 Task: Find connections with filter location Tianjin with filter topic #nowhiringwith filter profile language French with filter current company CA/CS/CMA Hiring : Campus and Offcampus  with filter school Pondicherry University with filter industry Communications Equipment Manufacturing with filter service category AnimationArchitecture with filter keywords title Administrative Specialist
Action: Mouse moved to (181, 251)
Screenshot: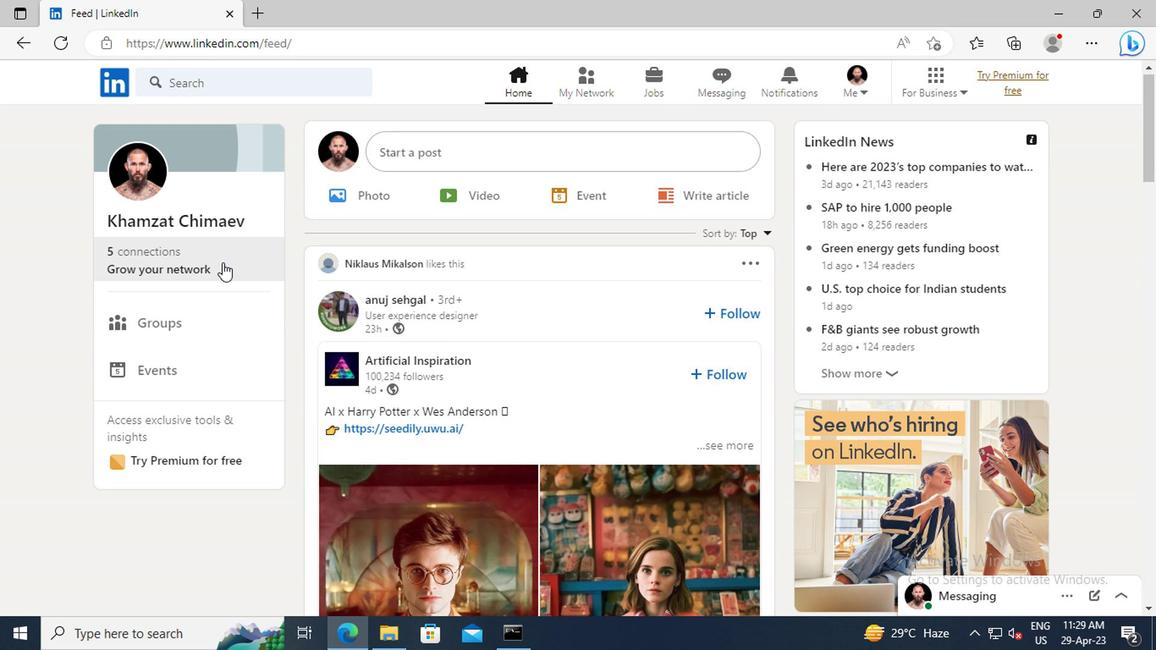 
Action: Mouse pressed left at (181, 251)
Screenshot: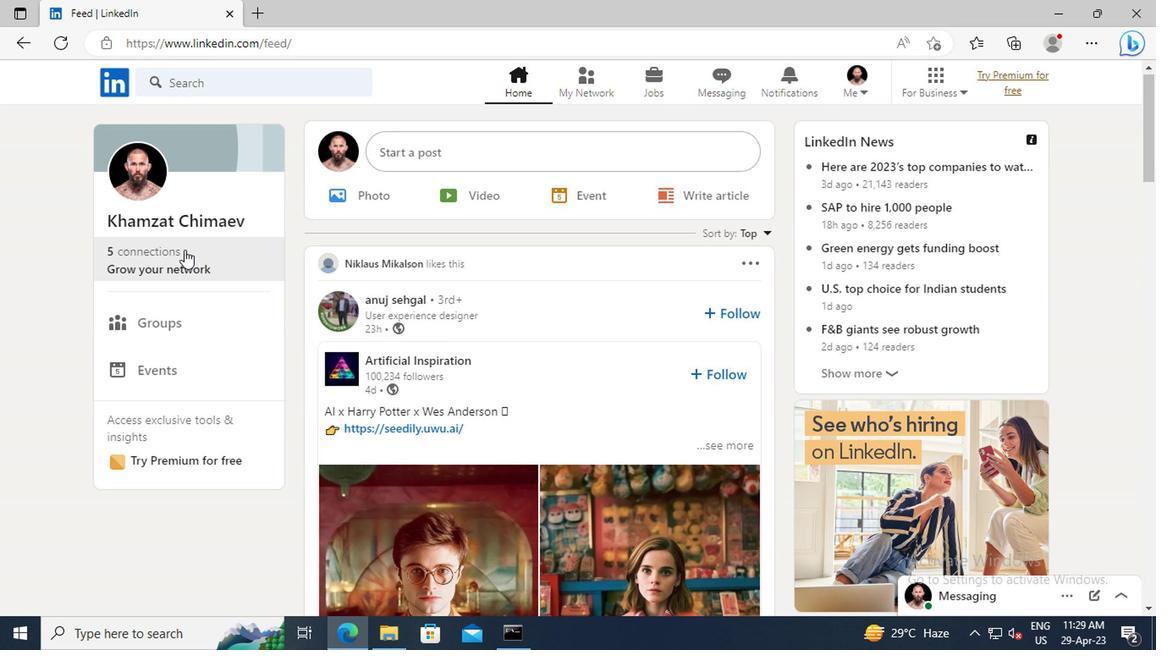 
Action: Mouse moved to (177, 180)
Screenshot: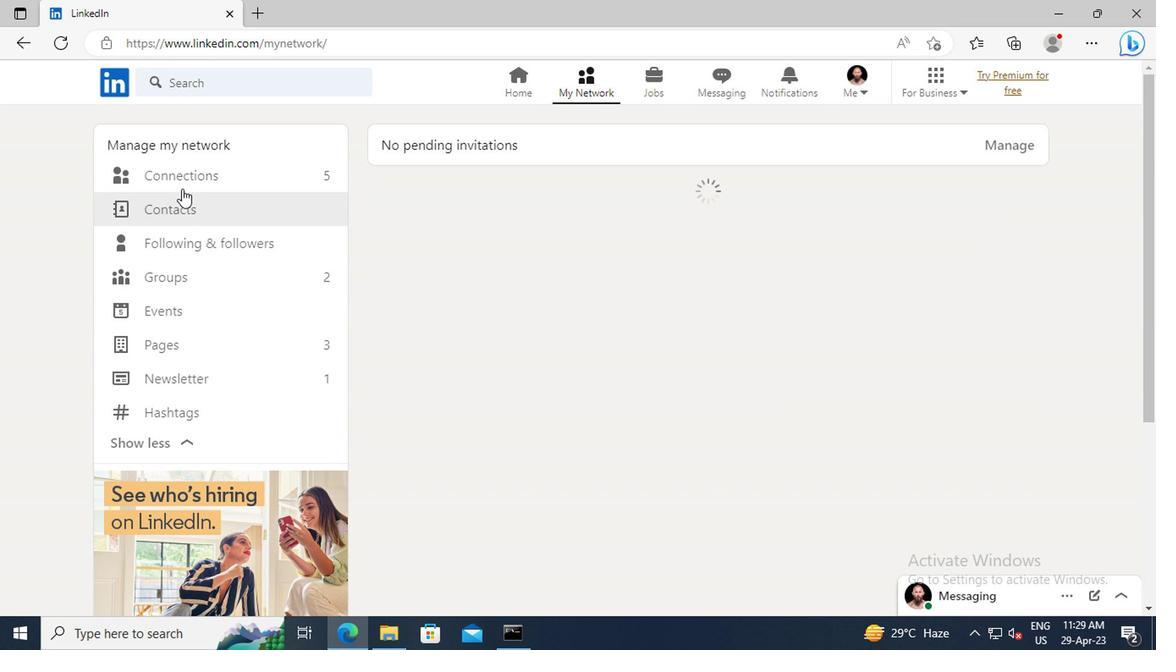 
Action: Mouse pressed left at (177, 180)
Screenshot: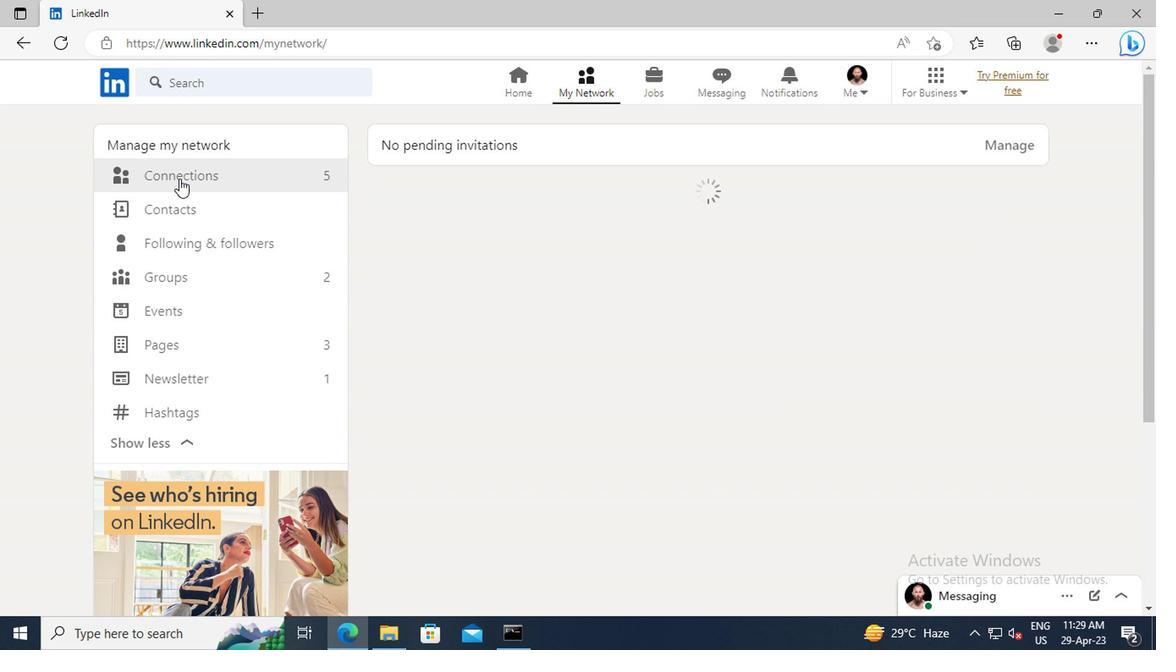 
Action: Mouse moved to (672, 183)
Screenshot: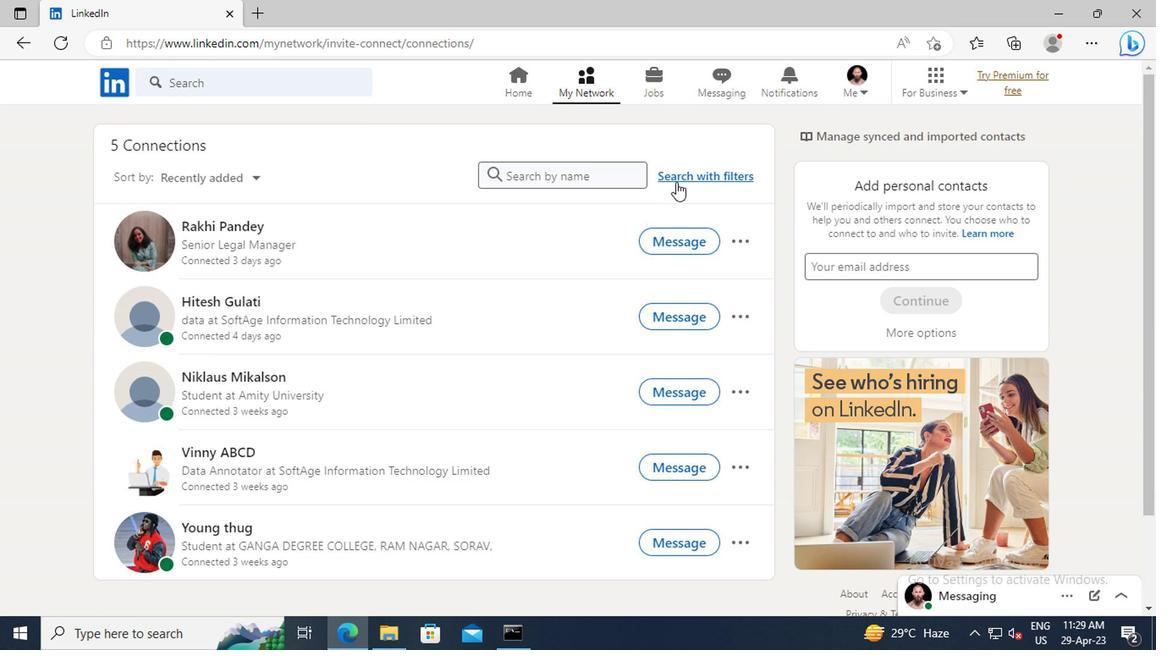 
Action: Mouse pressed left at (672, 183)
Screenshot: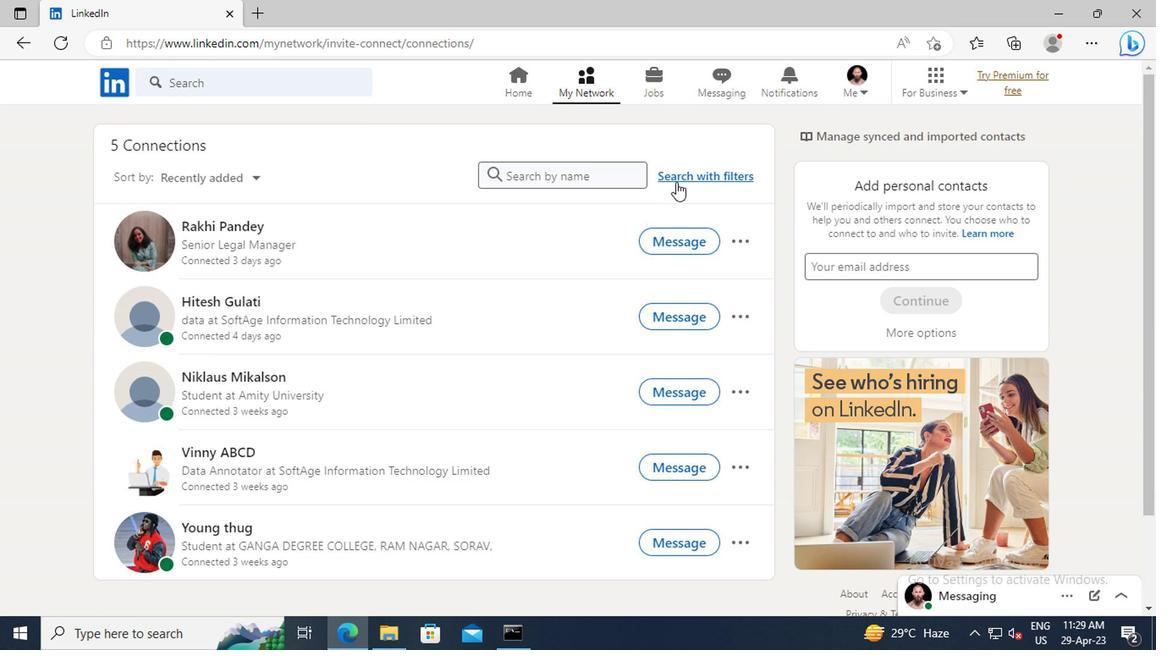 
Action: Mouse moved to (632, 131)
Screenshot: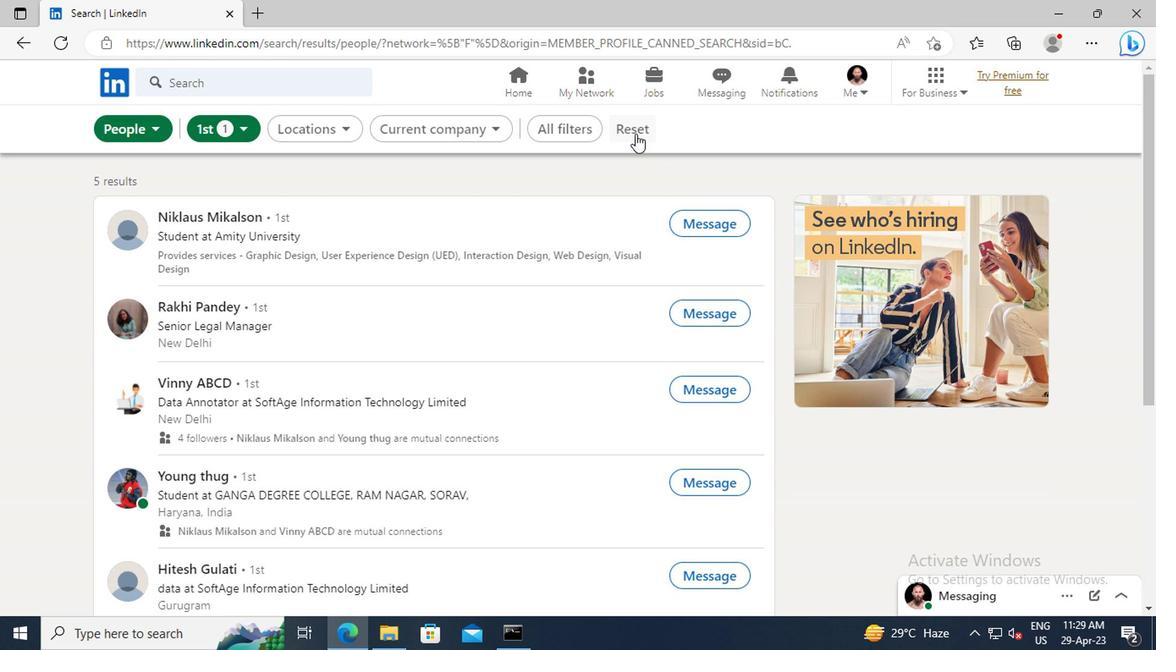 
Action: Mouse pressed left at (632, 131)
Screenshot: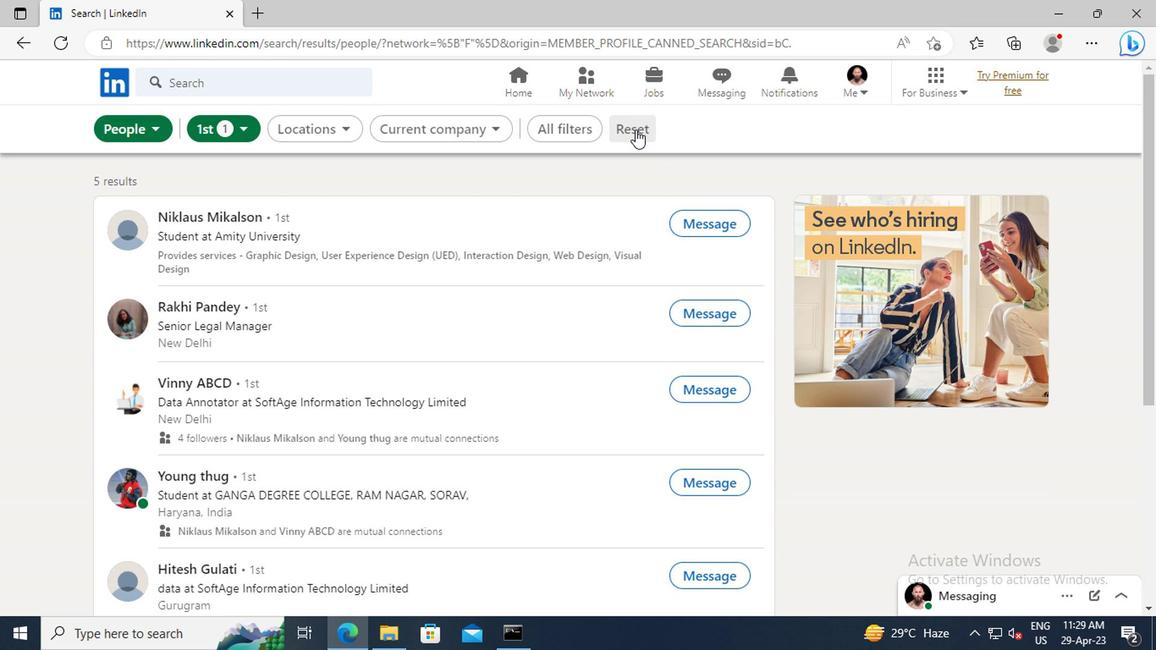 
Action: Mouse moved to (624, 134)
Screenshot: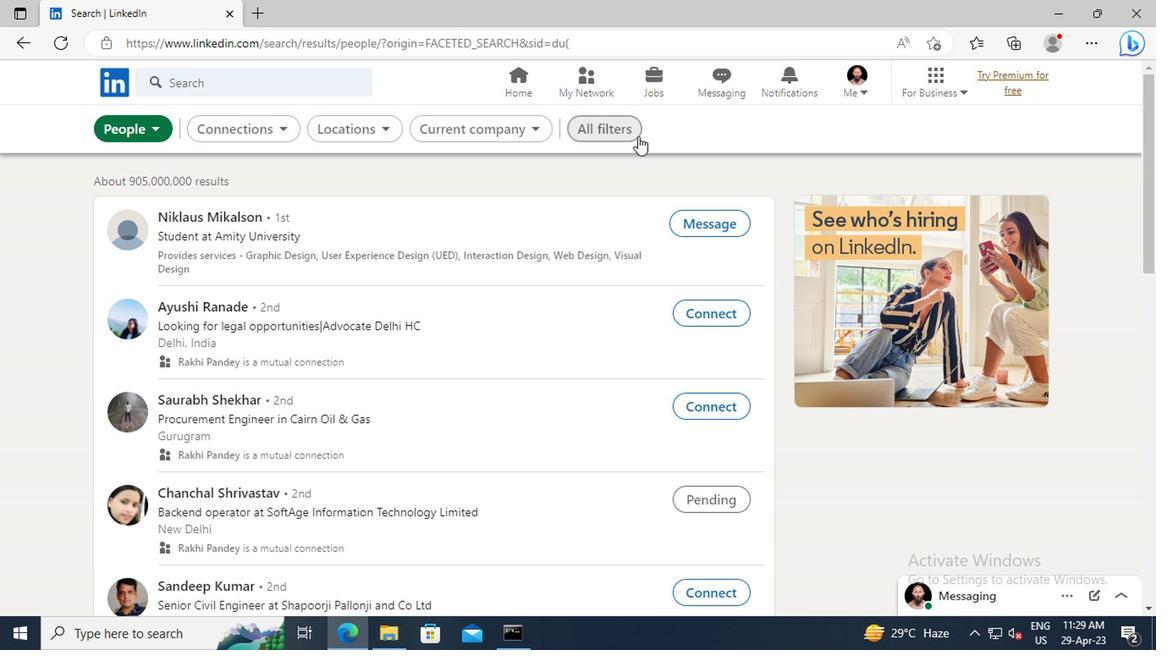 
Action: Mouse pressed left at (624, 134)
Screenshot: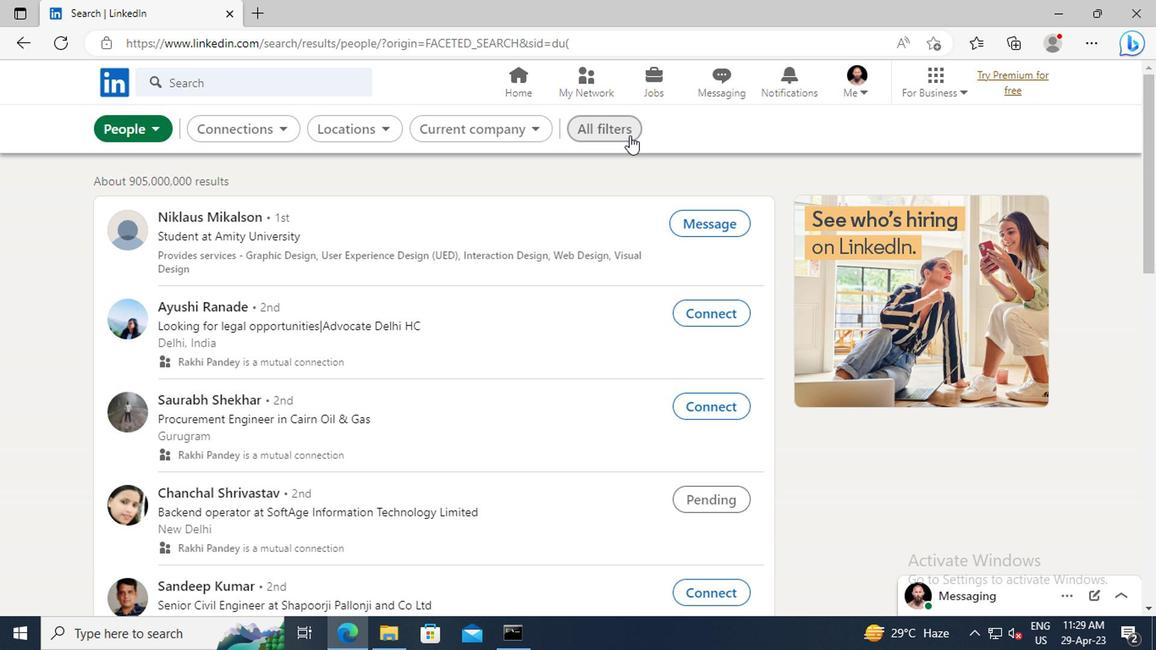 
Action: Mouse moved to (967, 291)
Screenshot: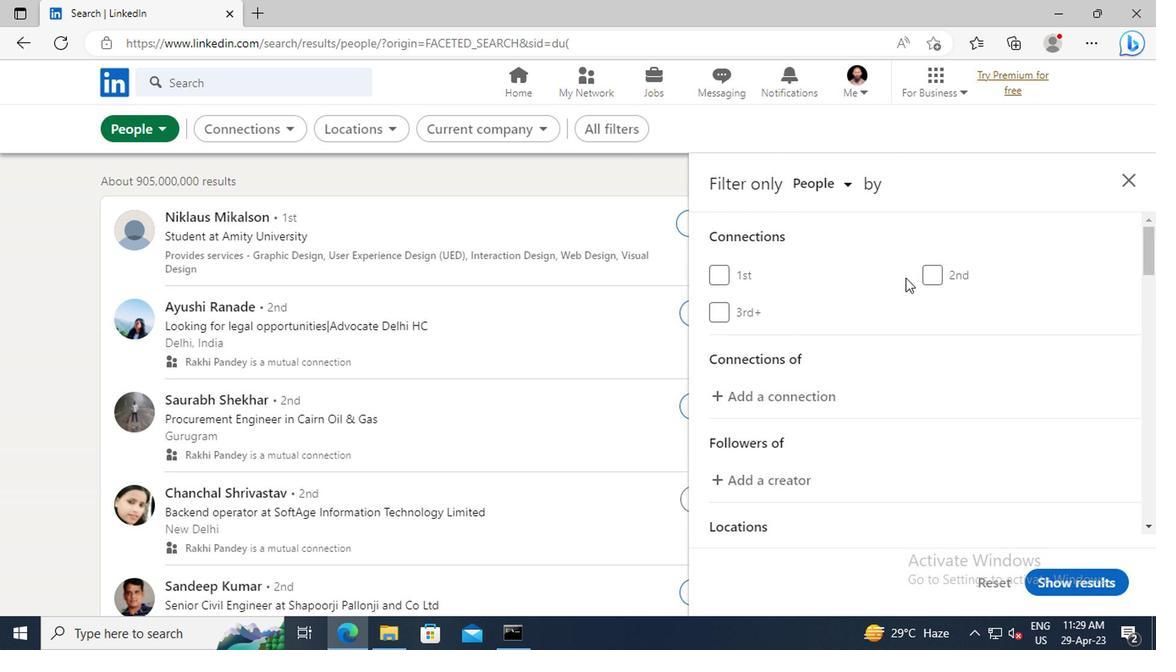 
Action: Mouse scrolled (967, 290) with delta (0, 0)
Screenshot: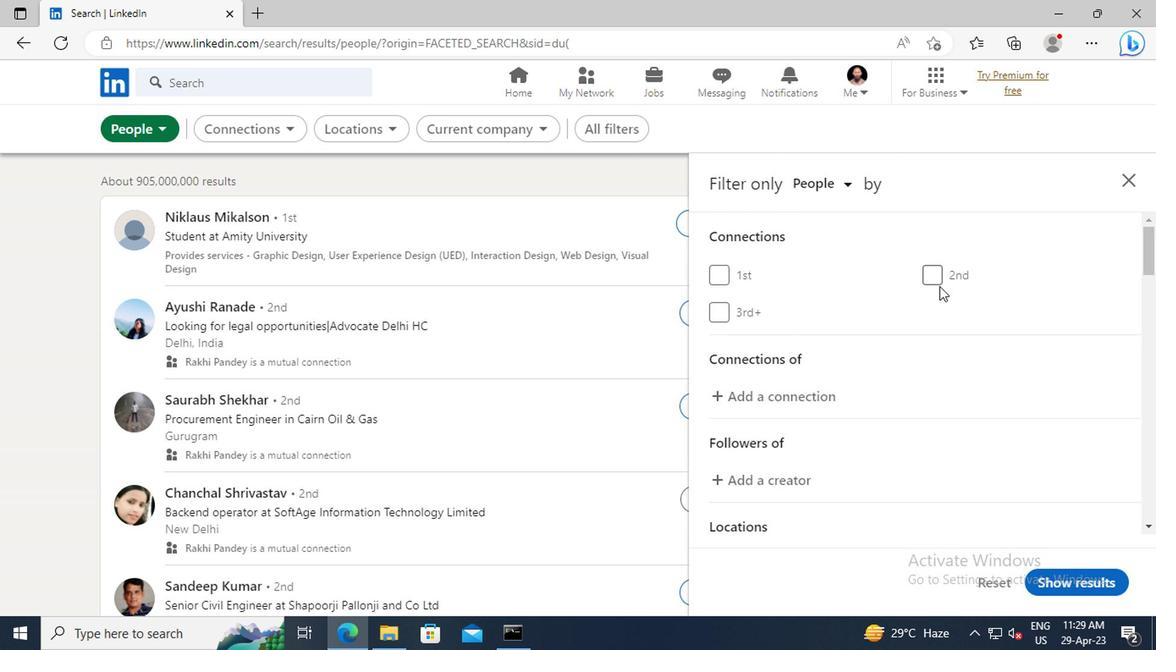 
Action: Mouse scrolled (967, 290) with delta (0, 0)
Screenshot: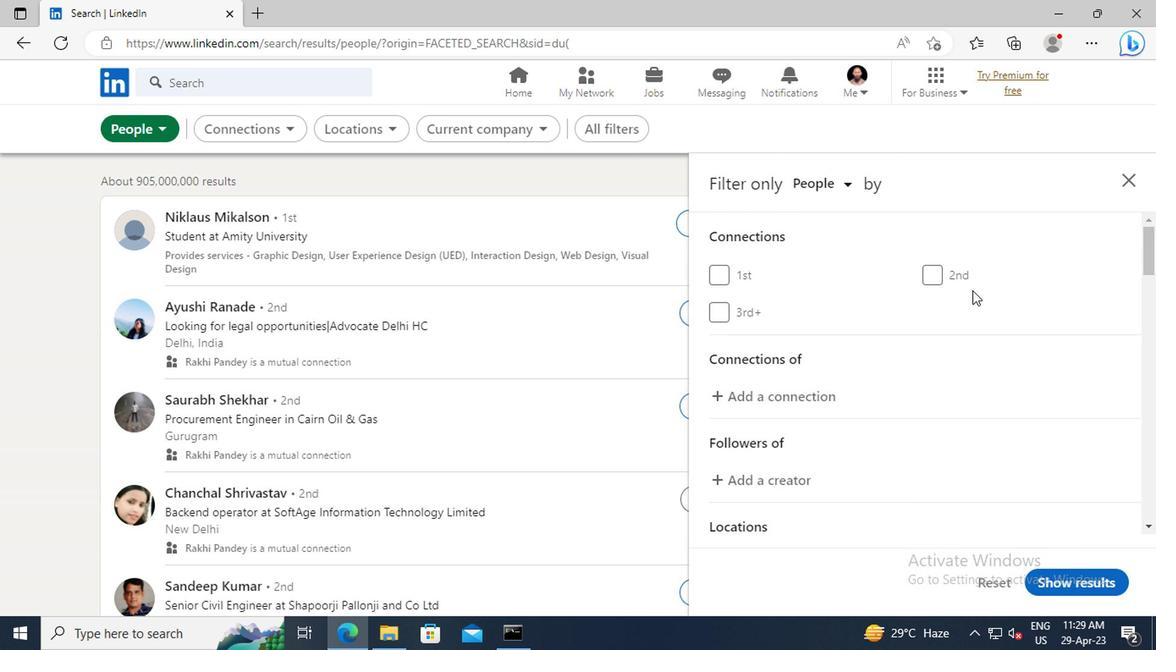 
Action: Mouse scrolled (967, 290) with delta (0, 0)
Screenshot: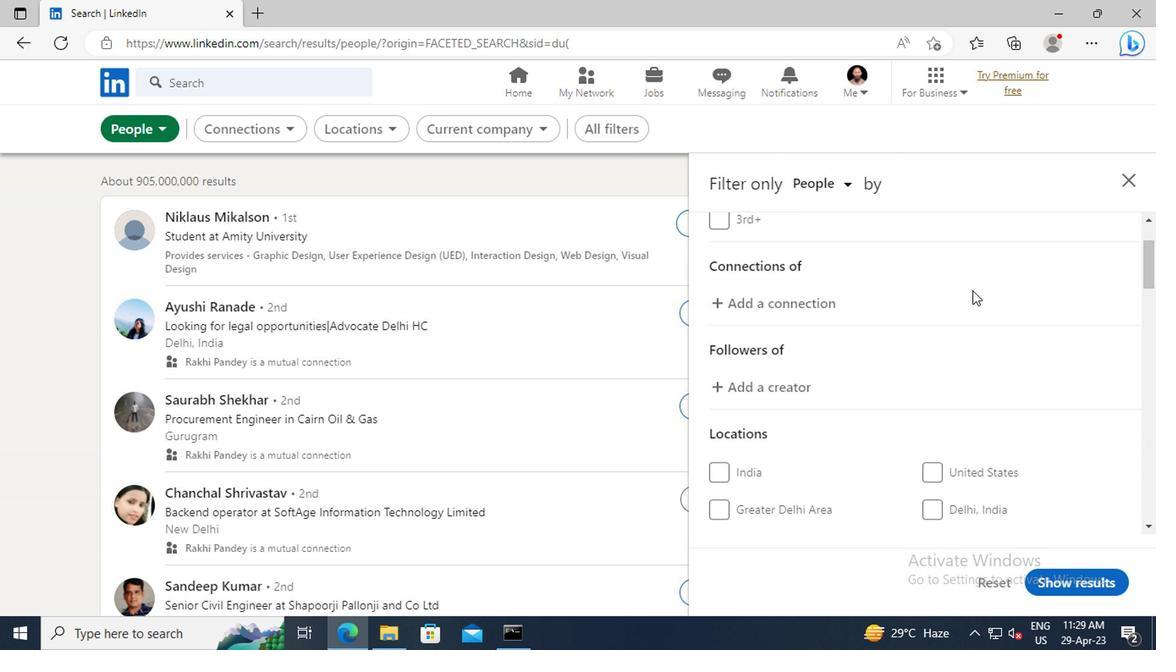
Action: Mouse scrolled (967, 290) with delta (0, 0)
Screenshot: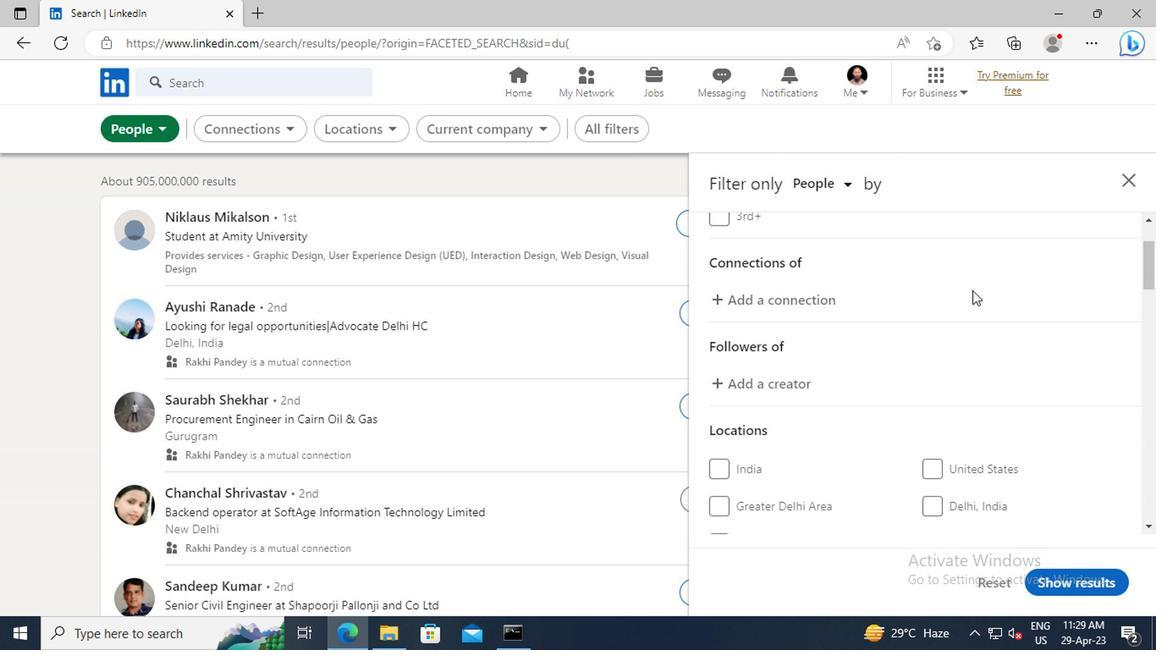 
Action: Mouse scrolled (967, 290) with delta (0, 0)
Screenshot: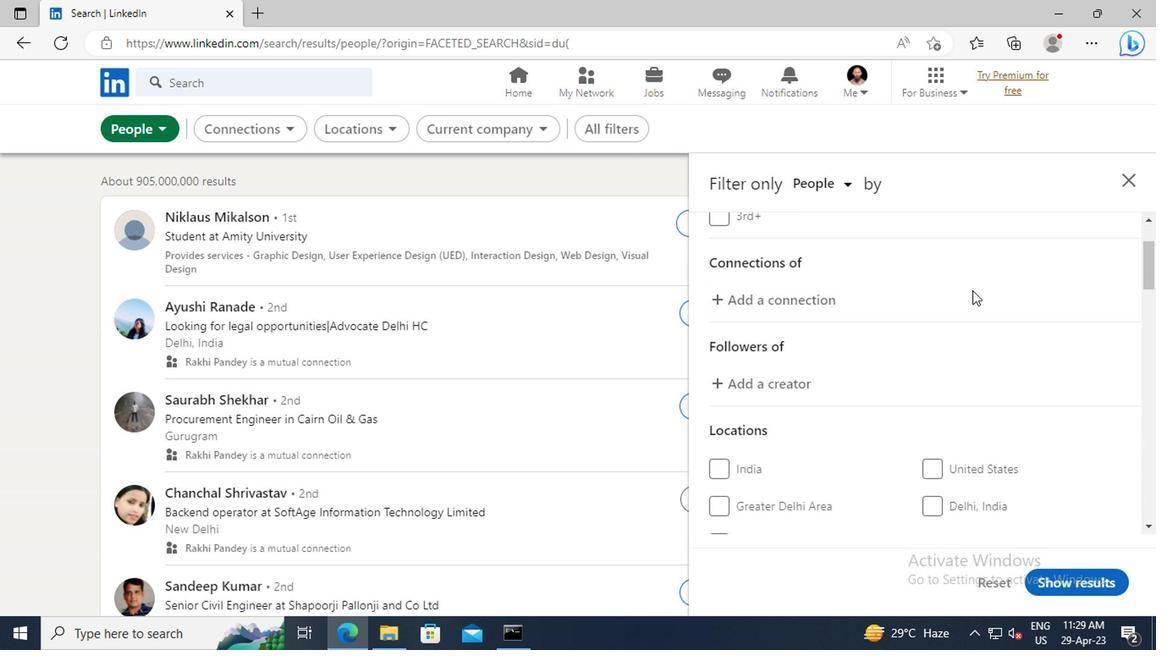 
Action: Mouse scrolled (967, 290) with delta (0, 0)
Screenshot: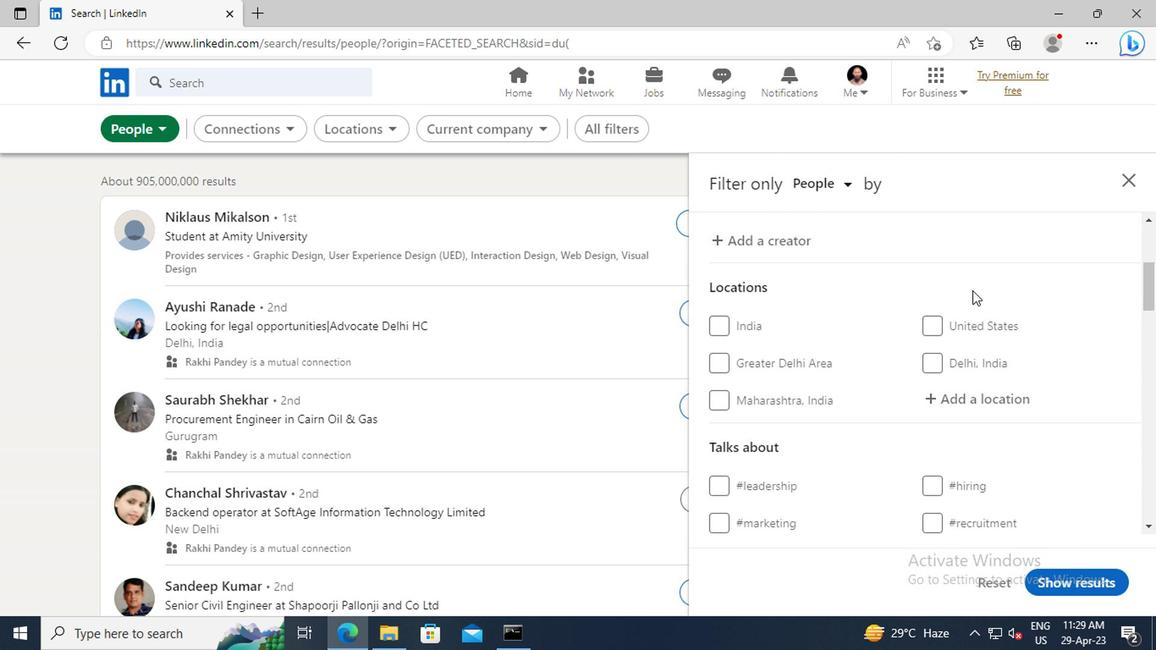 
Action: Mouse moved to (946, 343)
Screenshot: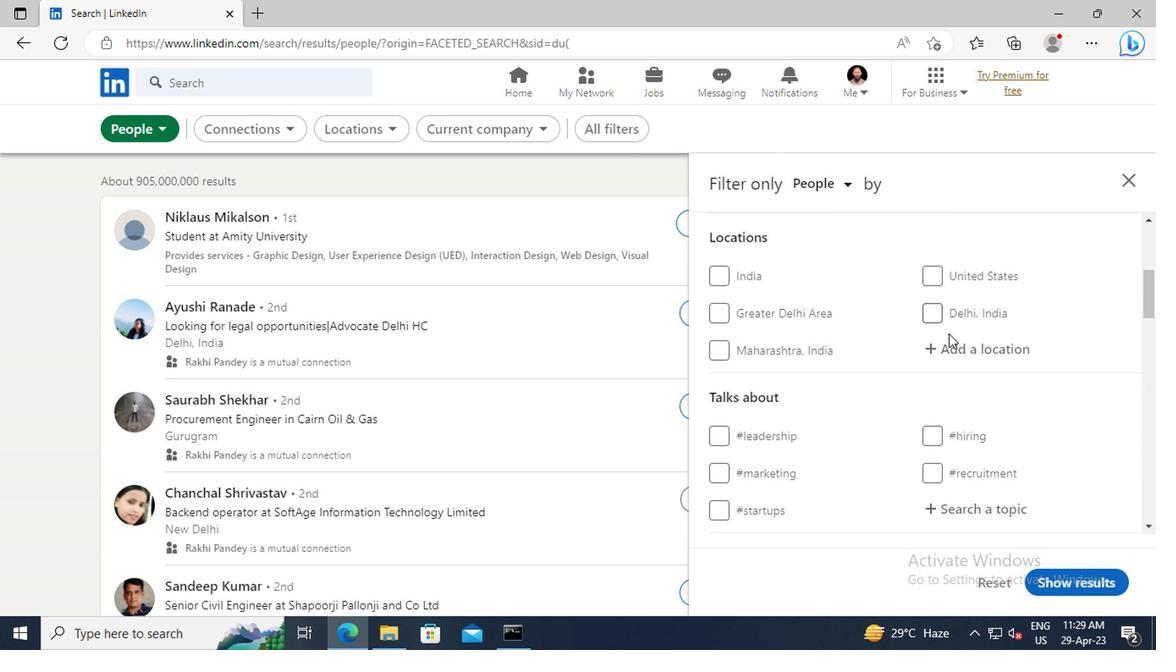 
Action: Mouse pressed left at (946, 343)
Screenshot: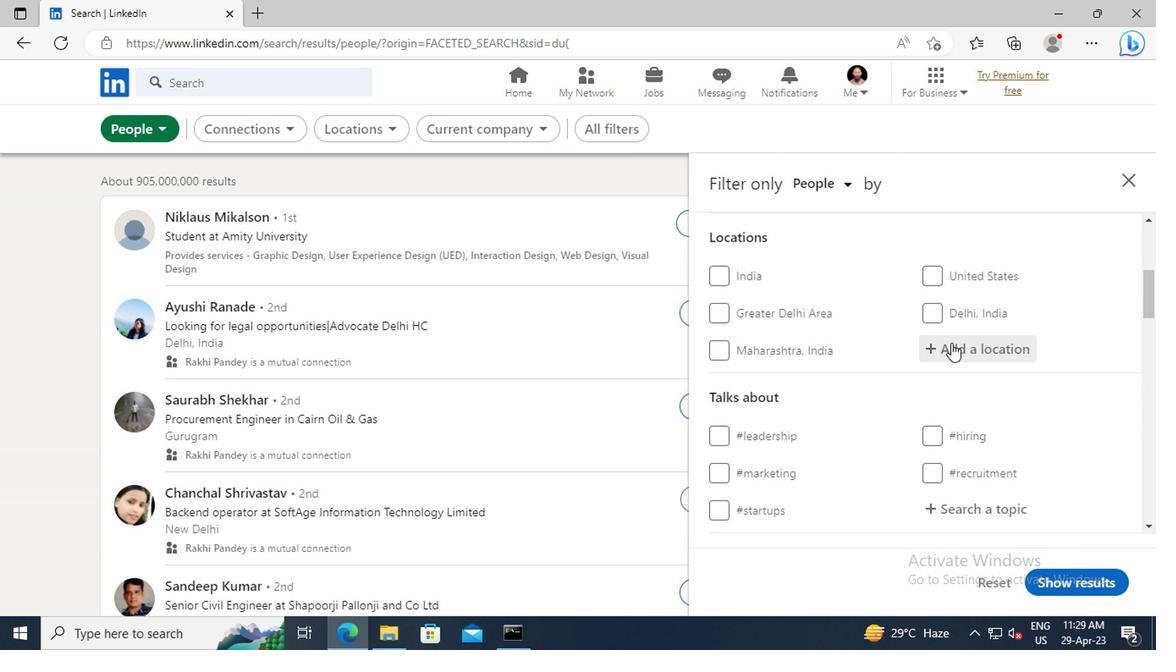 
Action: Key pressed <Key.shift>TIANJ
Screenshot: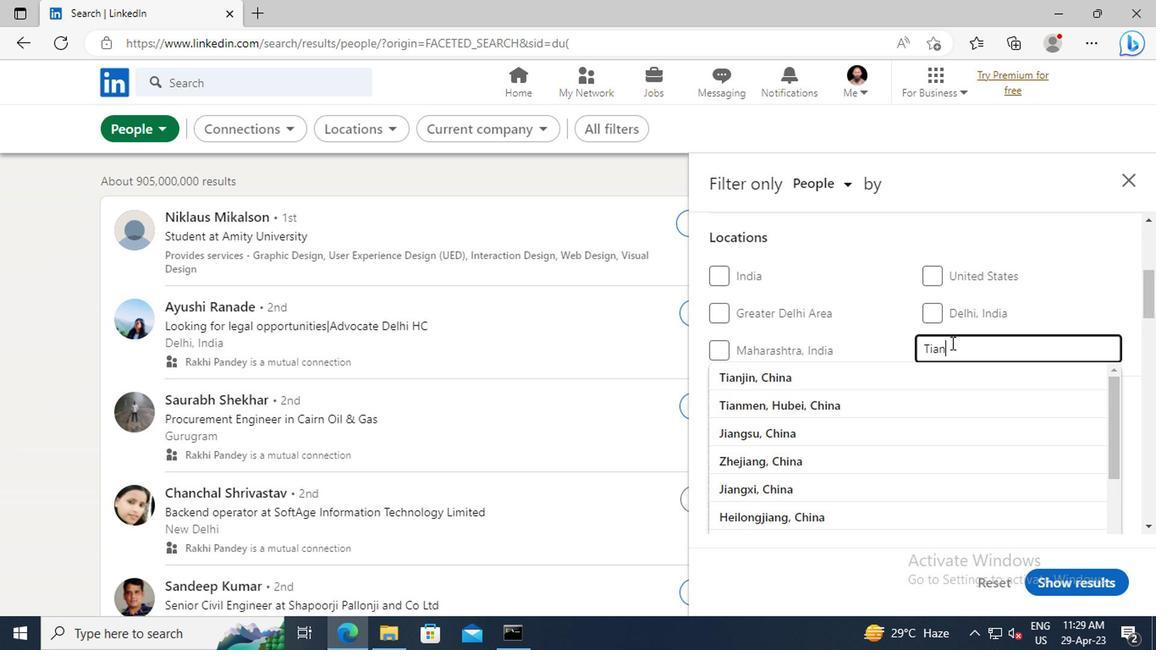 
Action: Mouse moved to (956, 369)
Screenshot: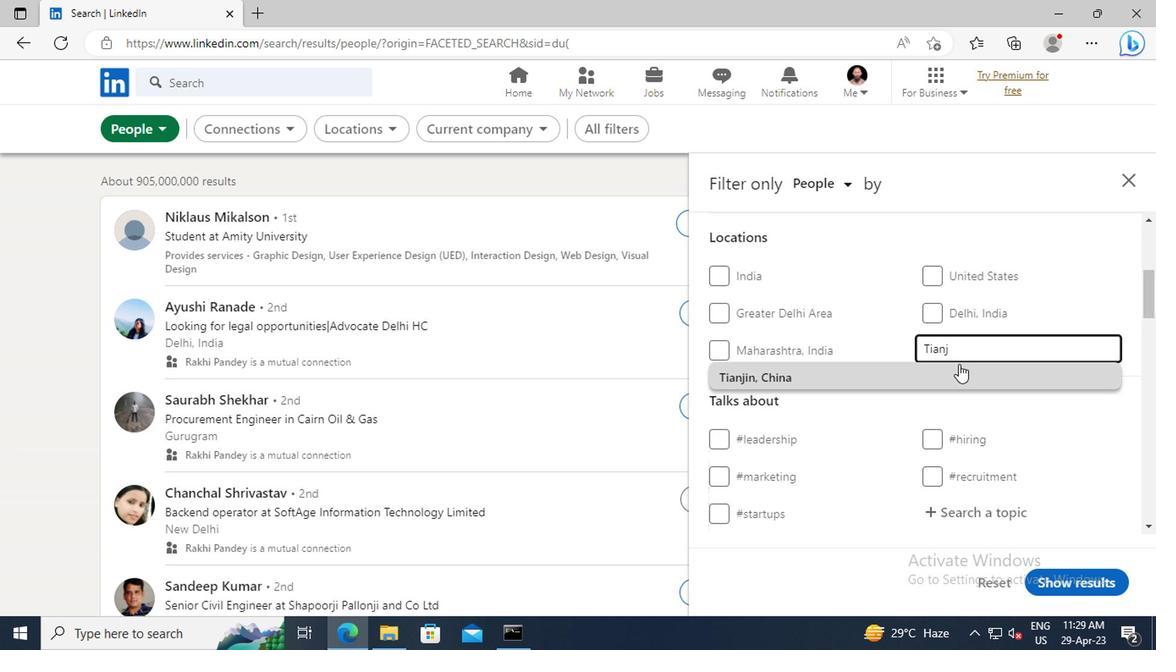 
Action: Mouse pressed left at (956, 369)
Screenshot: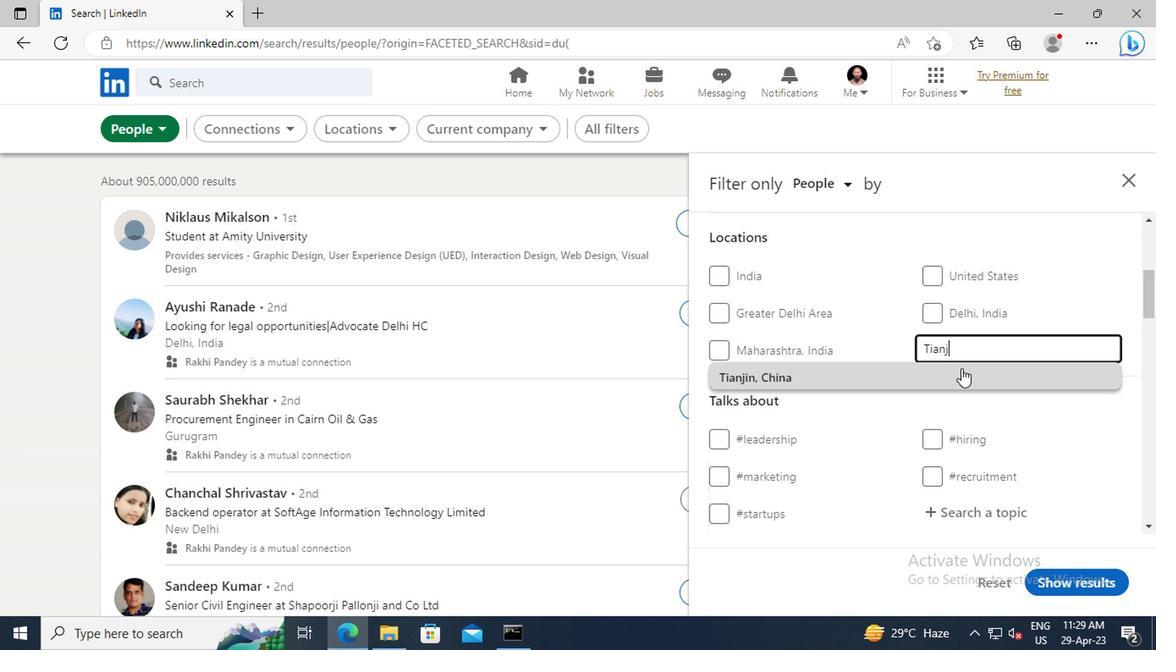 
Action: Mouse scrolled (956, 367) with delta (0, -1)
Screenshot: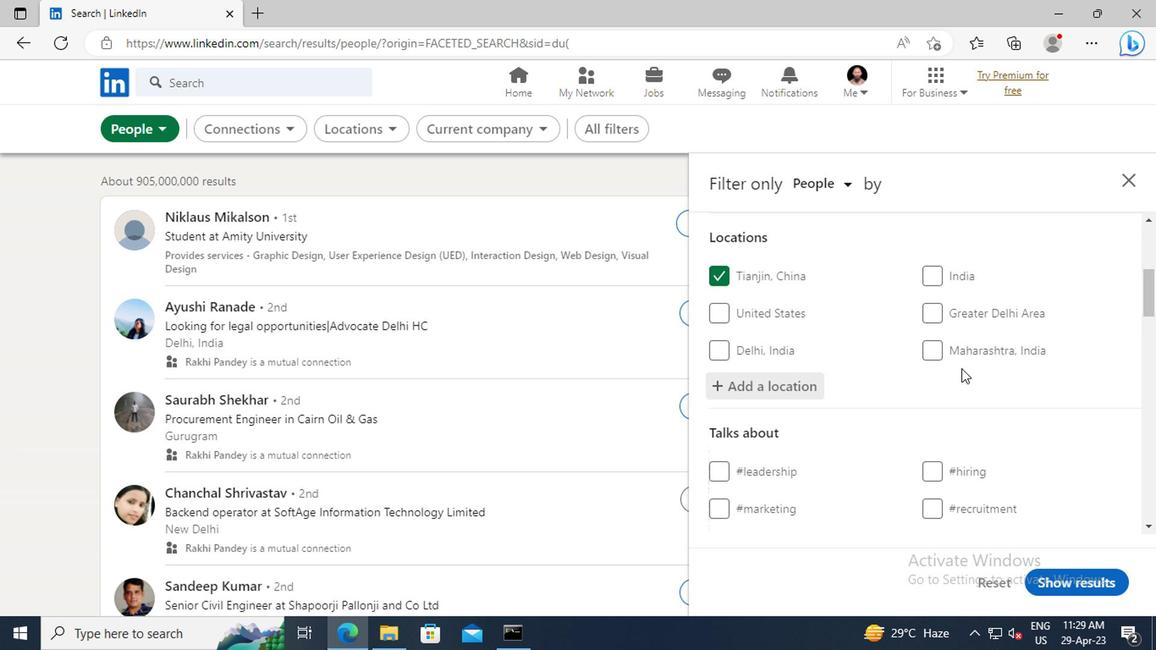 
Action: Mouse scrolled (956, 367) with delta (0, -1)
Screenshot: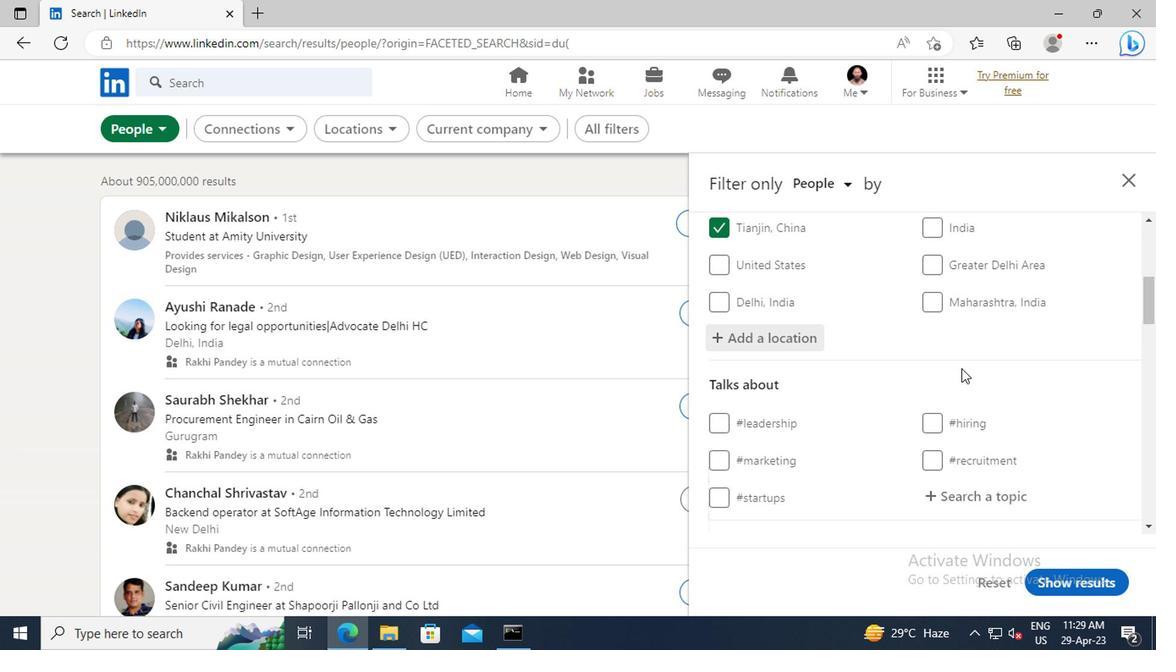 
Action: Mouse scrolled (956, 367) with delta (0, -1)
Screenshot: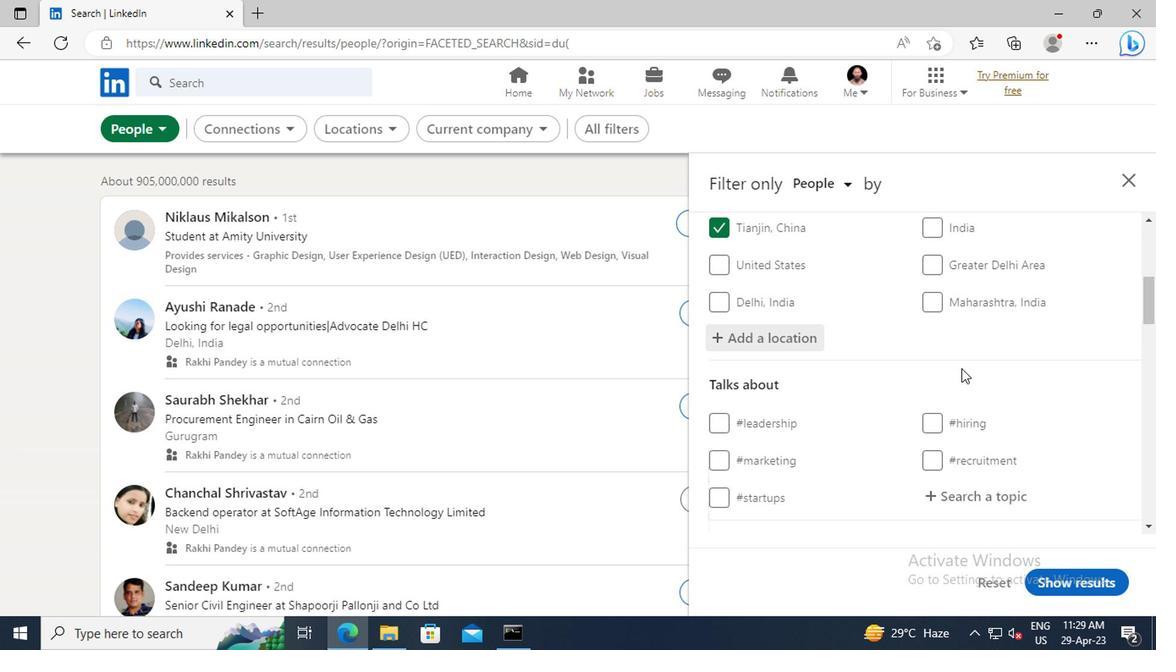 
Action: Mouse moved to (951, 394)
Screenshot: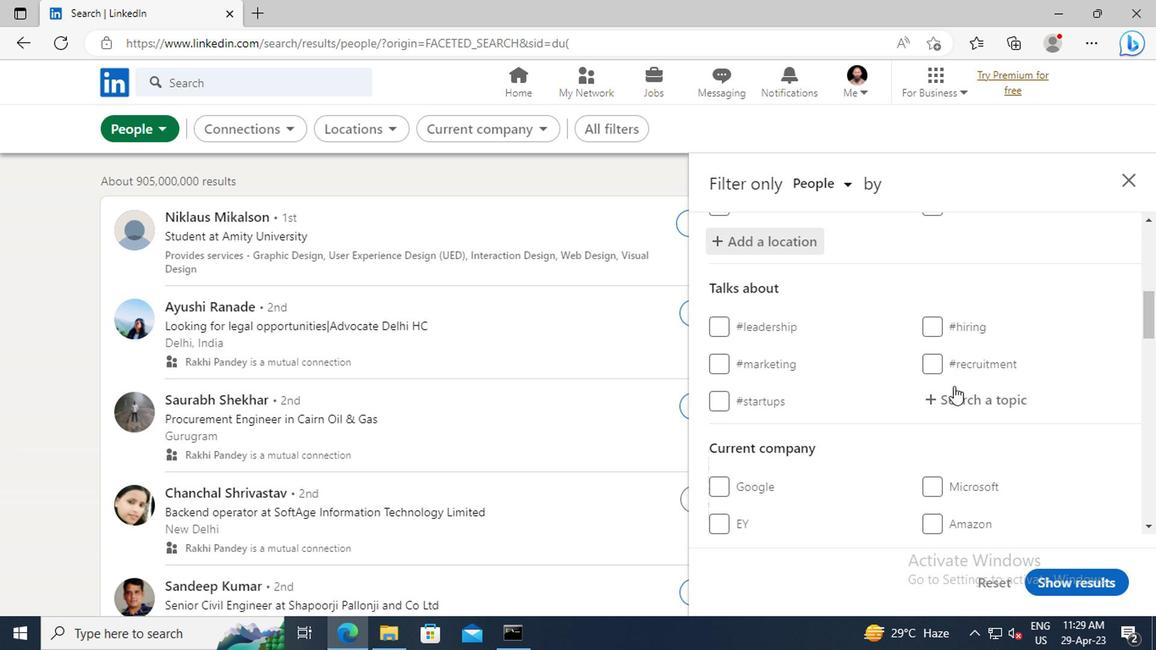 
Action: Mouse pressed left at (951, 394)
Screenshot: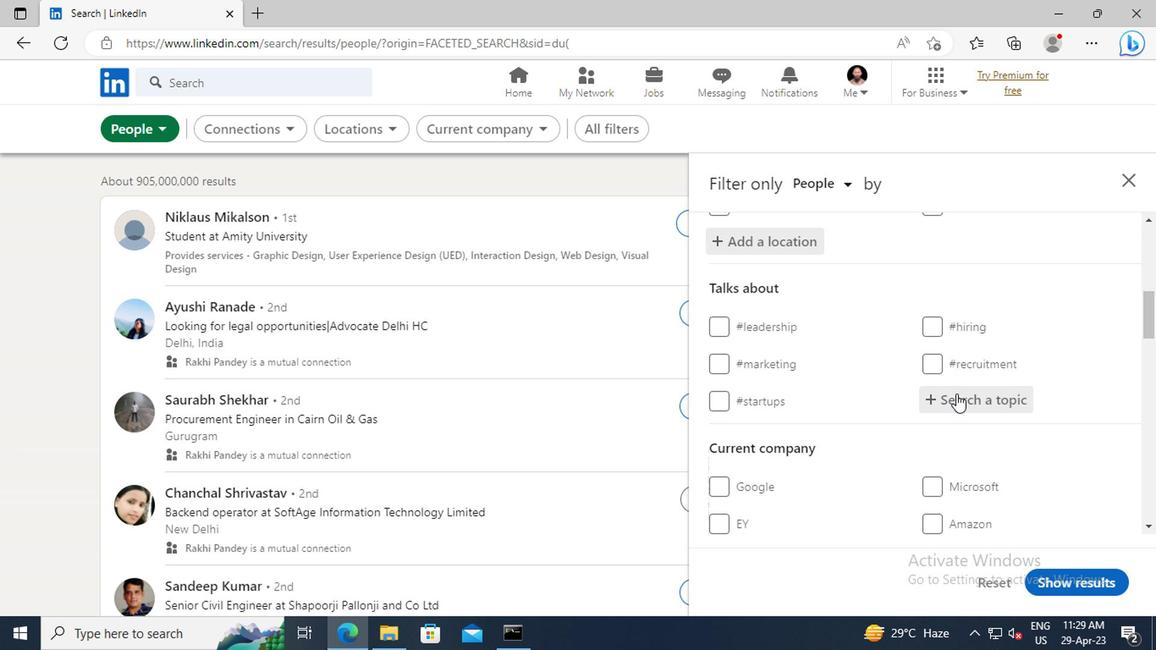 
Action: Key pressed NOWHIRING
Screenshot: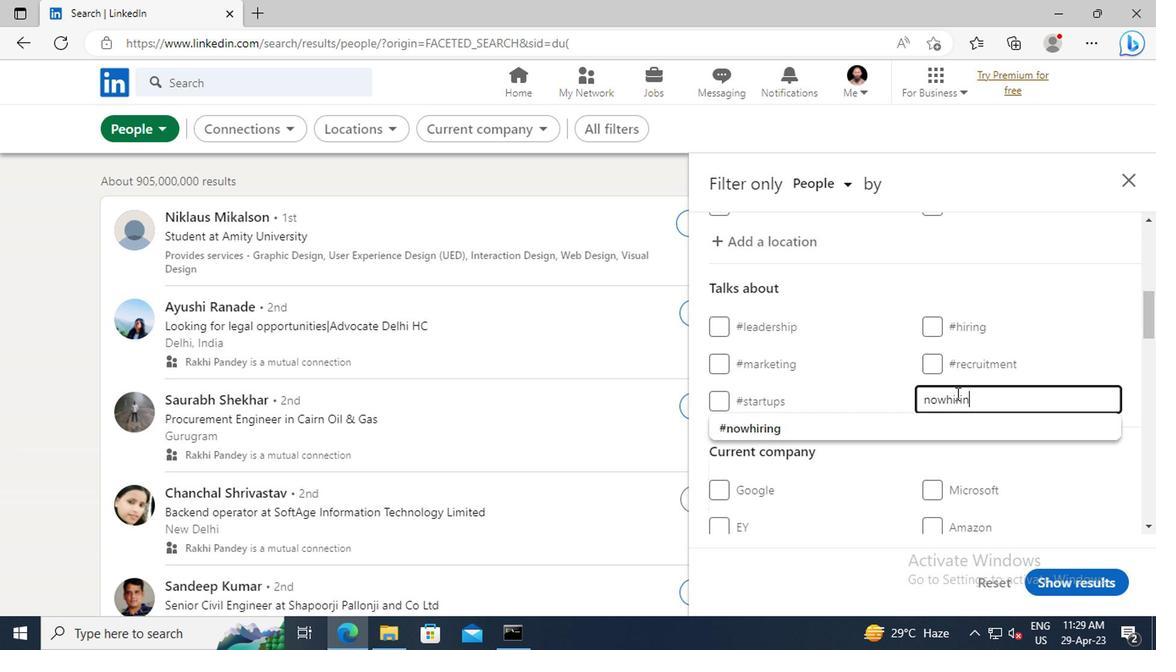 
Action: Mouse moved to (942, 426)
Screenshot: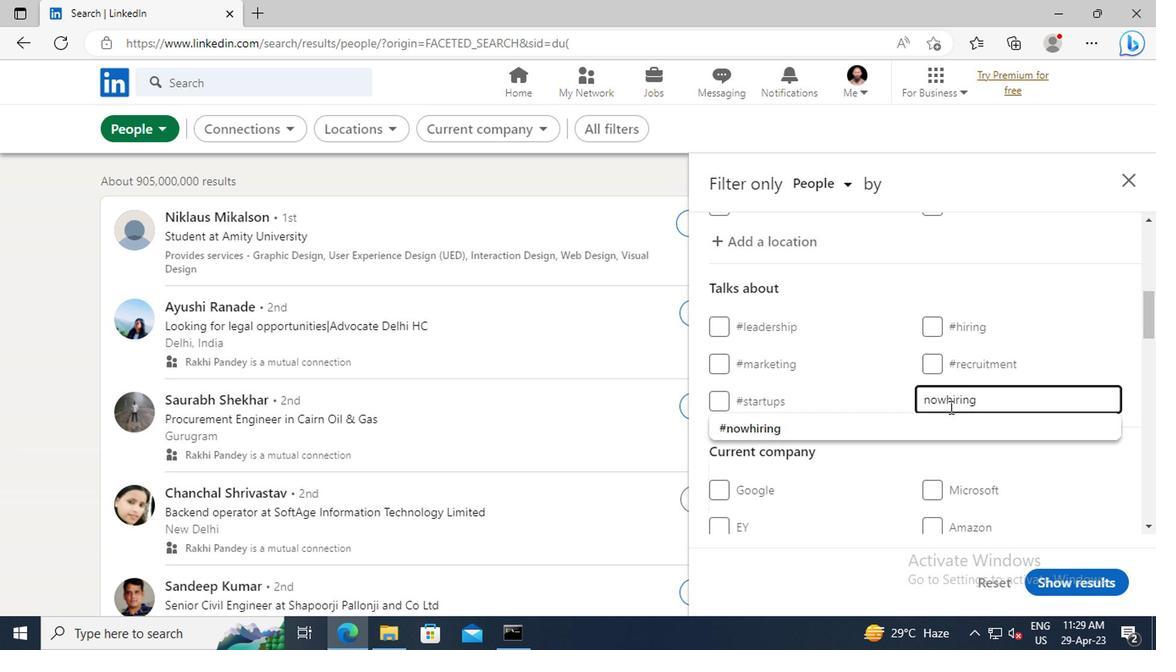 
Action: Mouse pressed left at (942, 426)
Screenshot: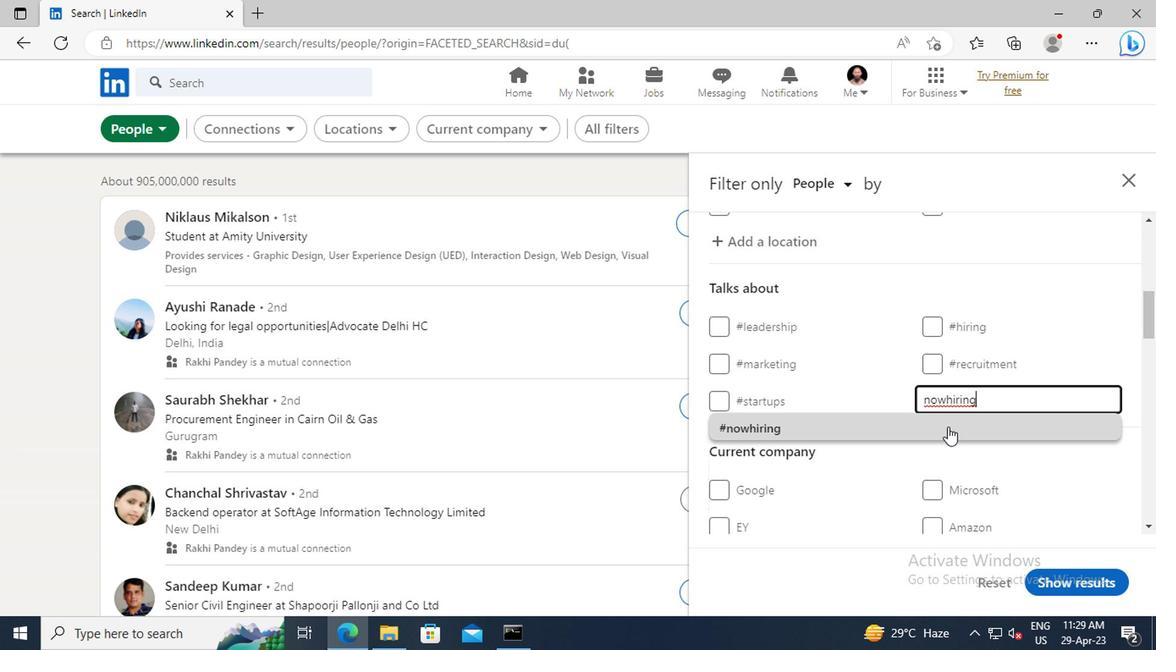 
Action: Mouse scrolled (942, 426) with delta (0, 0)
Screenshot: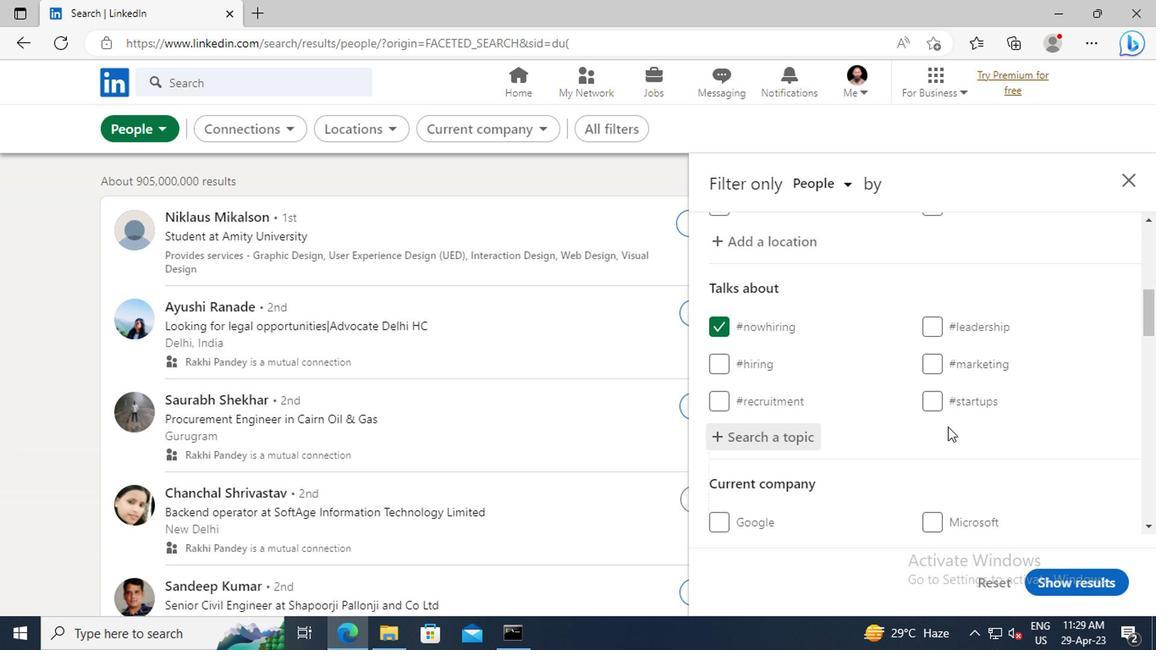 
Action: Mouse scrolled (942, 426) with delta (0, 0)
Screenshot: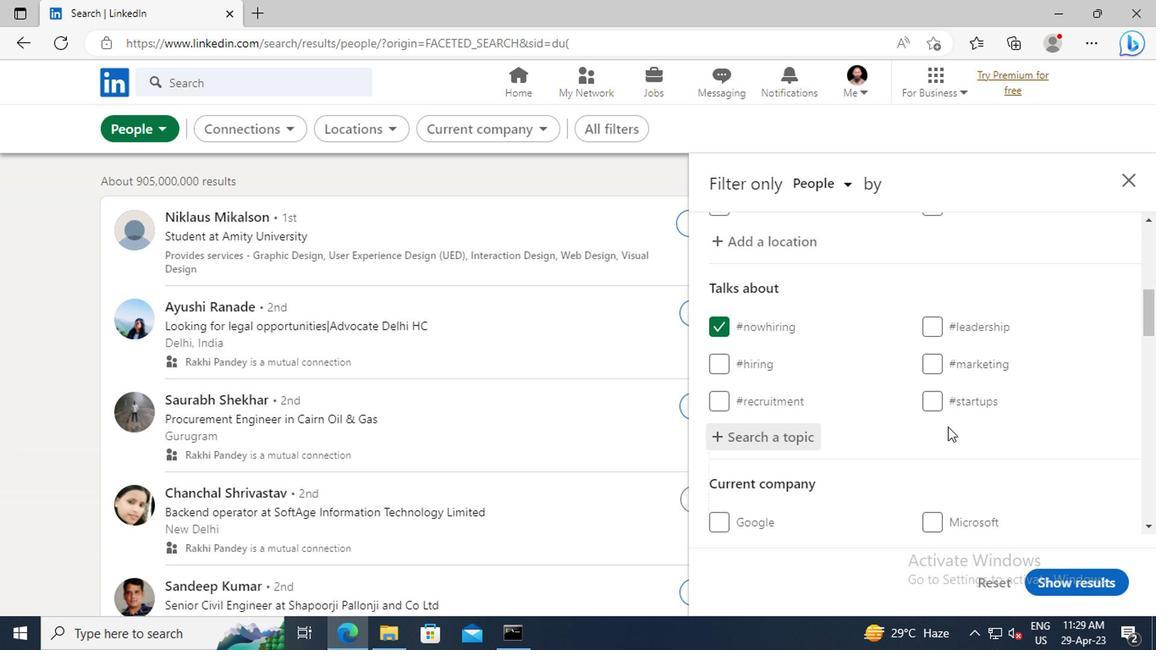 
Action: Mouse scrolled (942, 426) with delta (0, 0)
Screenshot: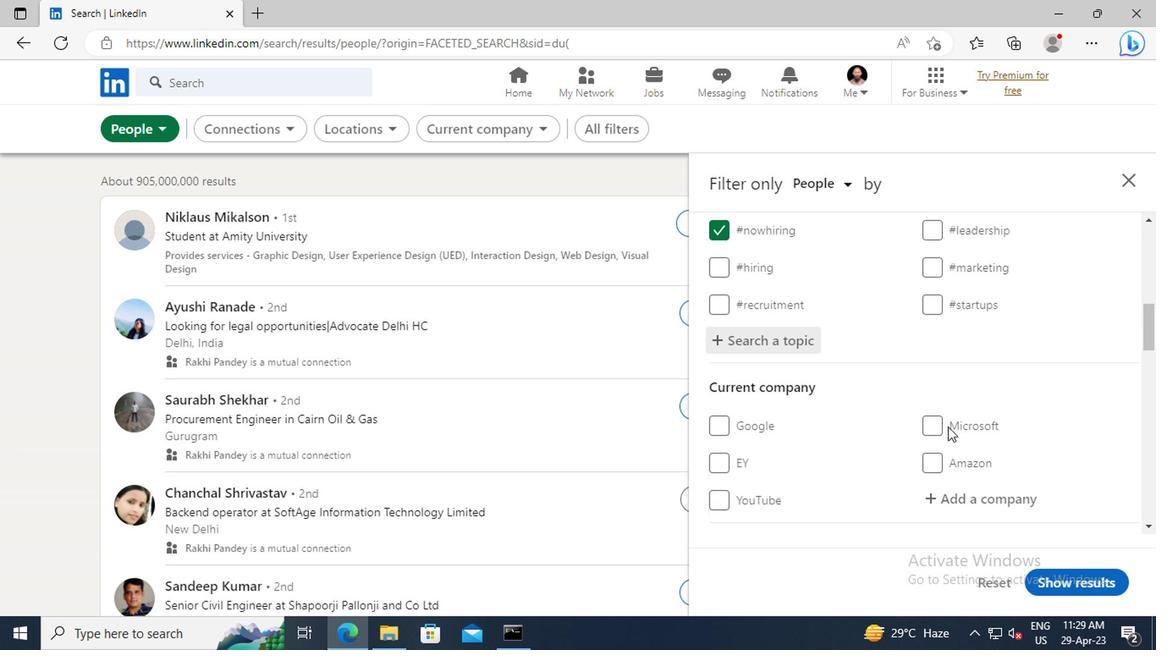 
Action: Mouse scrolled (942, 426) with delta (0, 0)
Screenshot: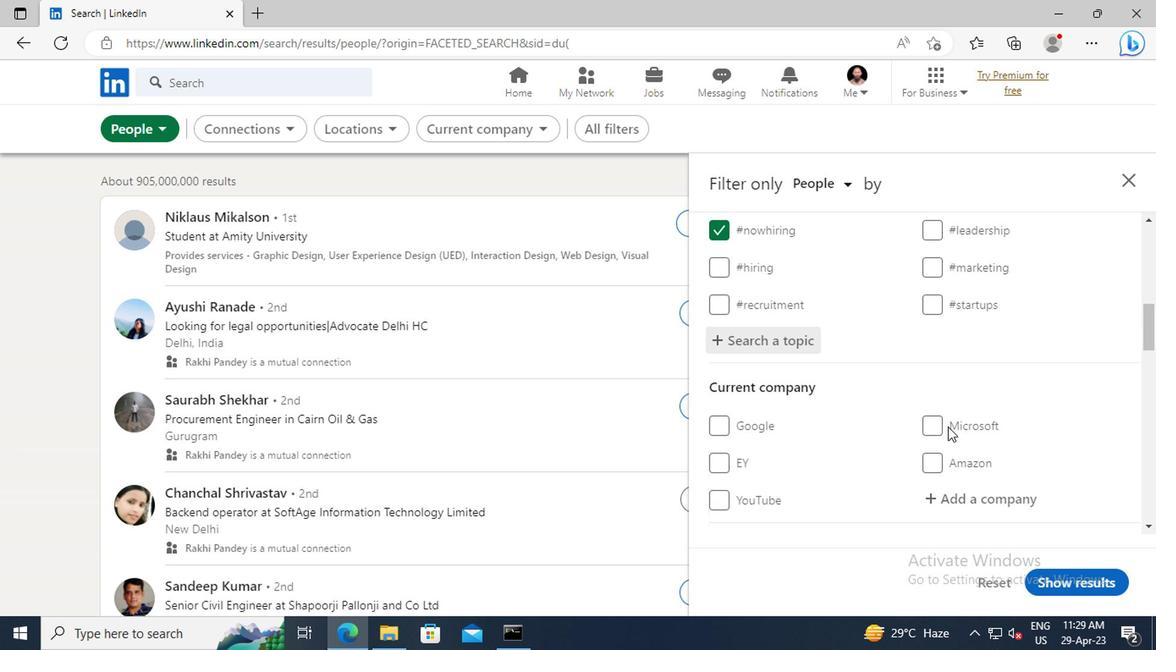 
Action: Mouse scrolled (942, 426) with delta (0, 0)
Screenshot: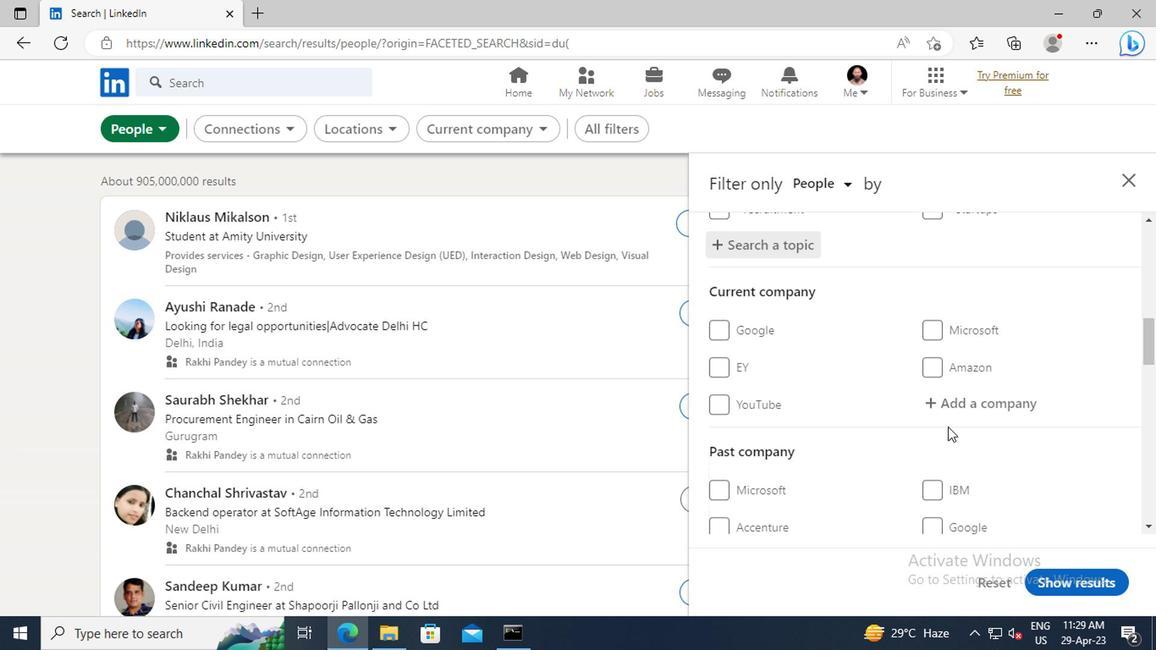 
Action: Mouse scrolled (942, 426) with delta (0, 0)
Screenshot: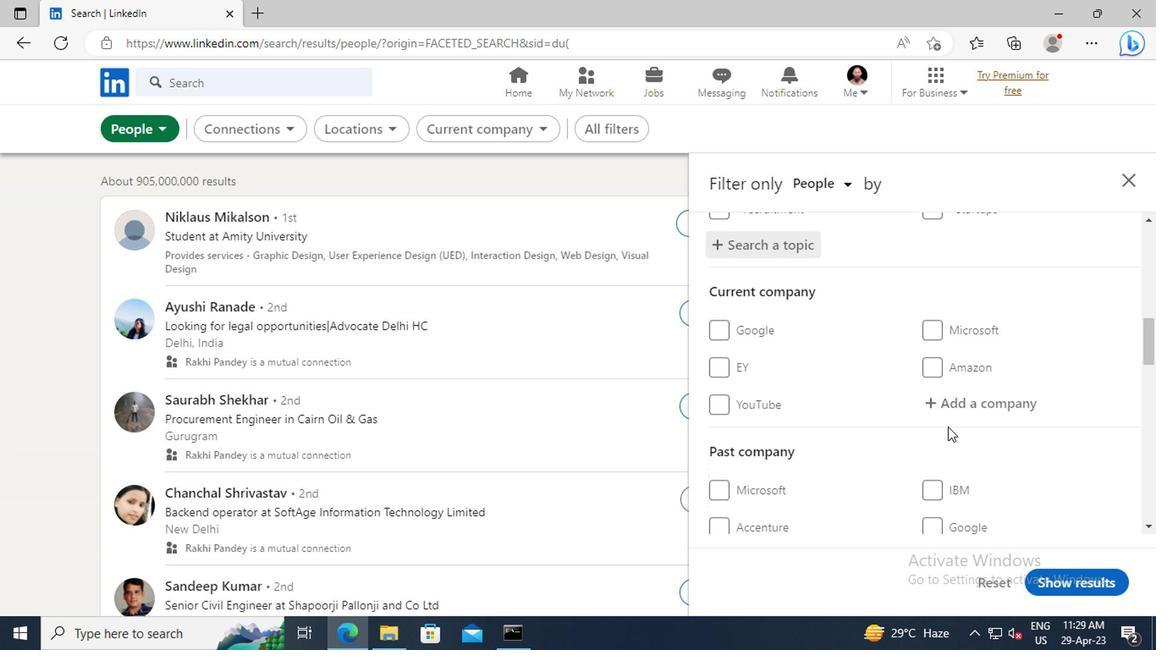 
Action: Mouse moved to (934, 415)
Screenshot: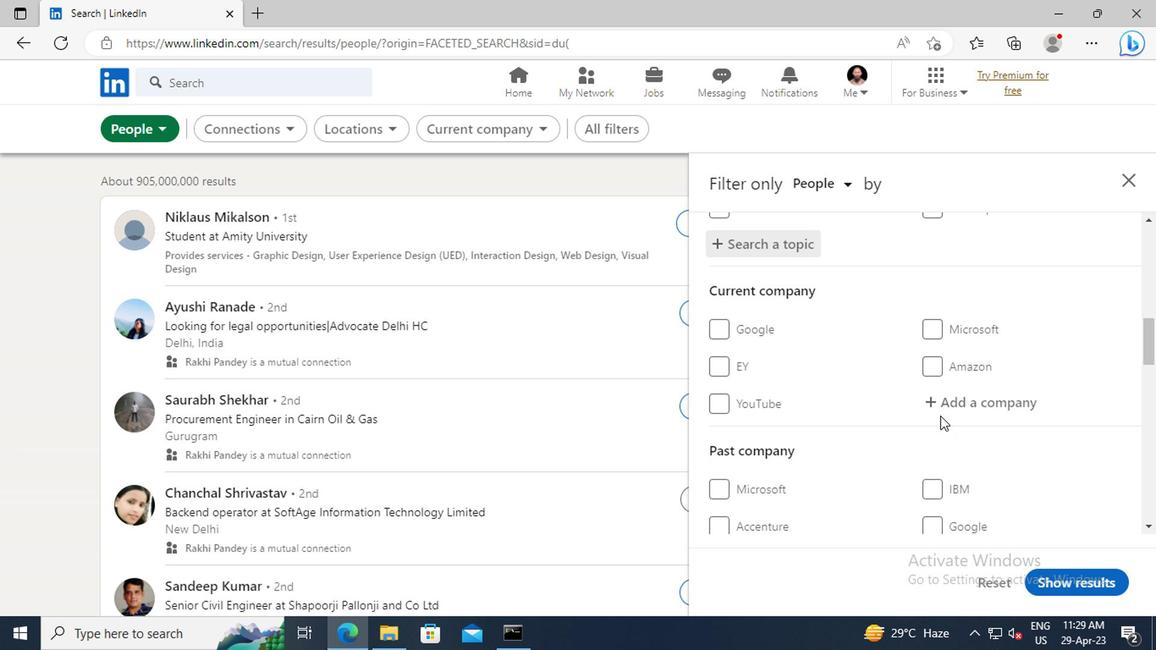
Action: Mouse scrolled (934, 414) with delta (0, -1)
Screenshot: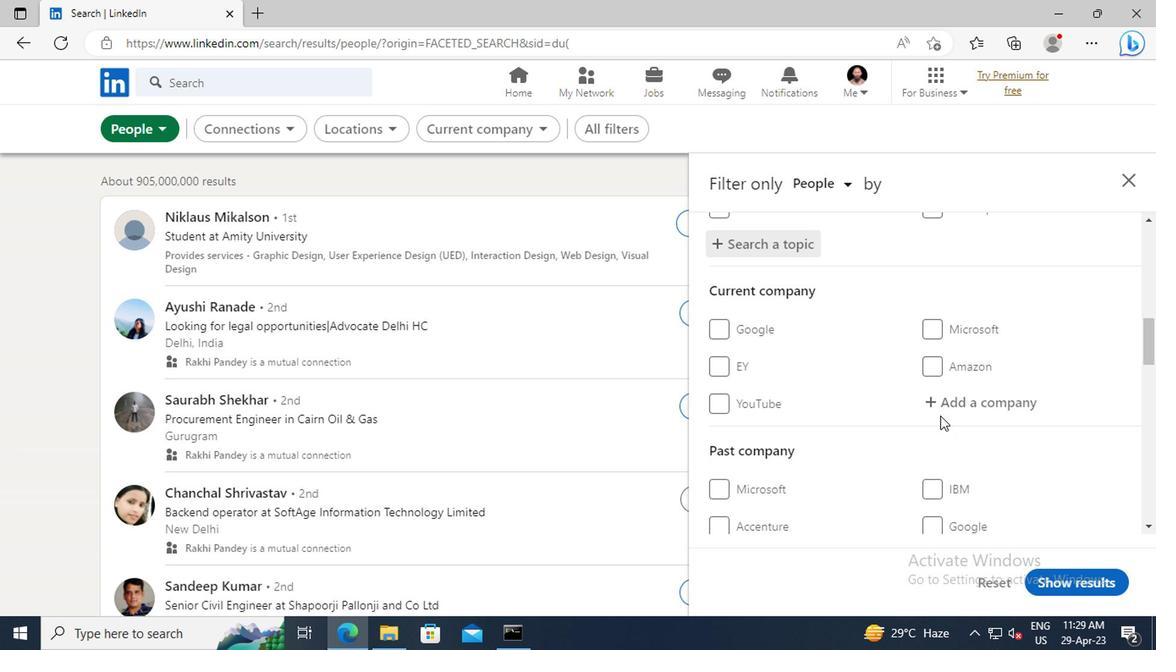 
Action: Mouse scrolled (934, 414) with delta (0, -1)
Screenshot: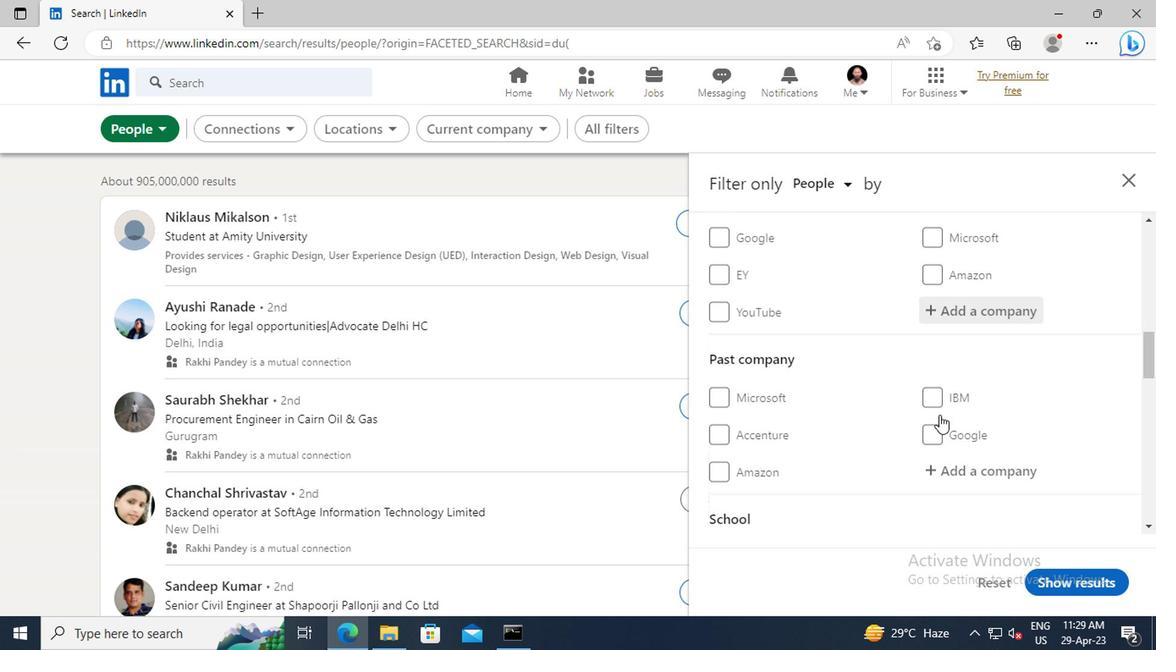 
Action: Mouse scrolled (934, 414) with delta (0, -1)
Screenshot: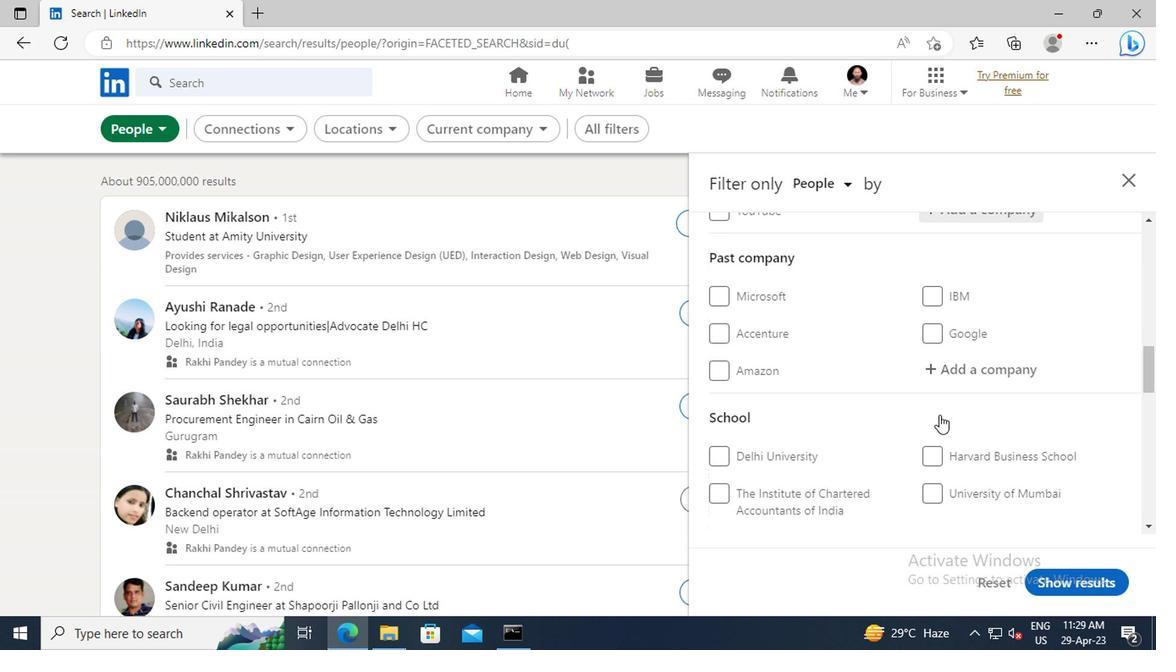 
Action: Mouse scrolled (934, 414) with delta (0, -1)
Screenshot: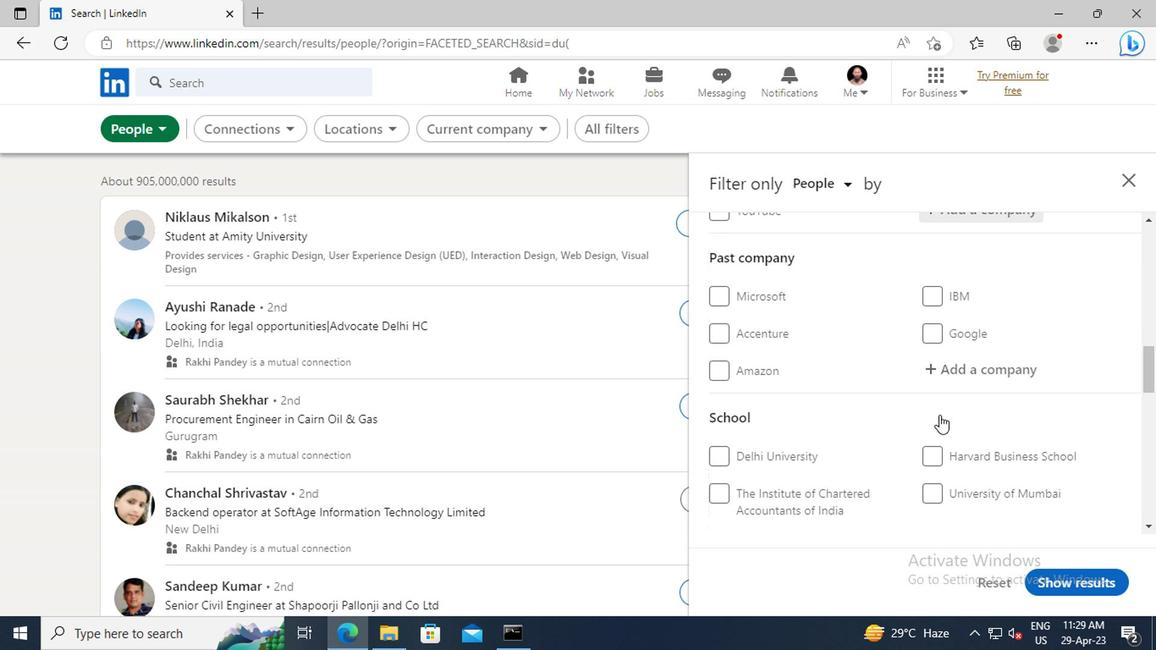 
Action: Mouse scrolled (934, 414) with delta (0, -1)
Screenshot: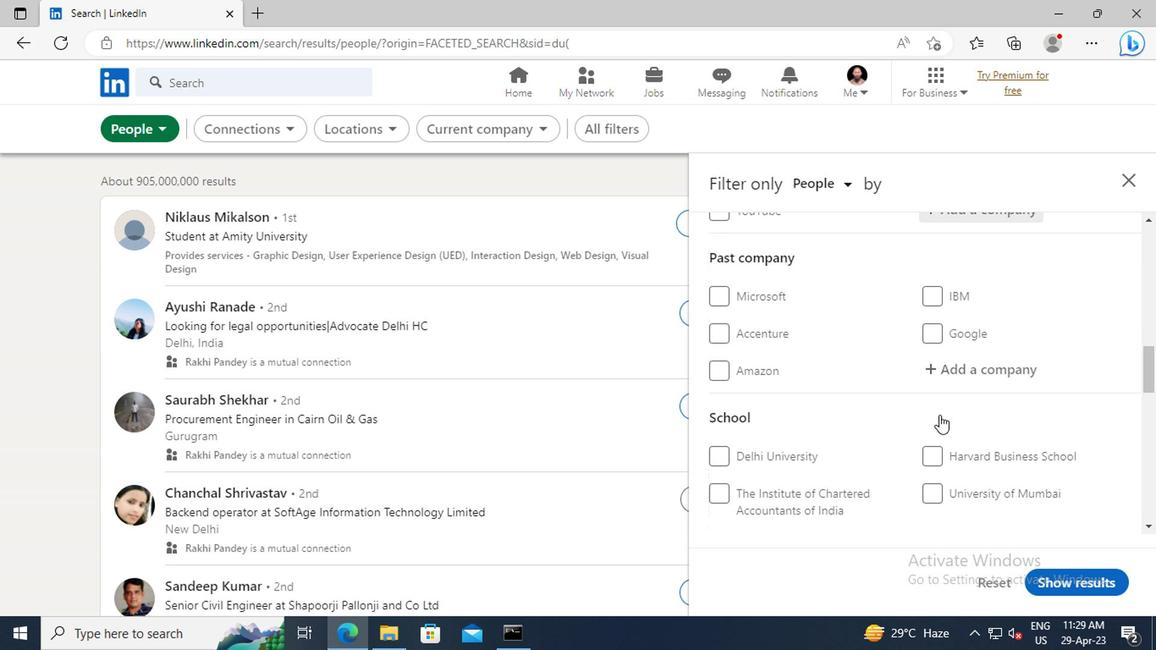 
Action: Mouse moved to (936, 413)
Screenshot: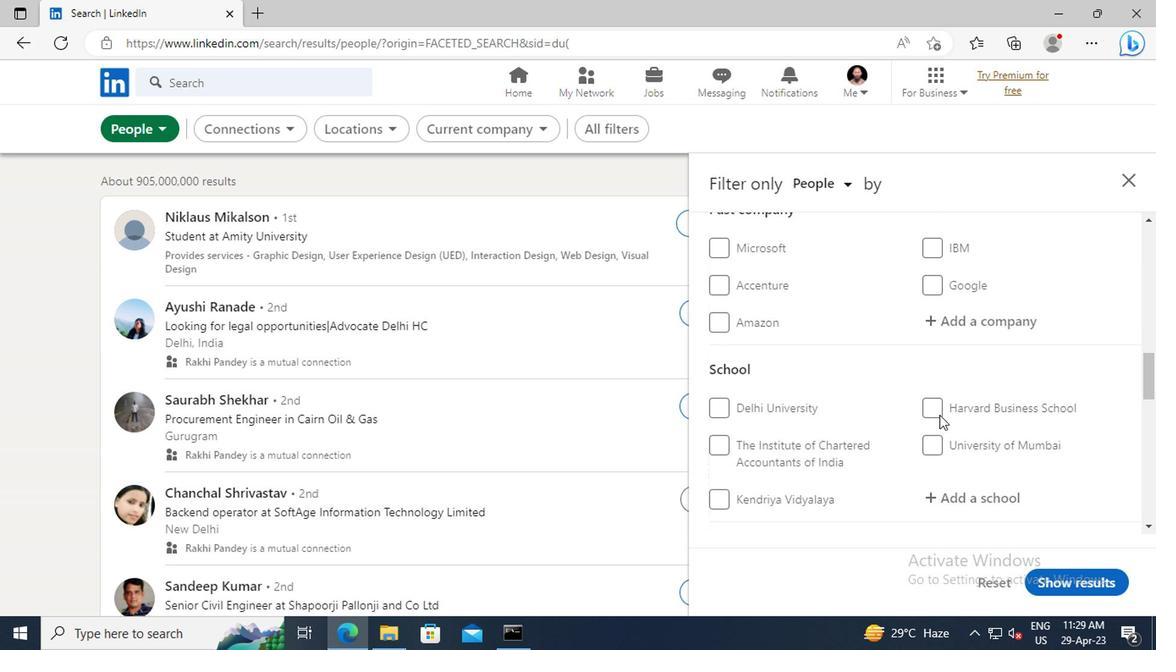 
Action: Mouse scrolled (936, 413) with delta (0, 0)
Screenshot: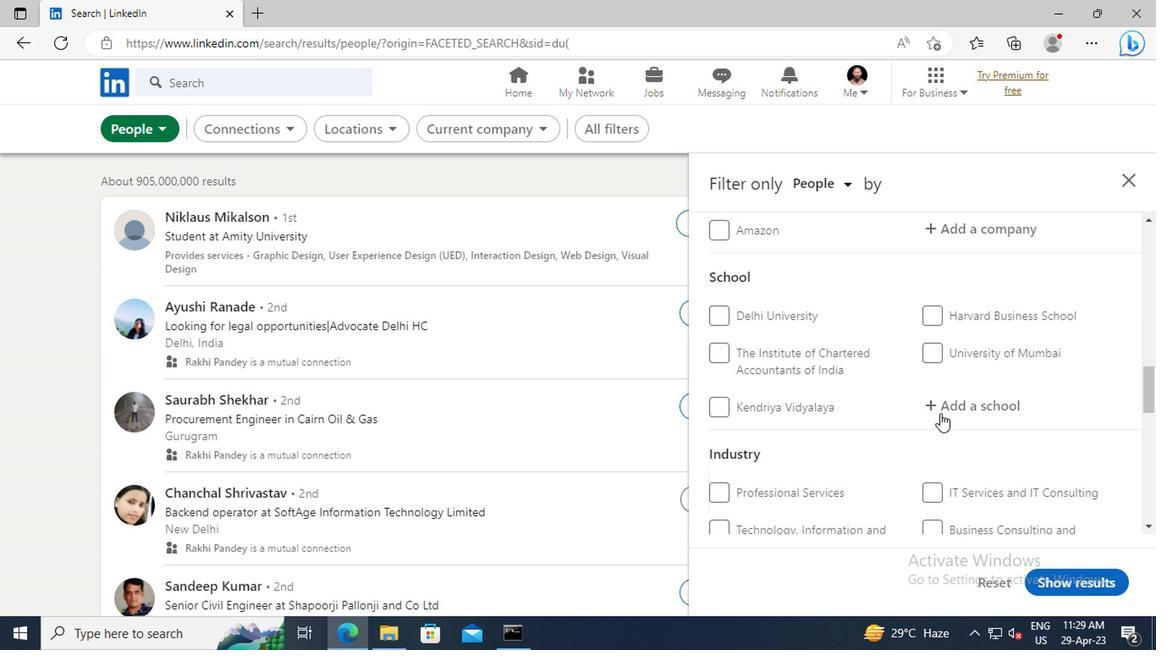 
Action: Mouse scrolled (936, 413) with delta (0, 0)
Screenshot: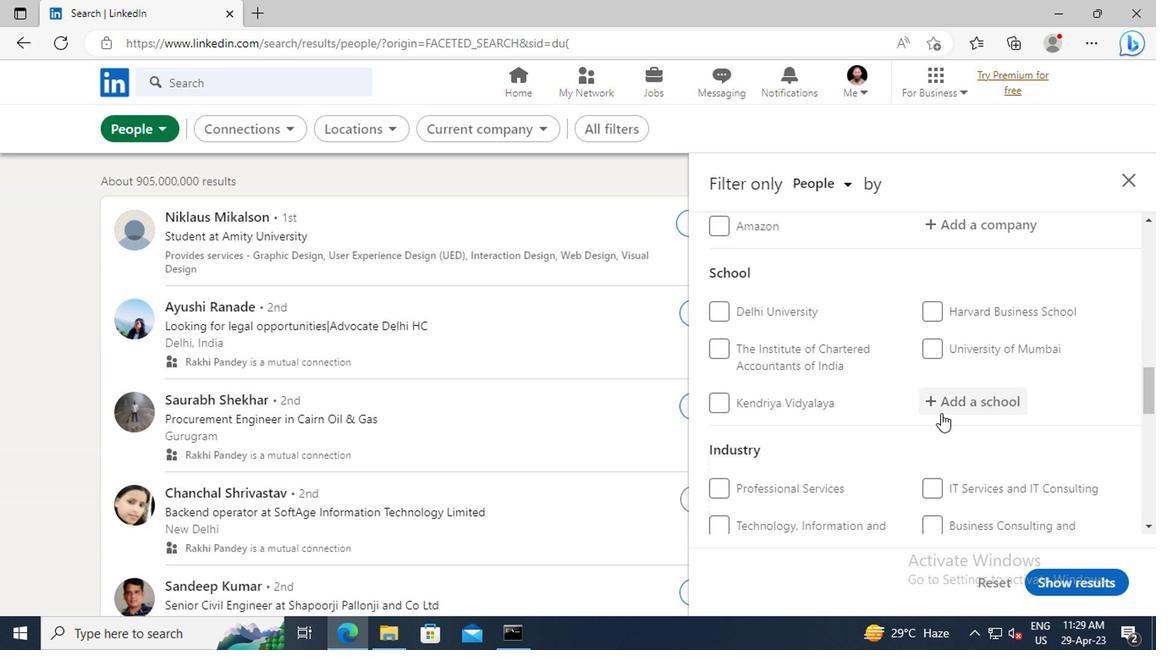 
Action: Mouse scrolled (936, 413) with delta (0, 0)
Screenshot: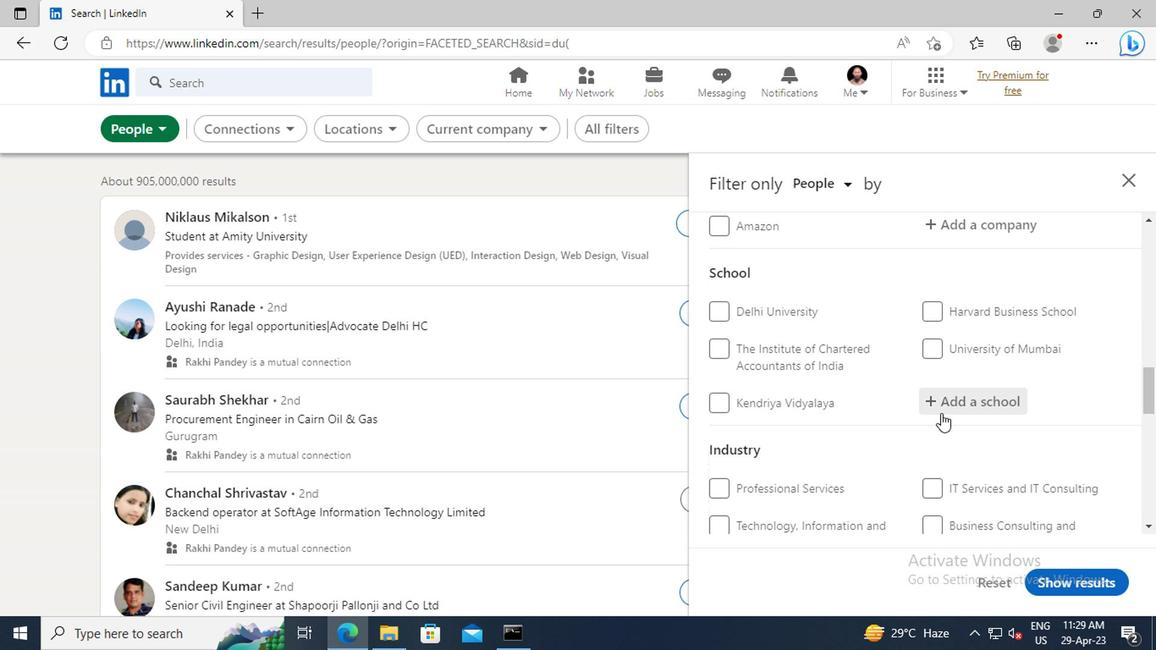 
Action: Mouse scrolled (936, 413) with delta (0, 0)
Screenshot: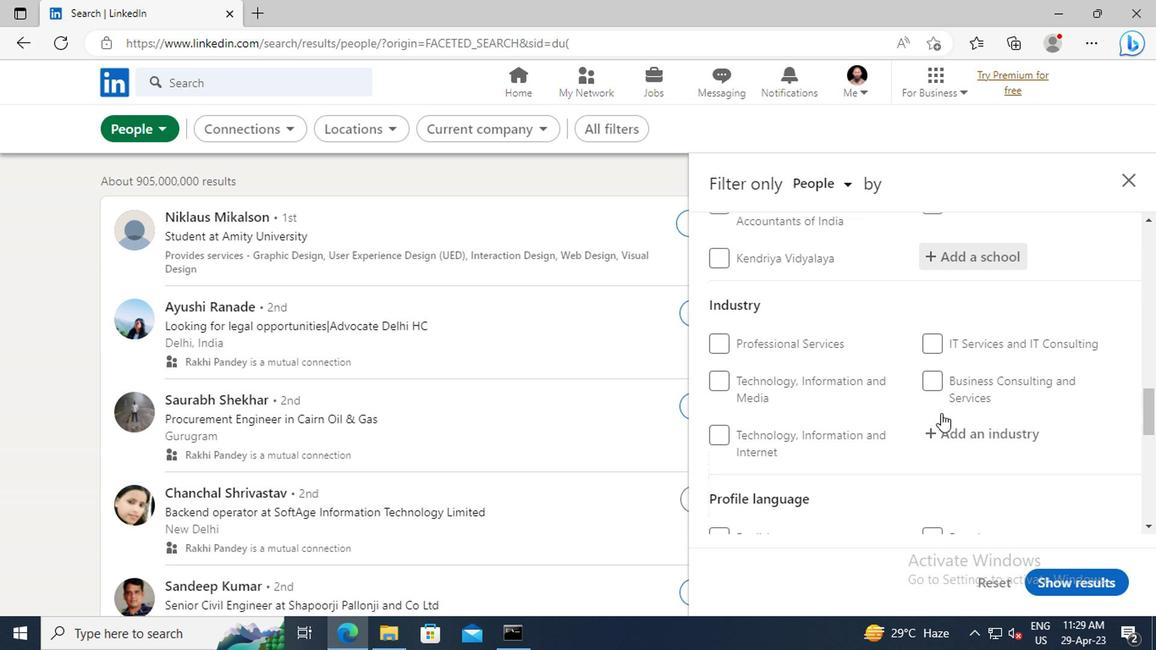 
Action: Mouse scrolled (936, 413) with delta (0, 0)
Screenshot: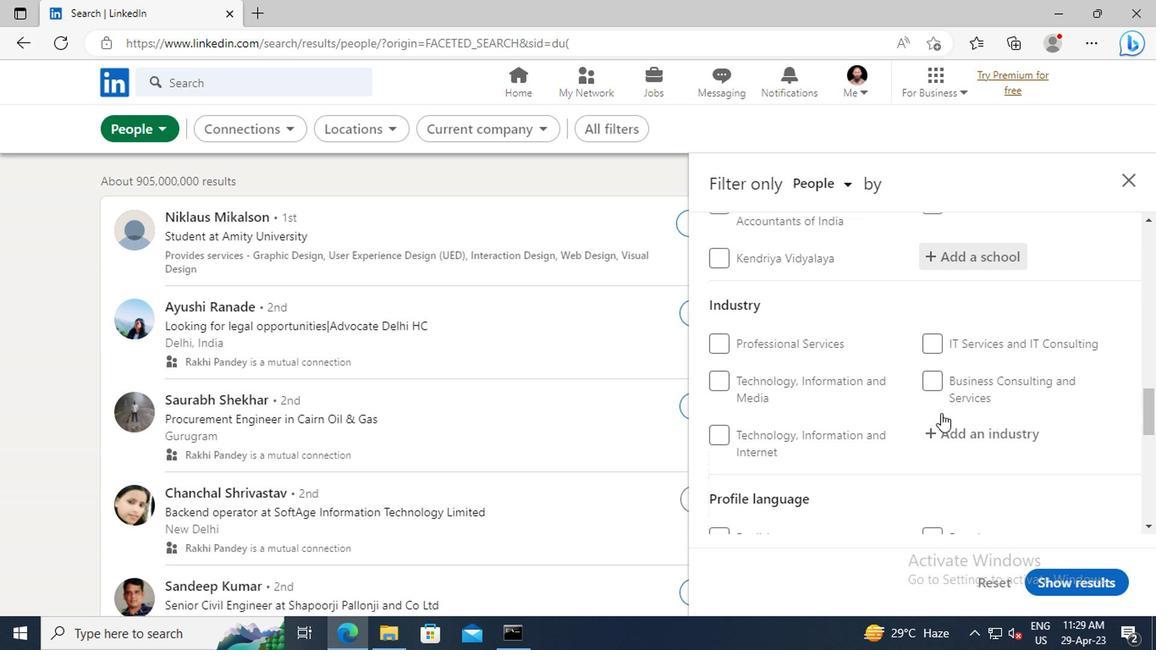 
Action: Mouse moved to (929, 444)
Screenshot: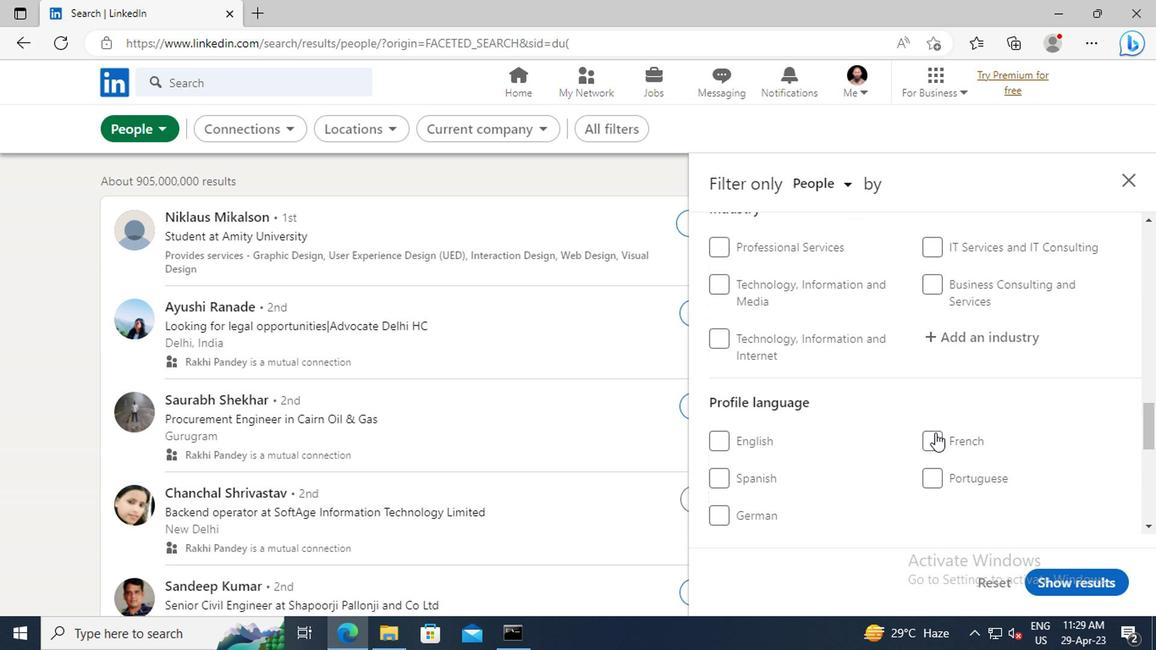 
Action: Mouse pressed left at (929, 444)
Screenshot: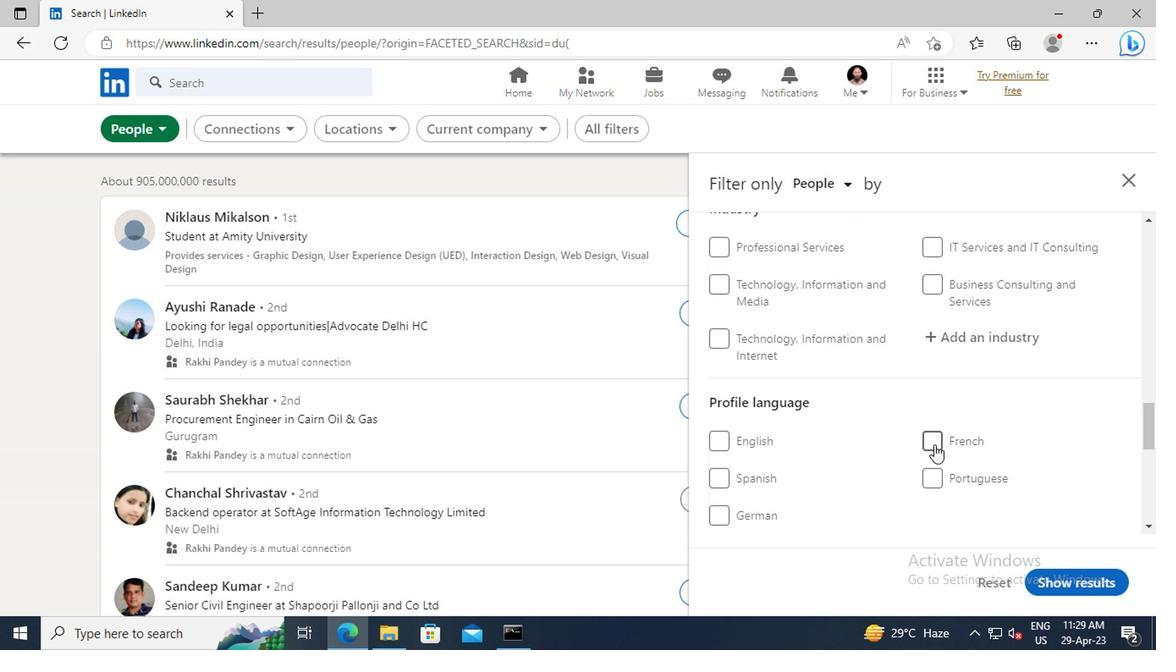 
Action: Mouse moved to (942, 382)
Screenshot: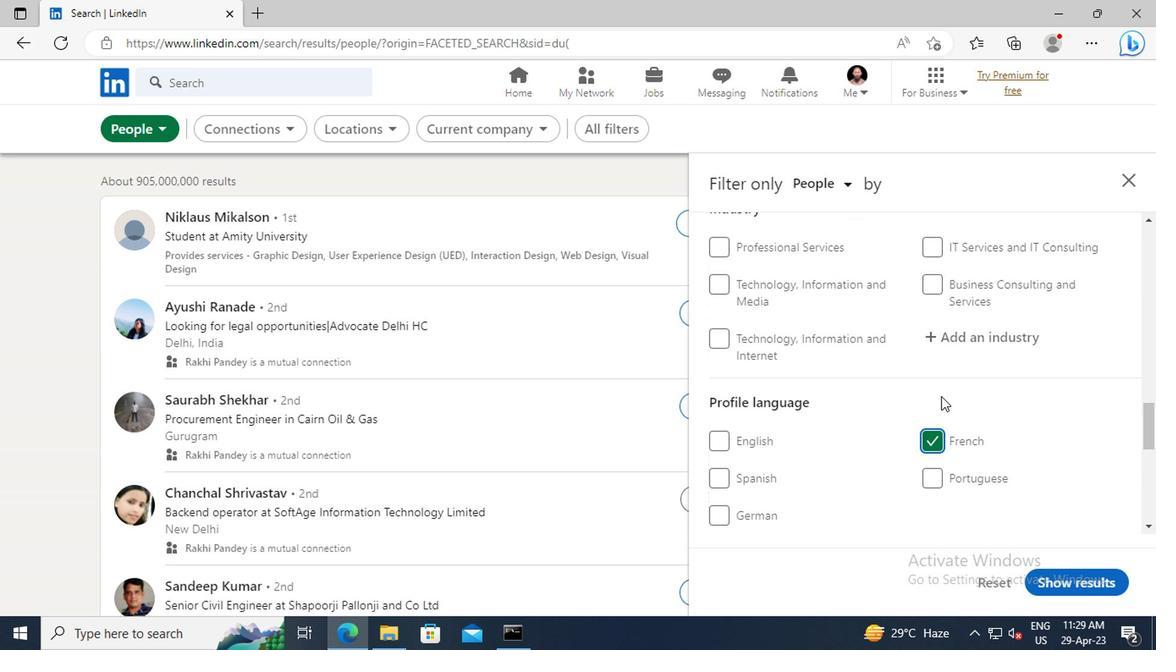 
Action: Mouse scrolled (942, 383) with delta (0, 1)
Screenshot: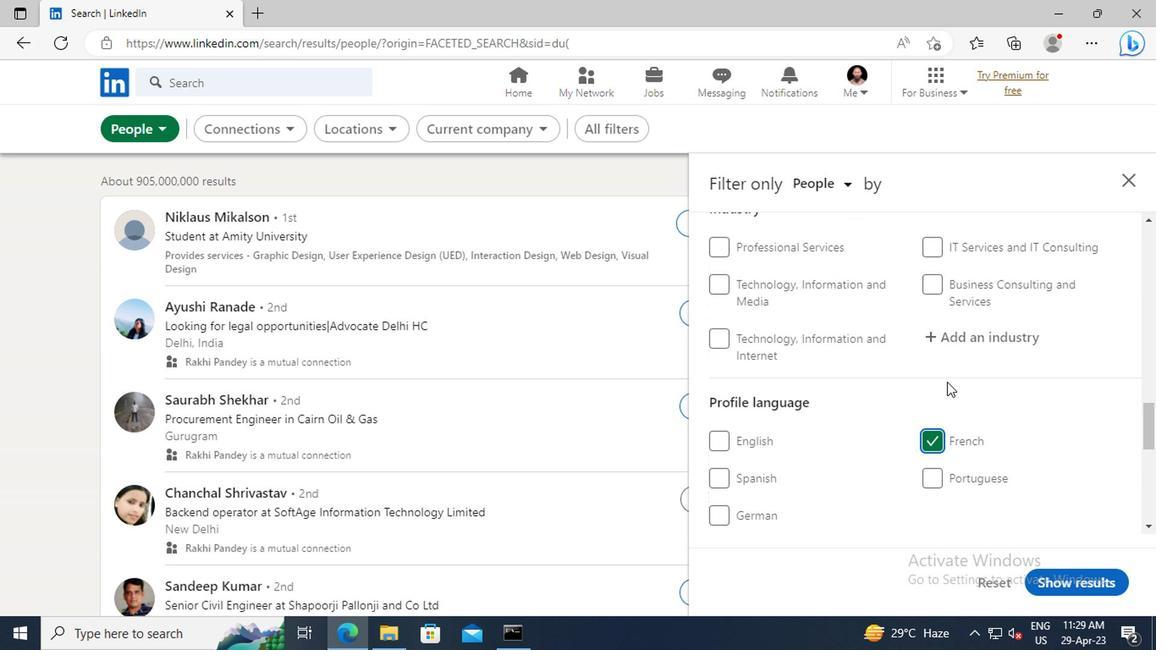 
Action: Mouse scrolled (942, 383) with delta (0, 1)
Screenshot: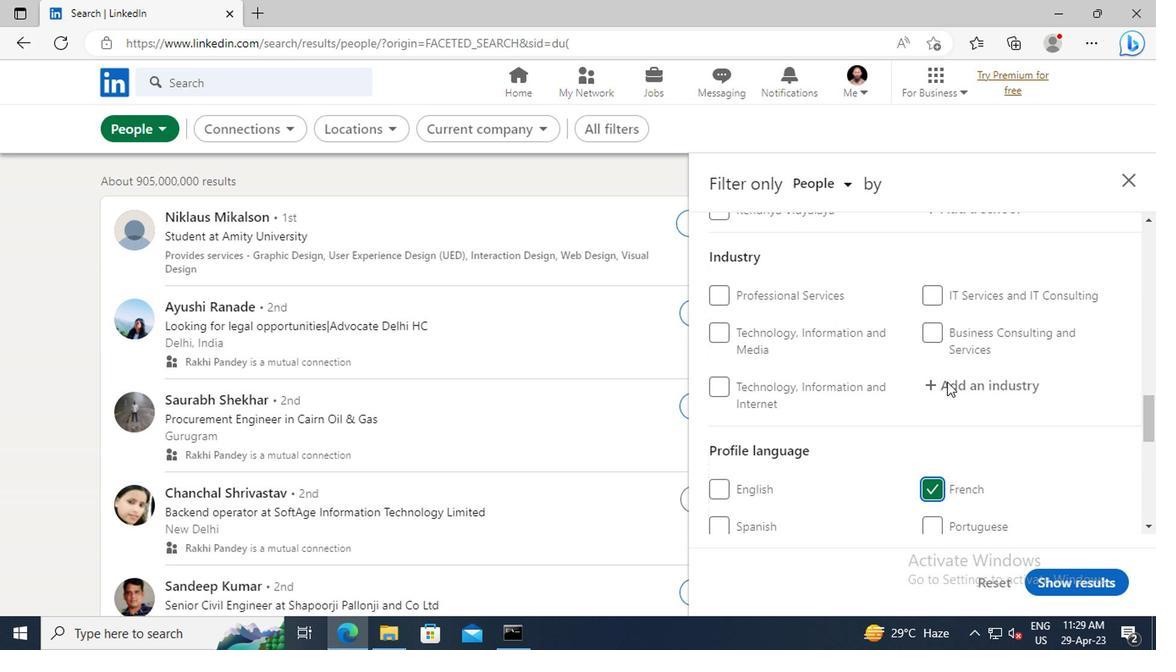 
Action: Mouse scrolled (942, 383) with delta (0, 1)
Screenshot: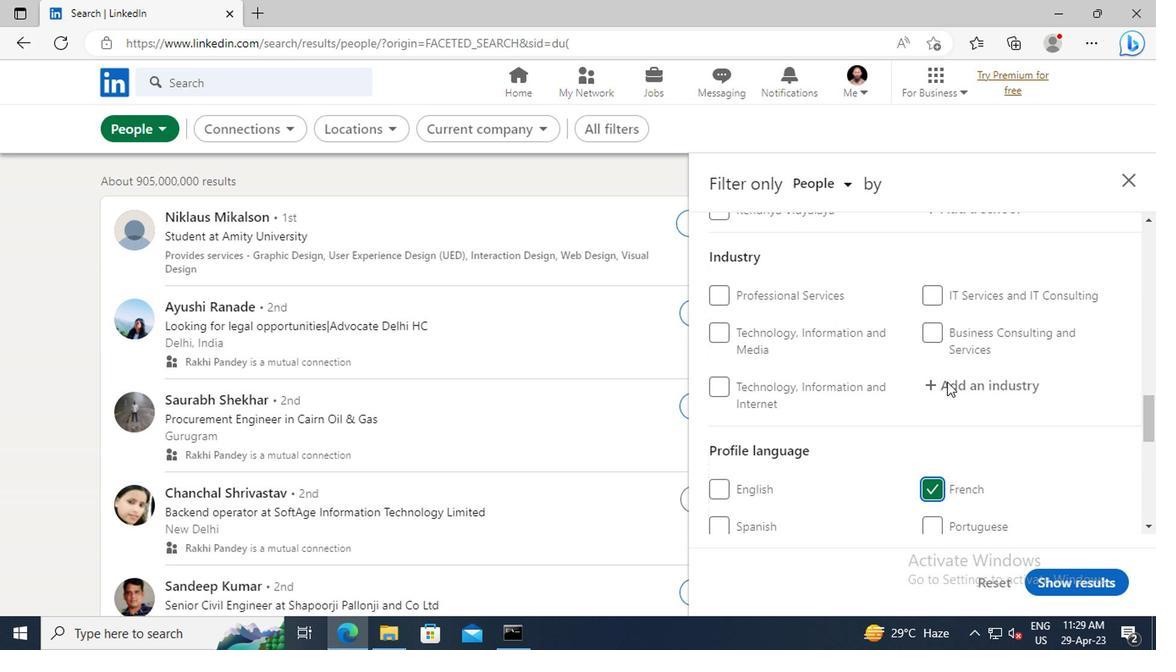 
Action: Mouse scrolled (942, 383) with delta (0, 1)
Screenshot: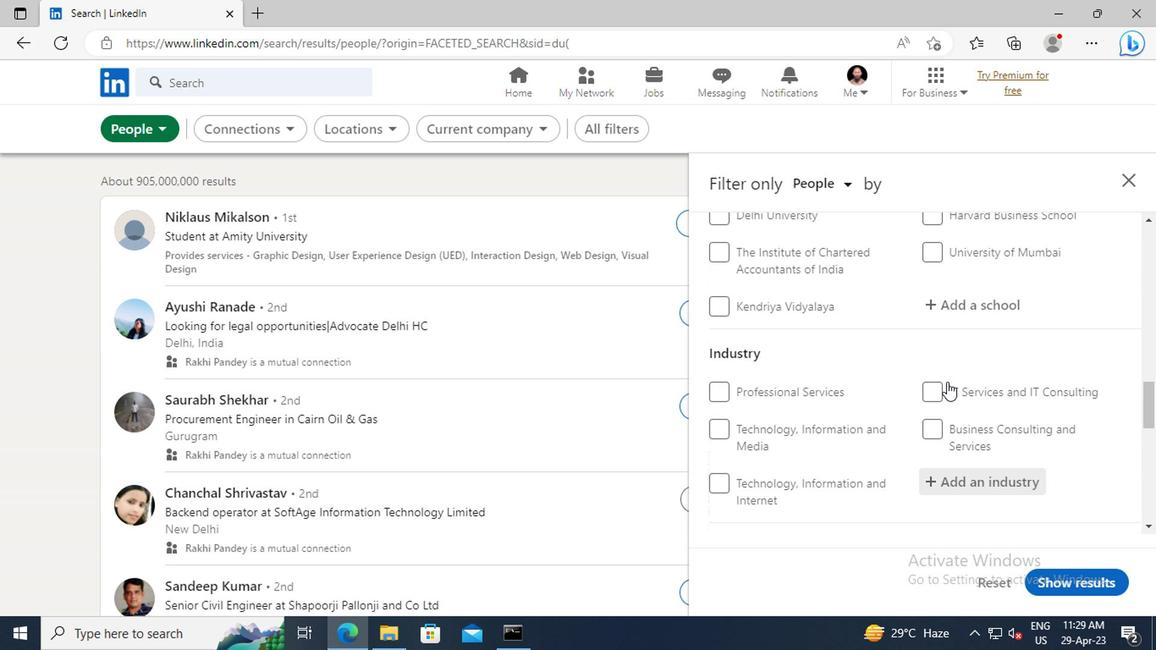 
Action: Mouse scrolled (942, 383) with delta (0, 1)
Screenshot: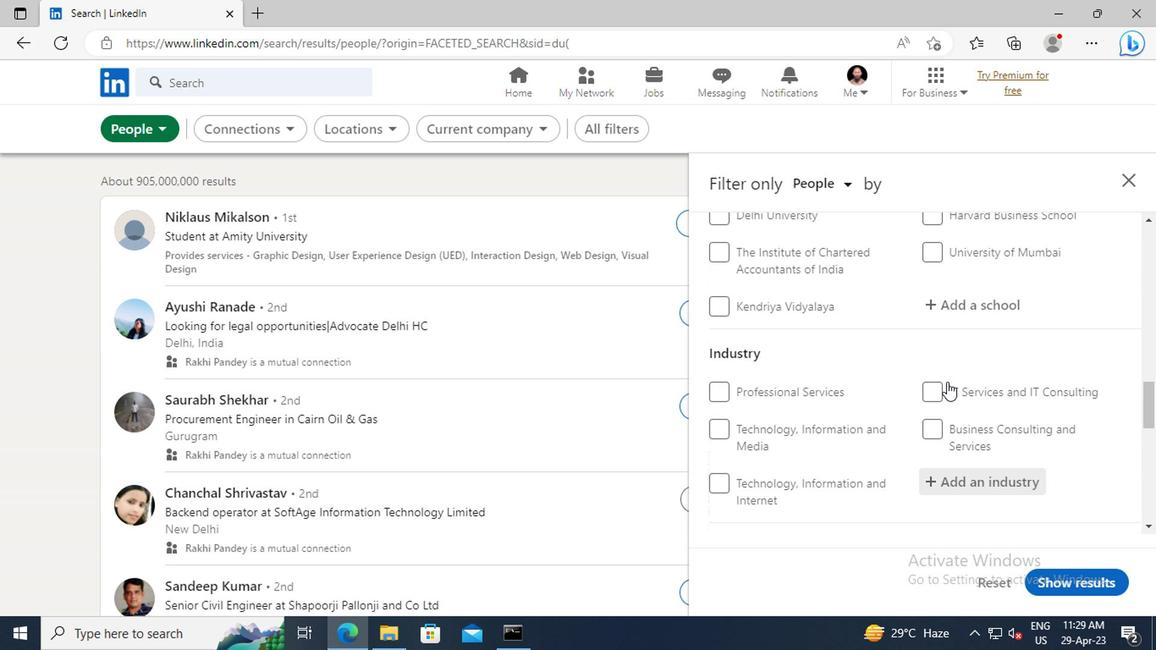 
Action: Mouse scrolled (942, 383) with delta (0, 1)
Screenshot: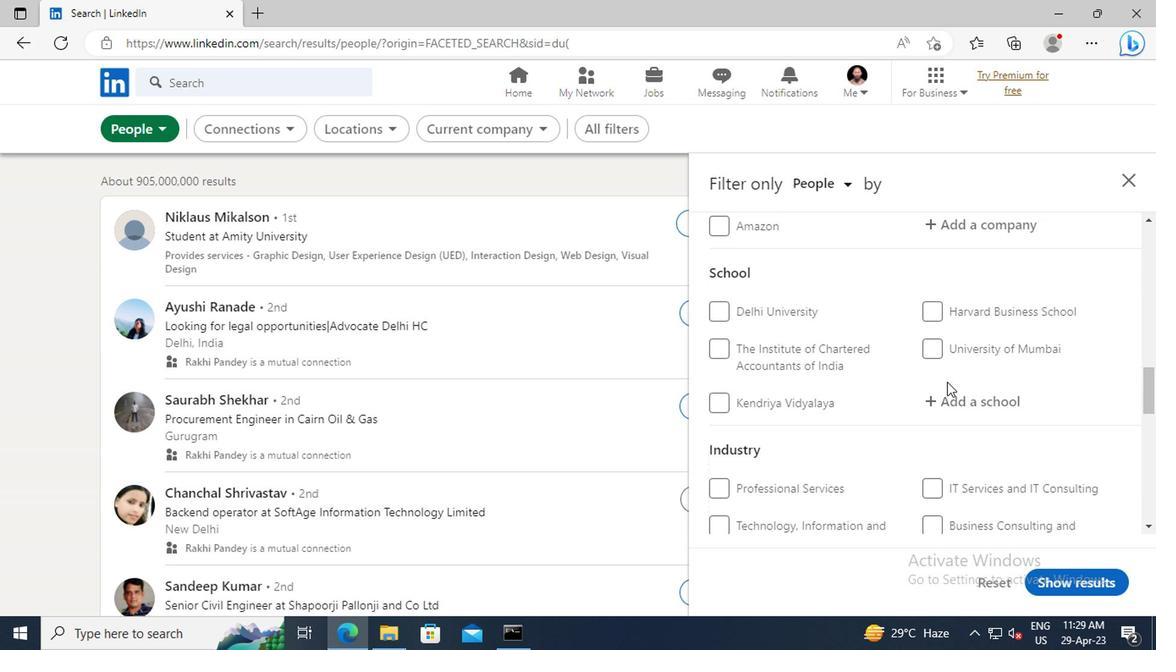 
Action: Mouse scrolled (942, 383) with delta (0, 1)
Screenshot: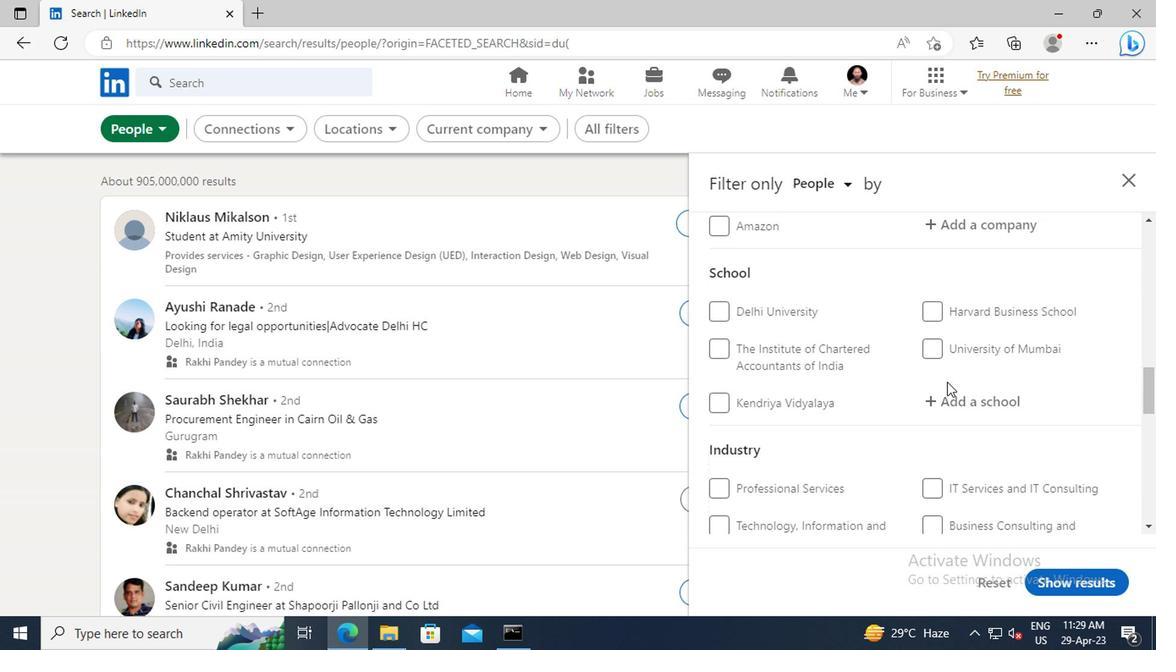 
Action: Mouse moved to (942, 382)
Screenshot: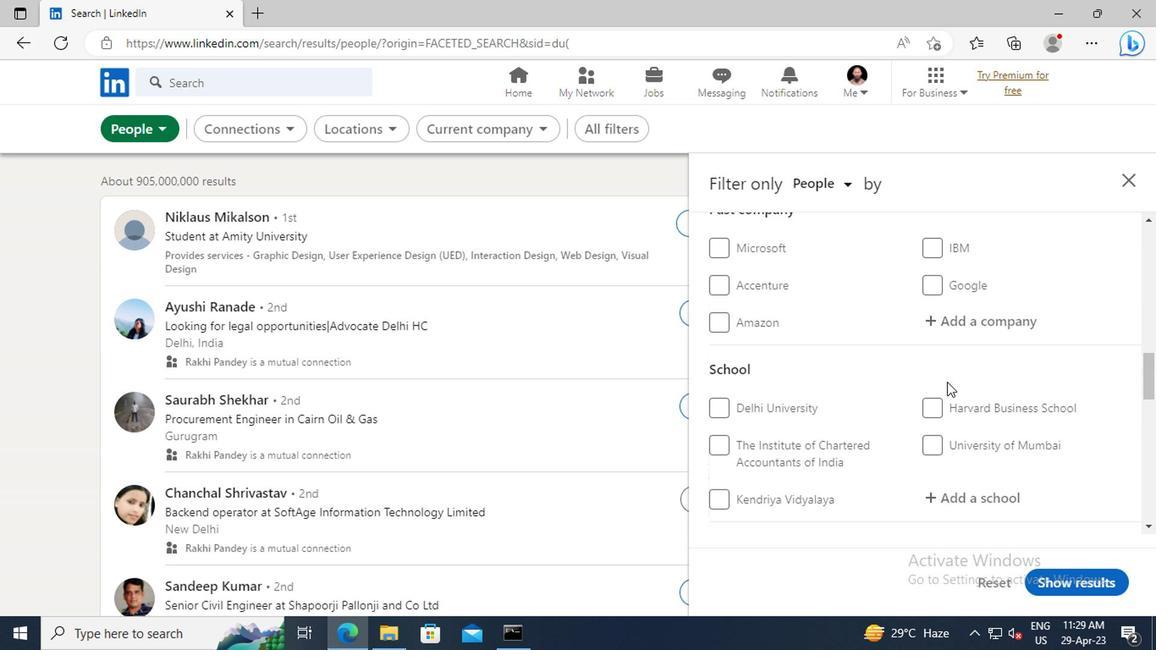 
Action: Mouse scrolled (942, 383) with delta (0, 1)
Screenshot: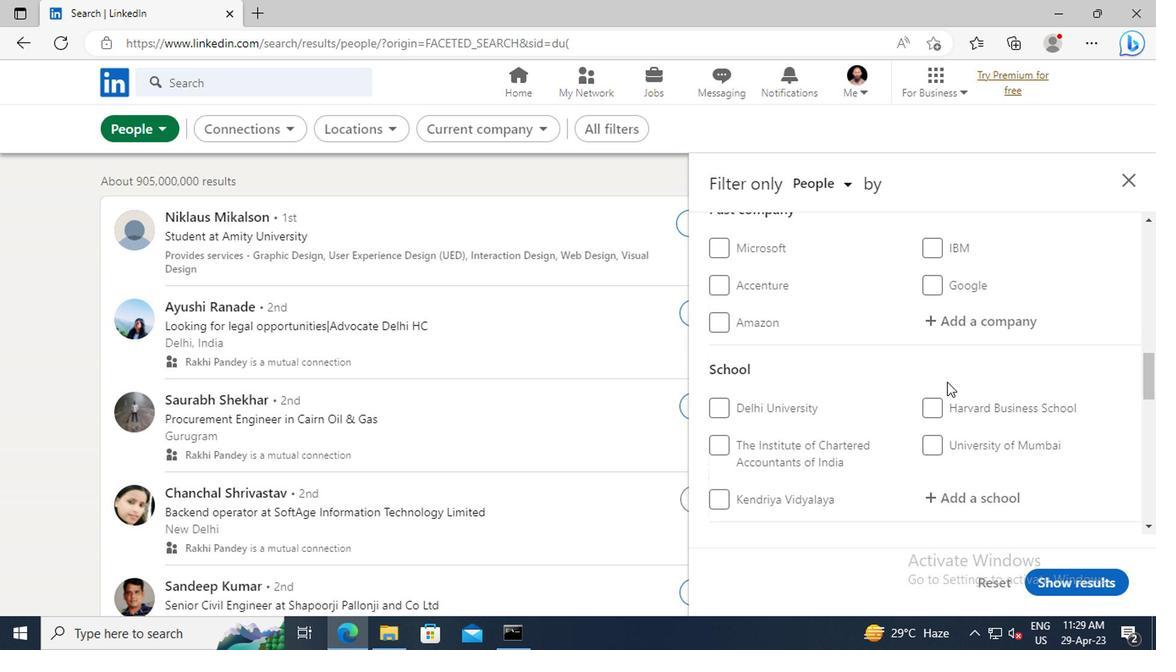 
Action: Mouse scrolled (942, 383) with delta (0, 1)
Screenshot: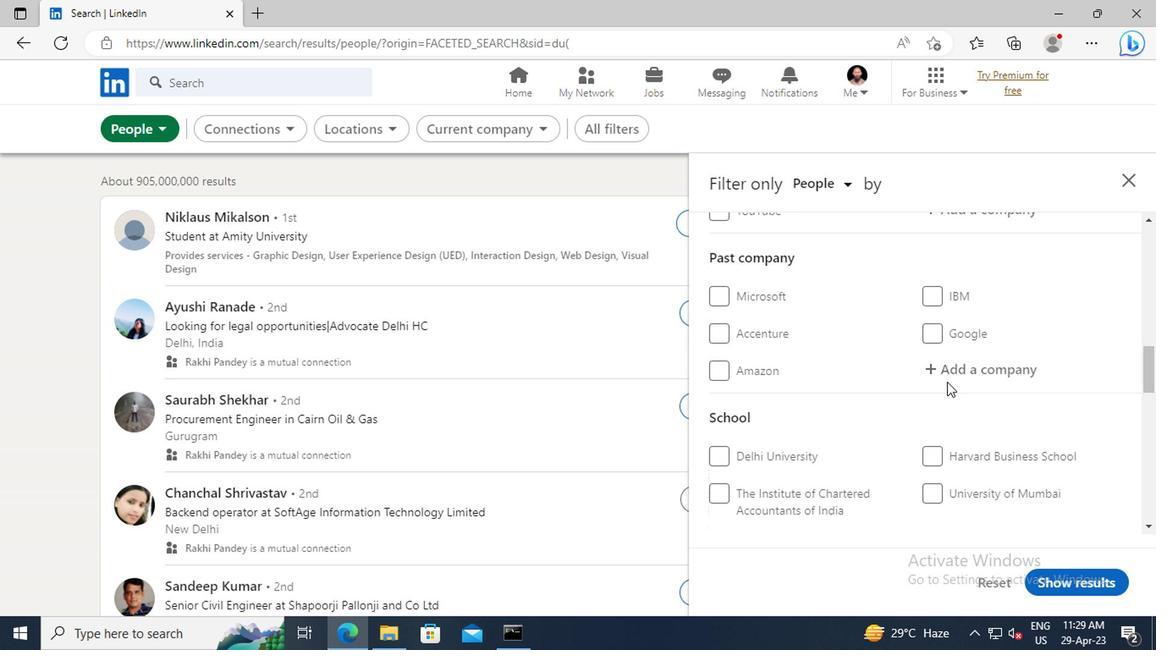 
Action: Mouse scrolled (942, 383) with delta (0, 1)
Screenshot: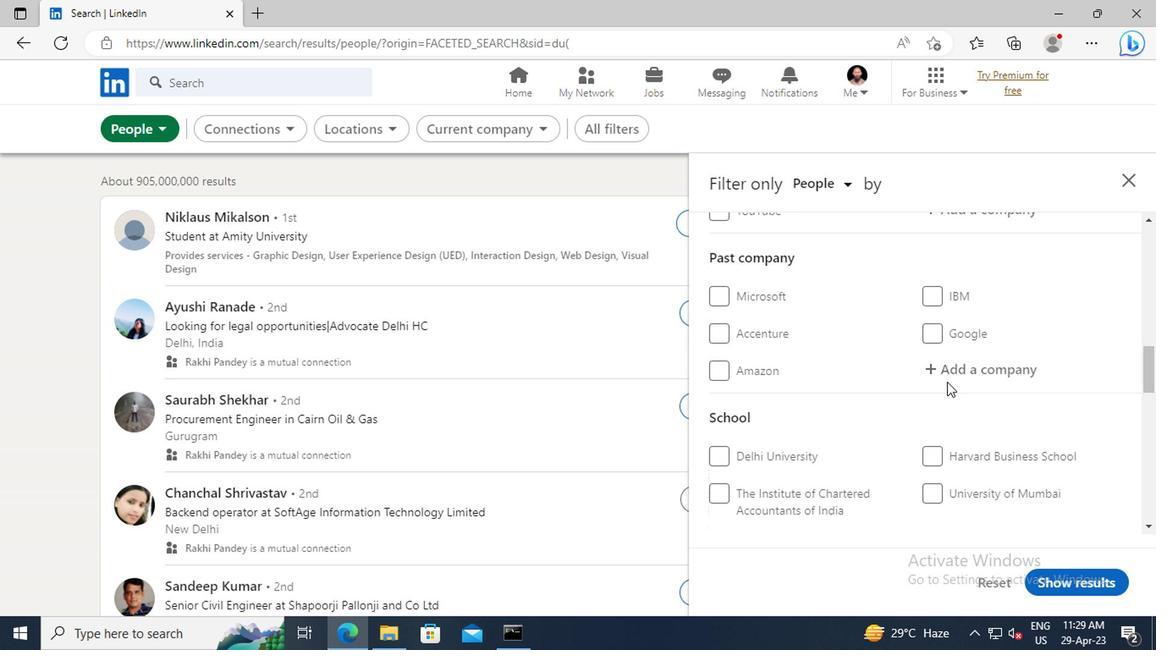 
Action: Mouse scrolled (942, 383) with delta (0, 1)
Screenshot: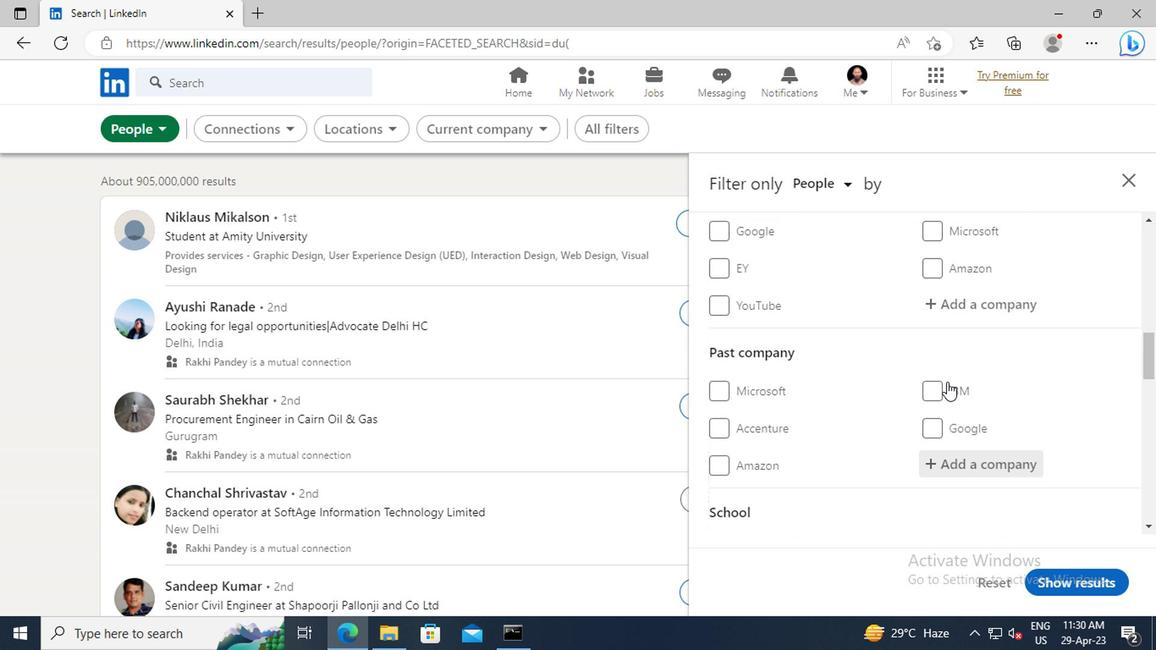 
Action: Mouse scrolled (942, 383) with delta (0, 1)
Screenshot: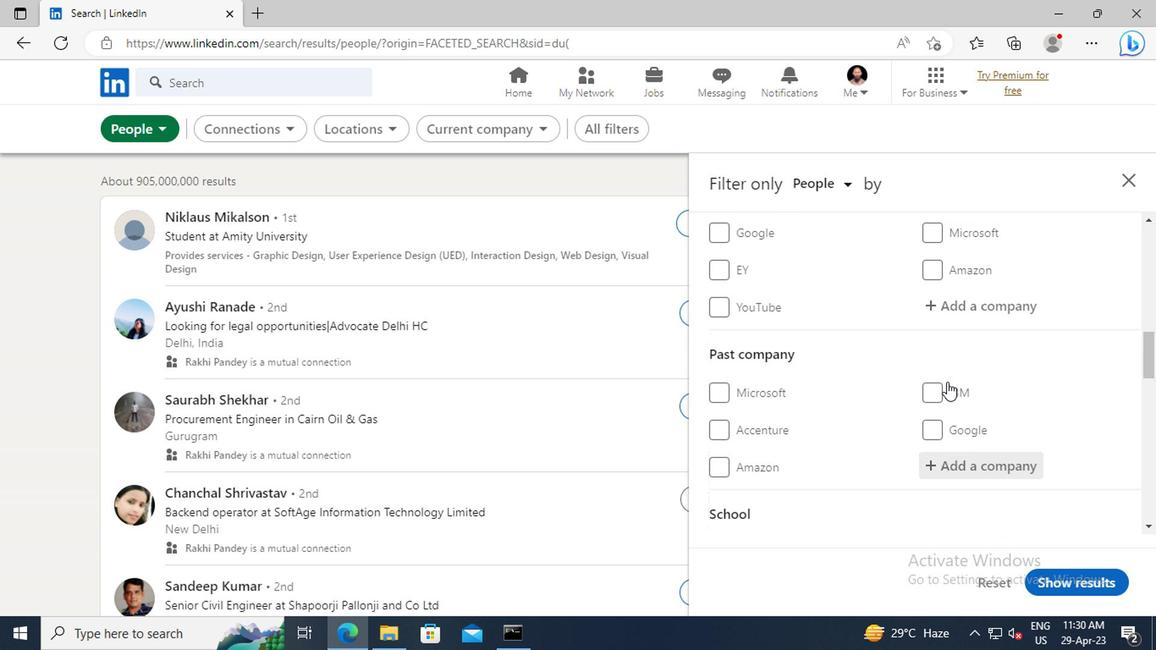 
Action: Mouse moved to (942, 396)
Screenshot: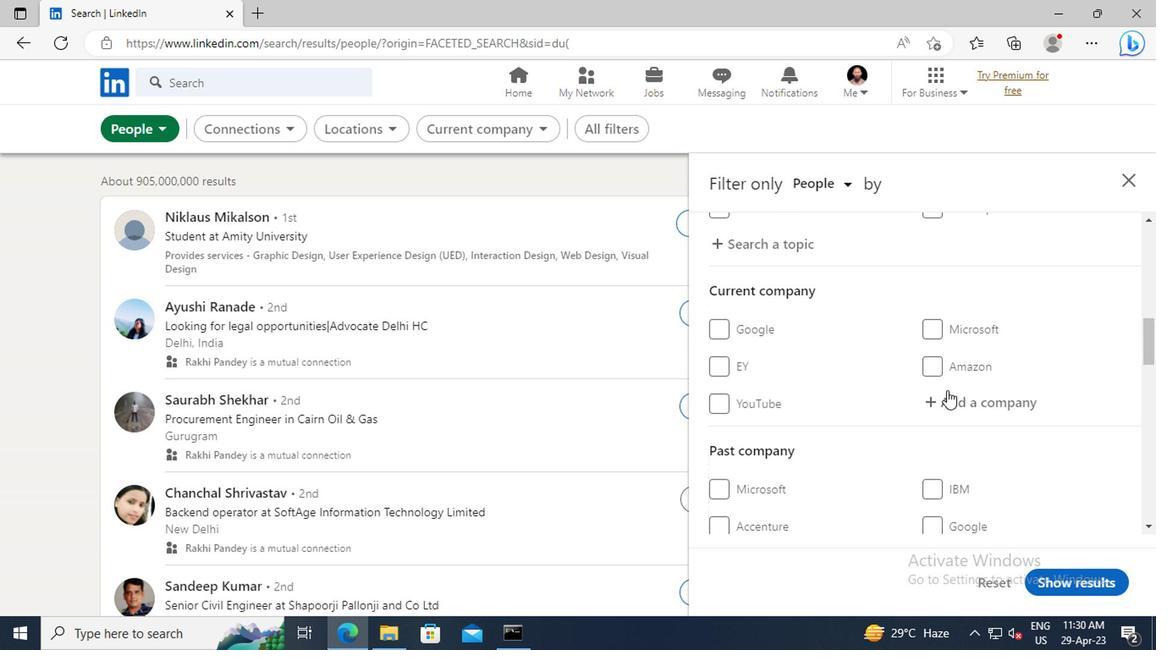 
Action: Mouse pressed left at (942, 396)
Screenshot: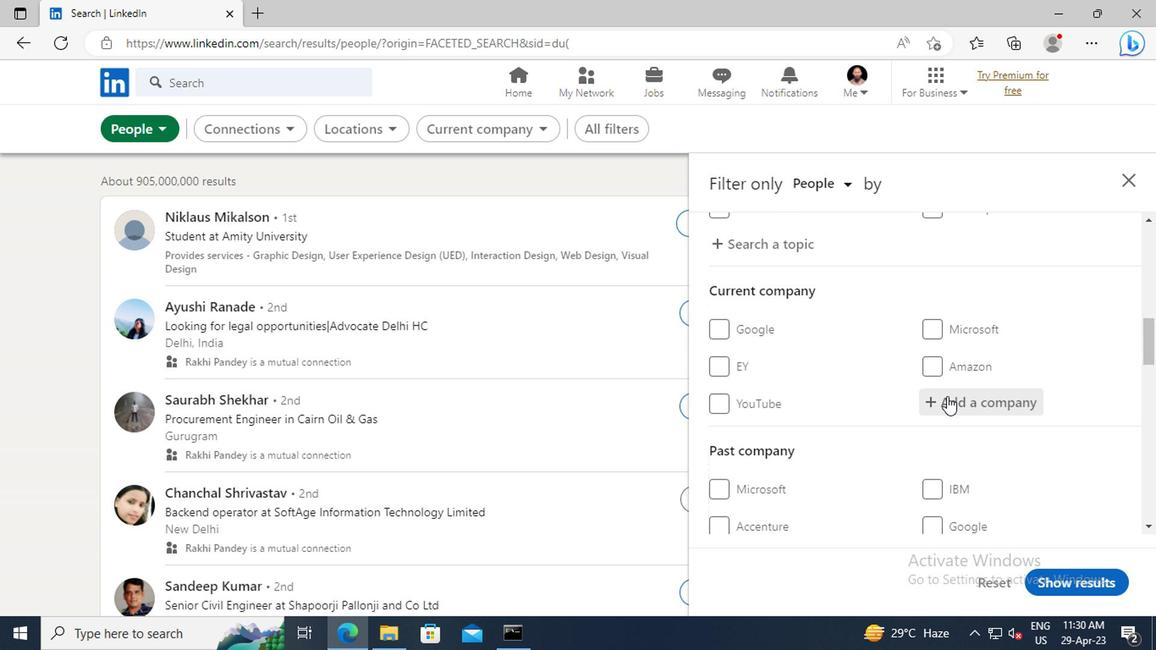 
Action: Key pressed <Key.shift>C<Key.shift>A/<Key.shift>CS/<Key.shift>CMA<Key.space><Key.shift>H
Screenshot: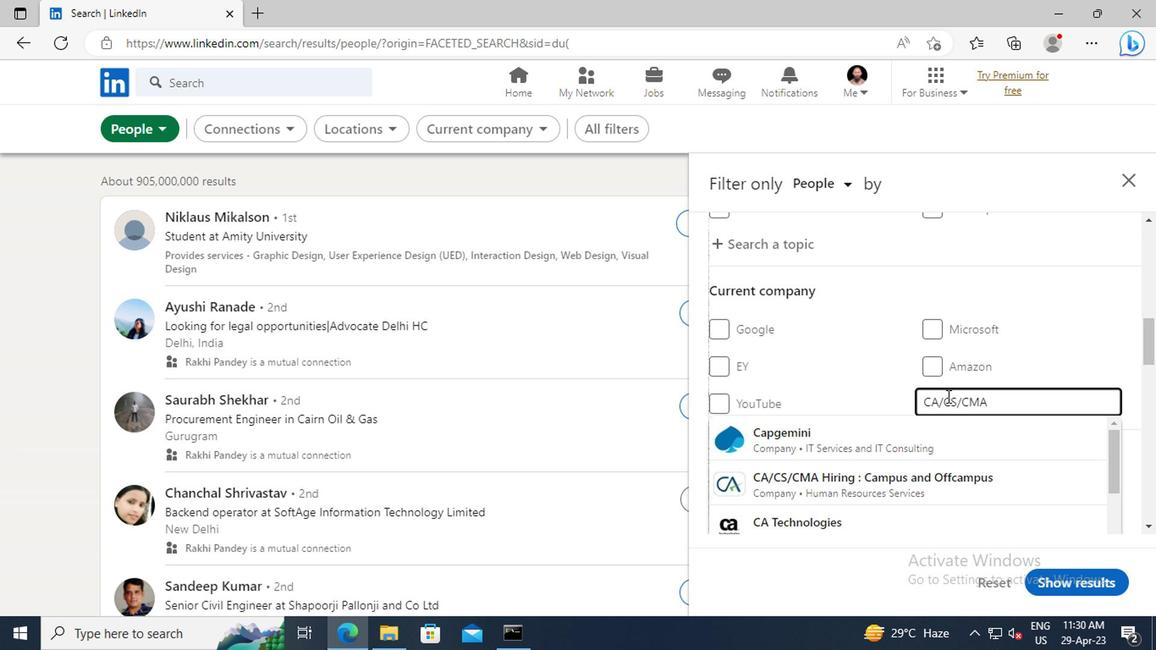 
Action: Mouse moved to (927, 432)
Screenshot: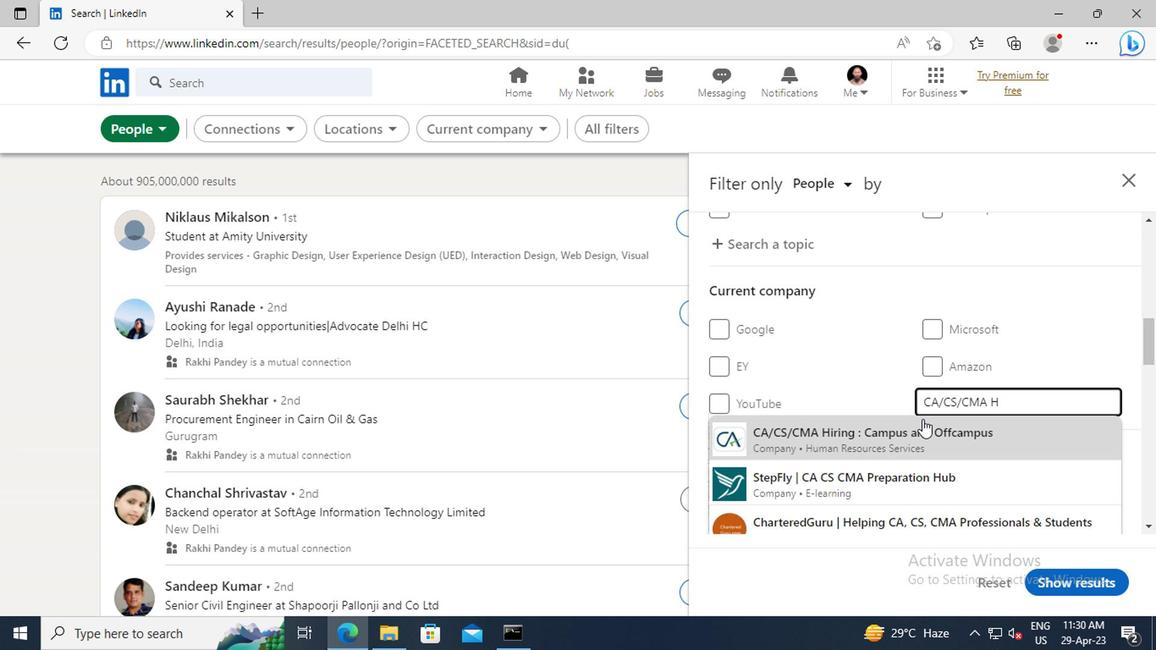 
Action: Mouse pressed left at (927, 432)
Screenshot: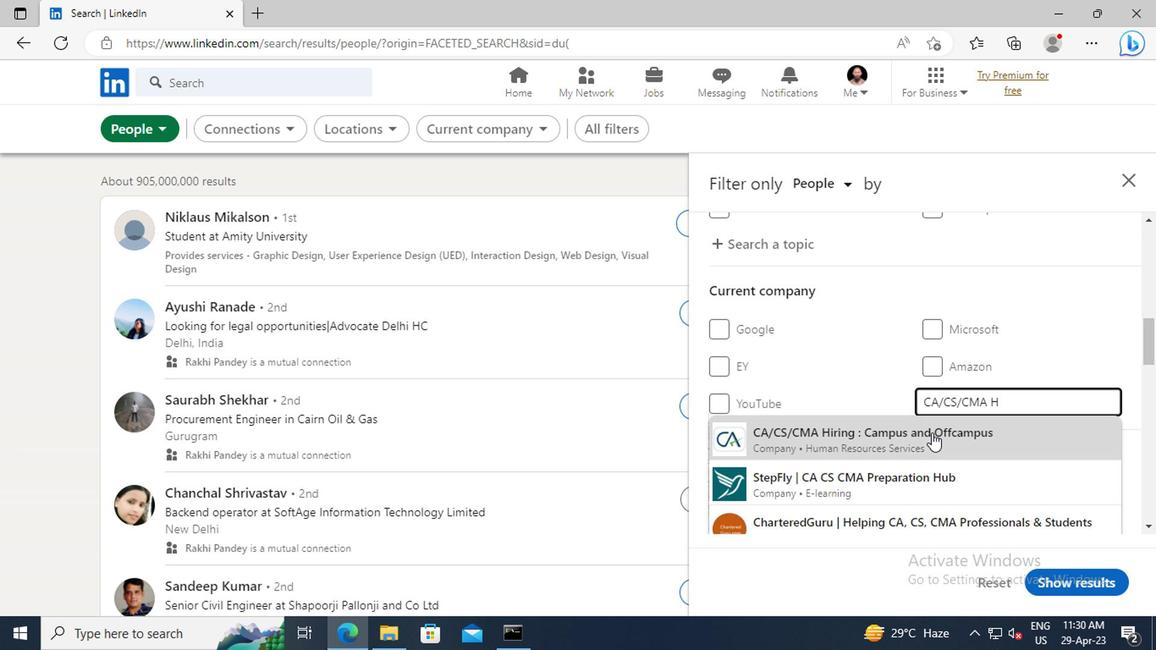 
Action: Mouse moved to (932, 402)
Screenshot: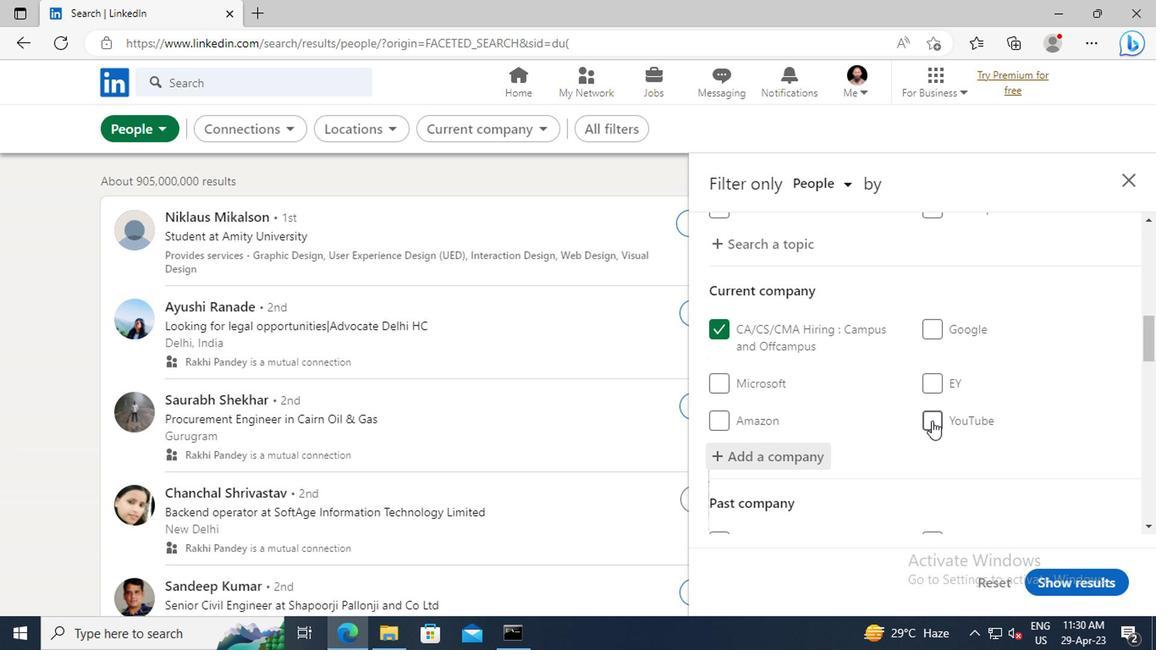 
Action: Mouse scrolled (932, 401) with delta (0, -1)
Screenshot: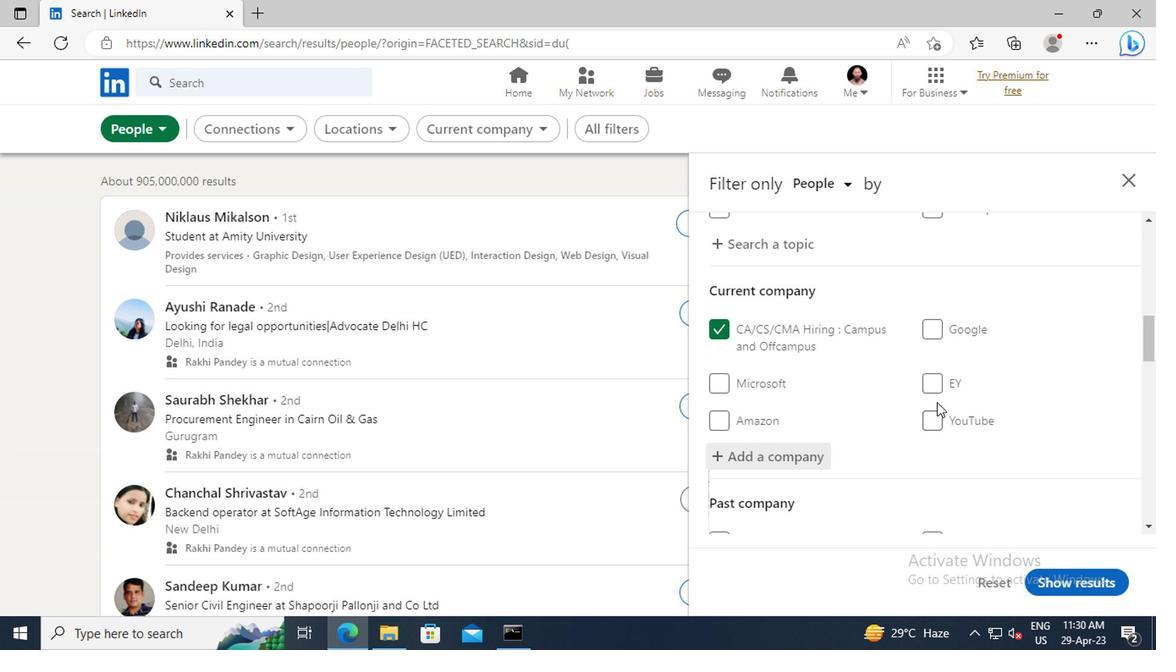 
Action: Mouse scrolled (932, 401) with delta (0, -1)
Screenshot: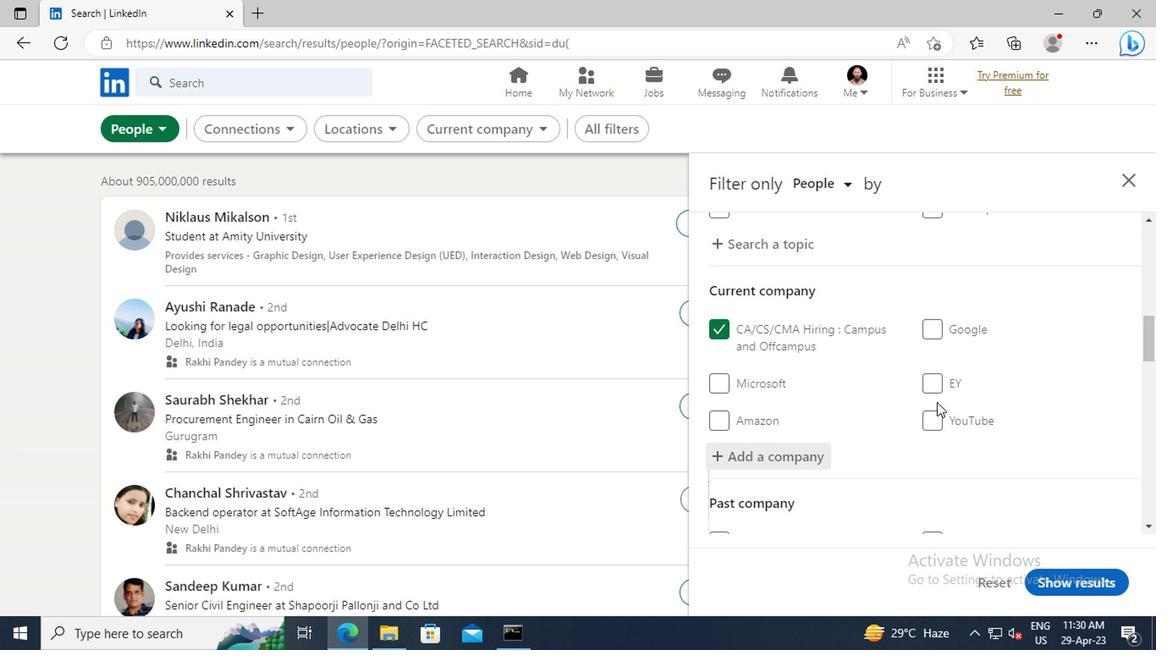 
Action: Mouse scrolled (932, 401) with delta (0, -1)
Screenshot: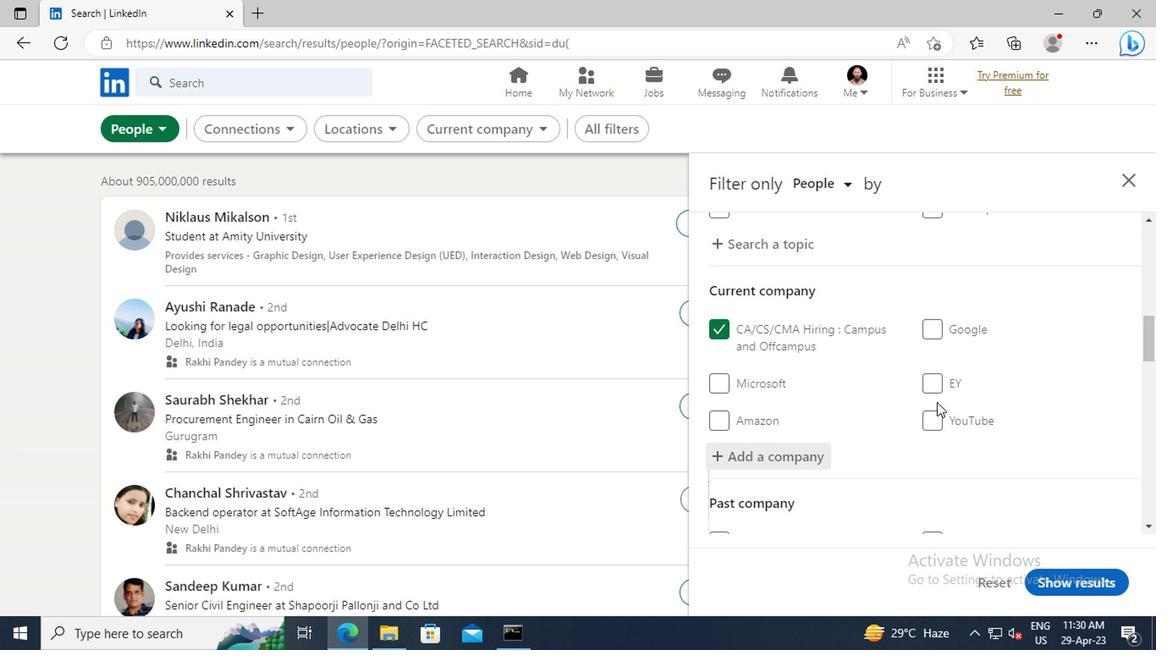 
Action: Mouse moved to (930, 386)
Screenshot: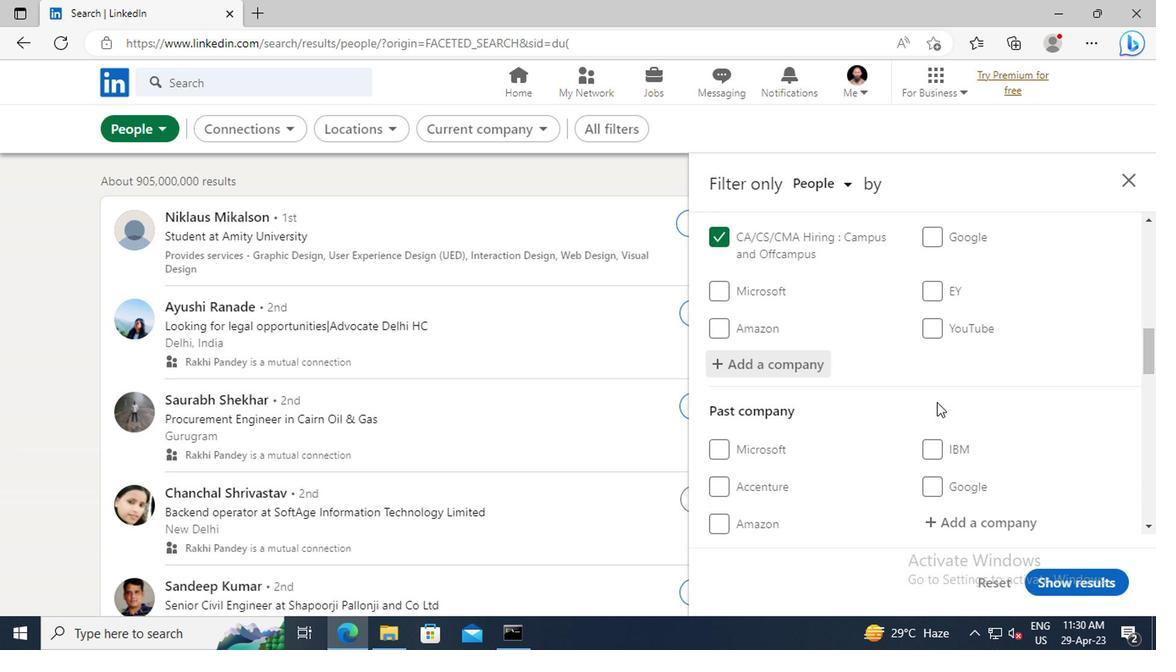 
Action: Mouse scrolled (930, 385) with delta (0, 0)
Screenshot: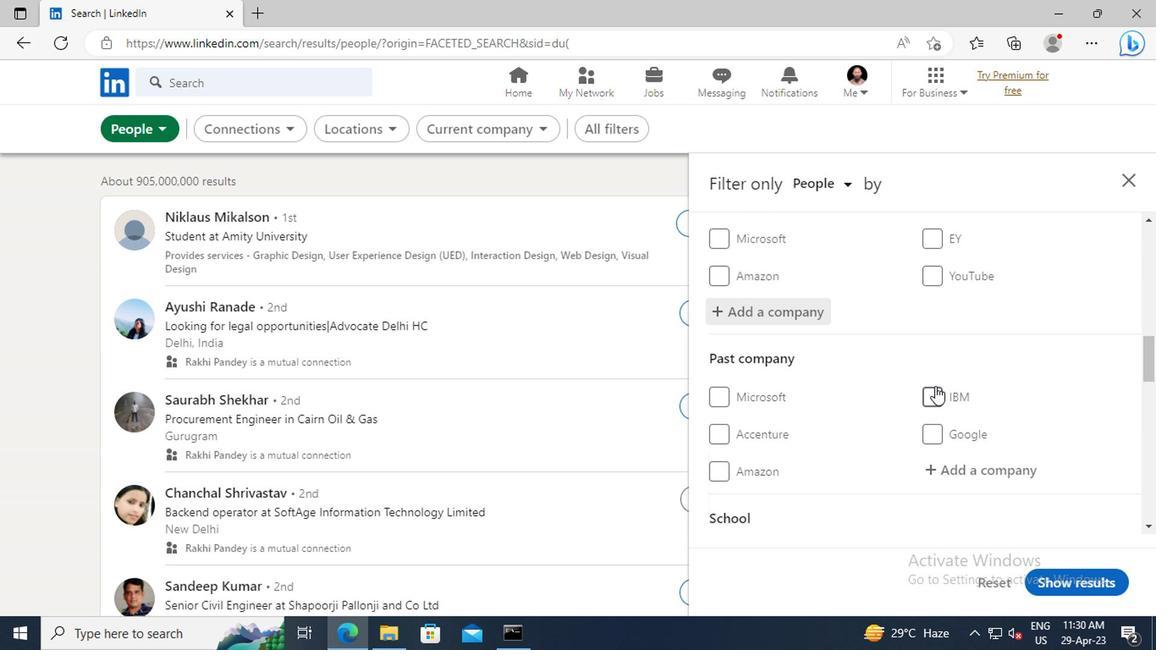 
Action: Mouse scrolled (930, 385) with delta (0, 0)
Screenshot: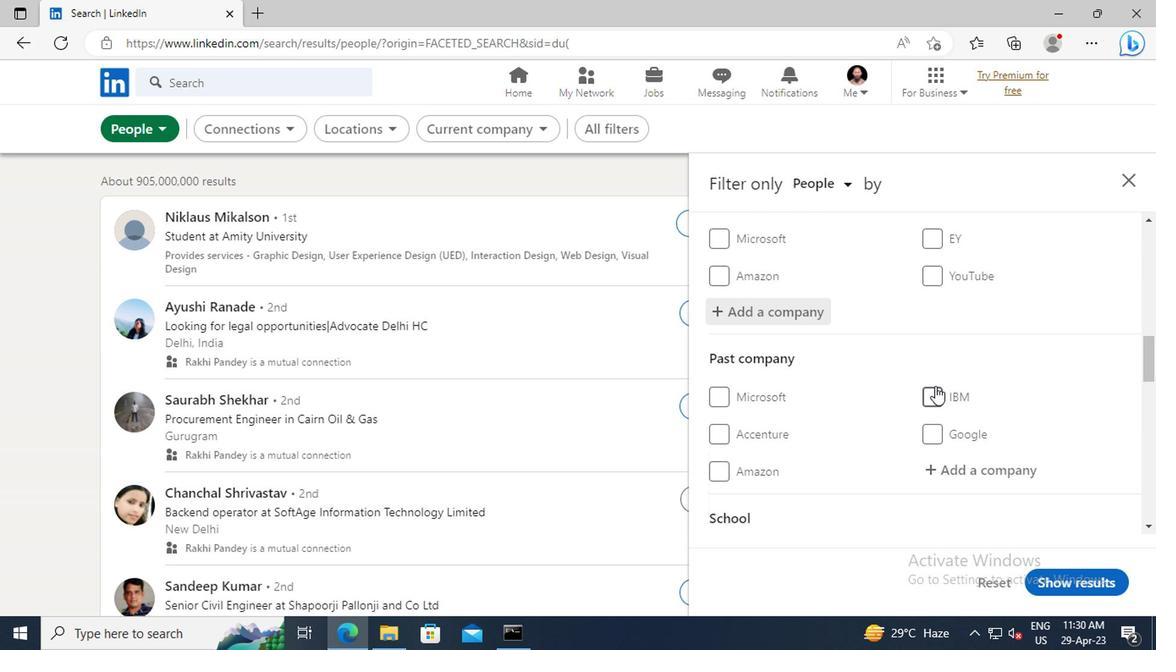 
Action: Mouse moved to (935, 375)
Screenshot: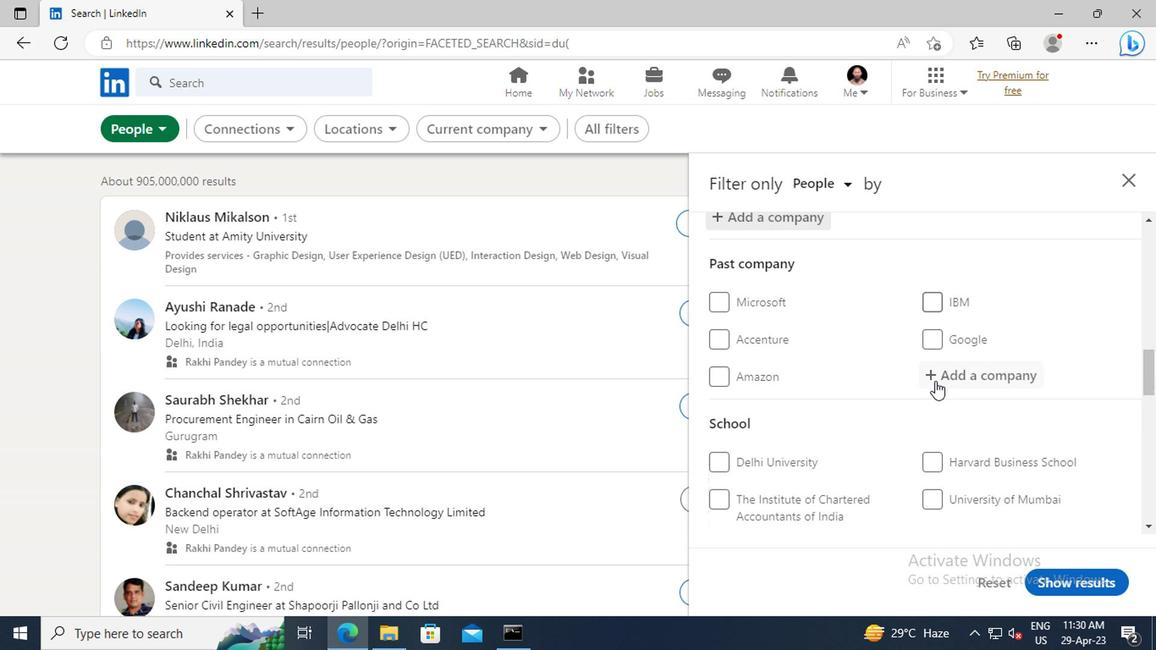 
Action: Mouse scrolled (935, 373) with delta (0, -1)
Screenshot: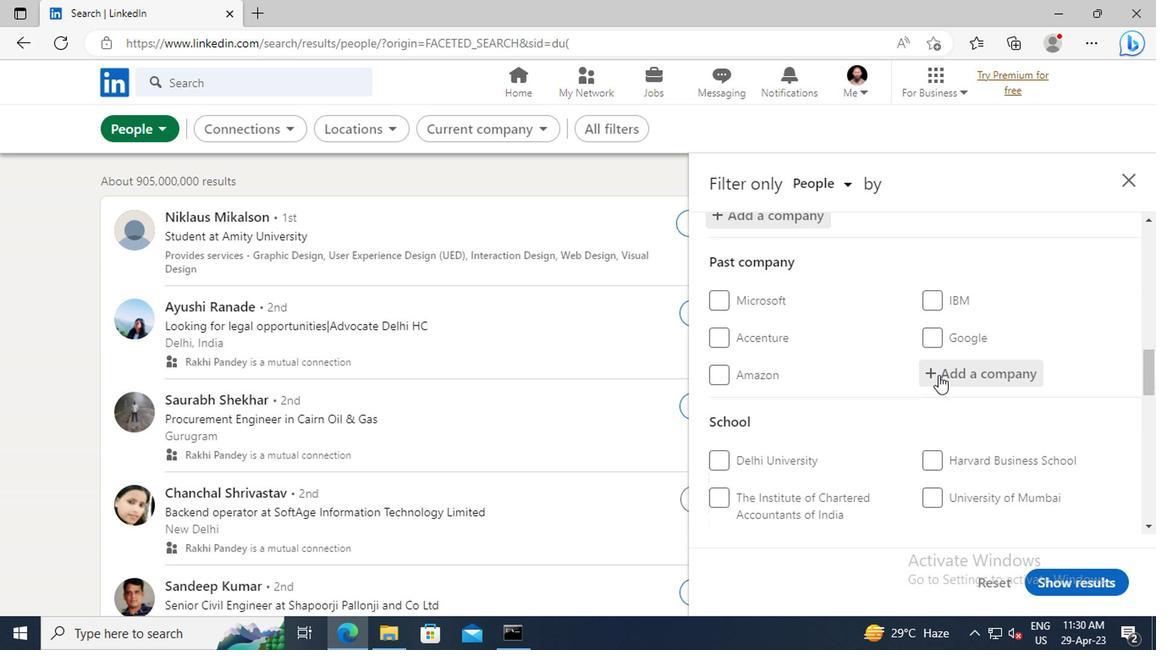 
Action: Mouse scrolled (935, 373) with delta (0, -1)
Screenshot: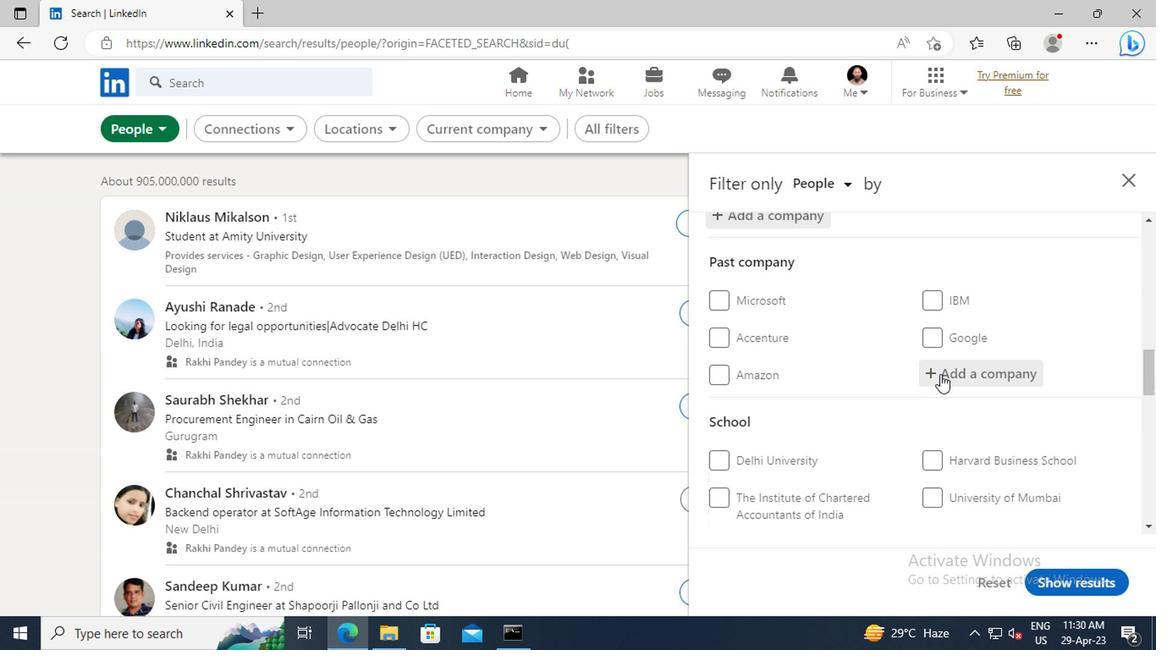 
Action: Mouse scrolled (935, 373) with delta (0, -1)
Screenshot: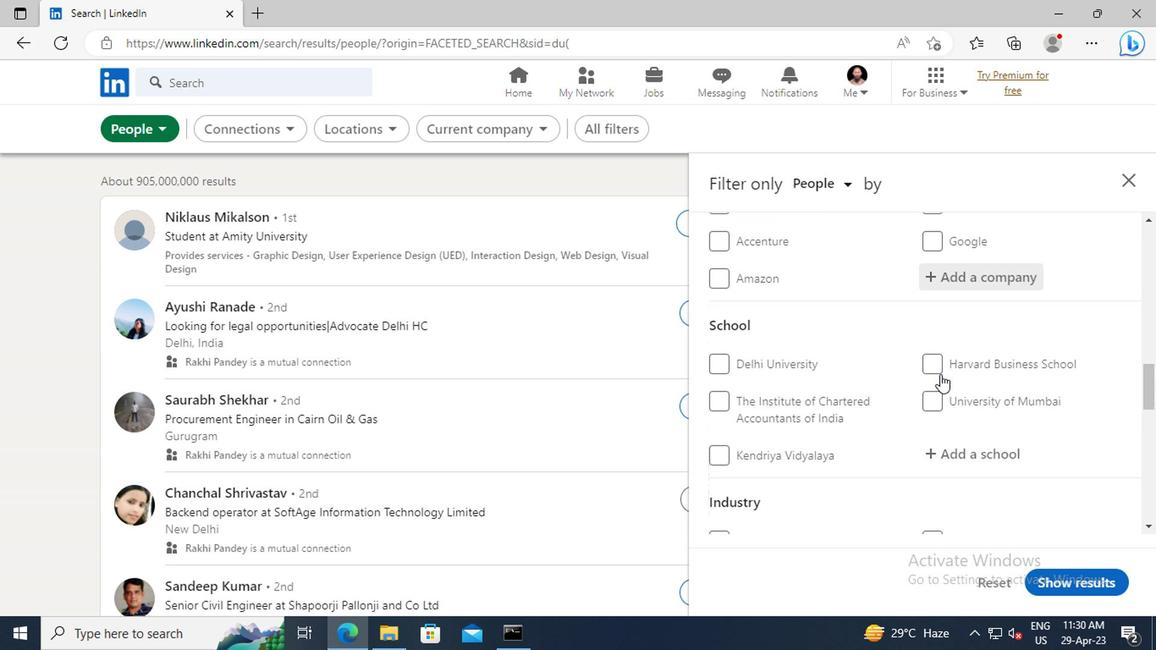 
Action: Mouse scrolled (935, 373) with delta (0, -1)
Screenshot: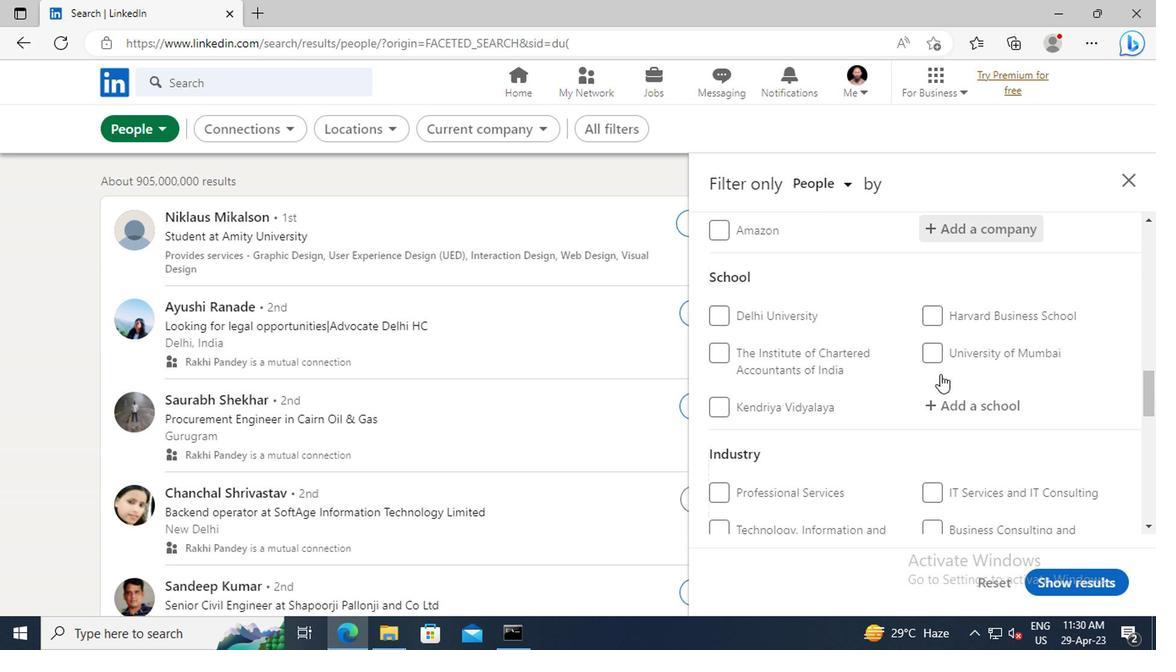 
Action: Mouse moved to (938, 358)
Screenshot: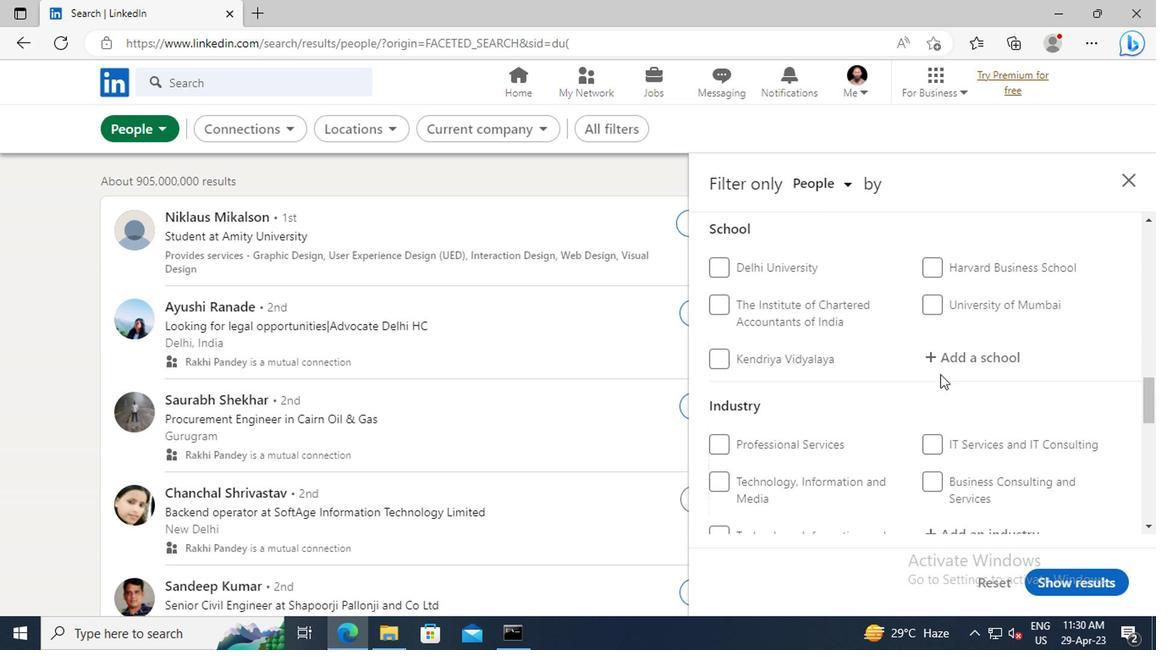 
Action: Mouse pressed left at (938, 358)
Screenshot: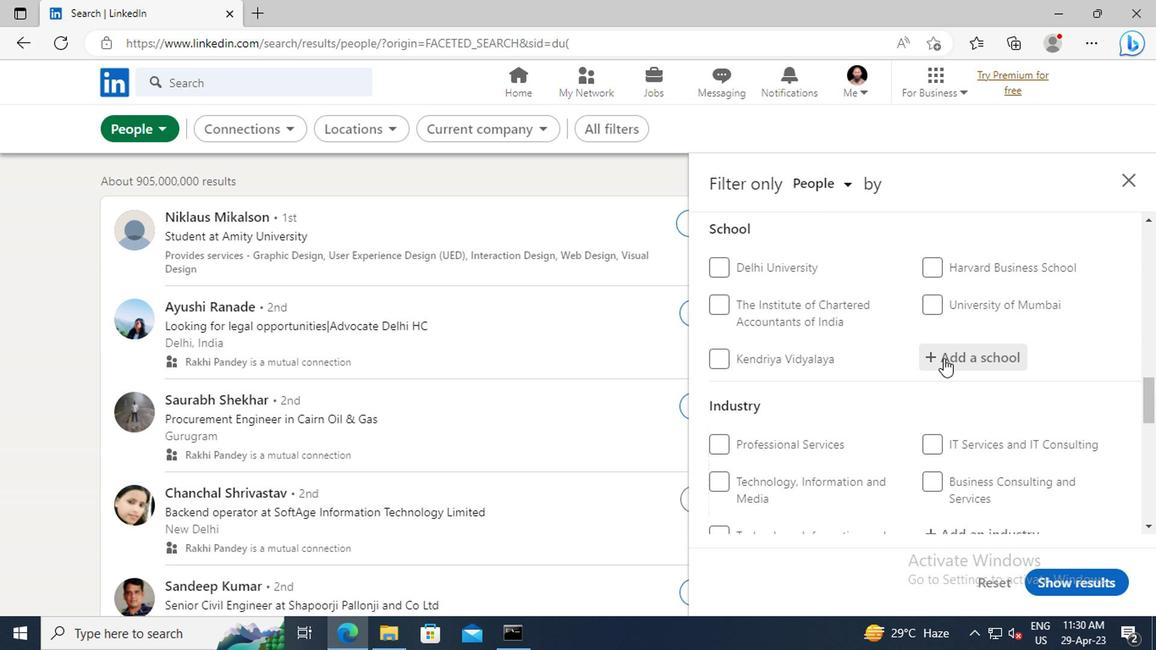 
Action: Key pressed <Key.shift>PONDICHERRY<Key.space>
Screenshot: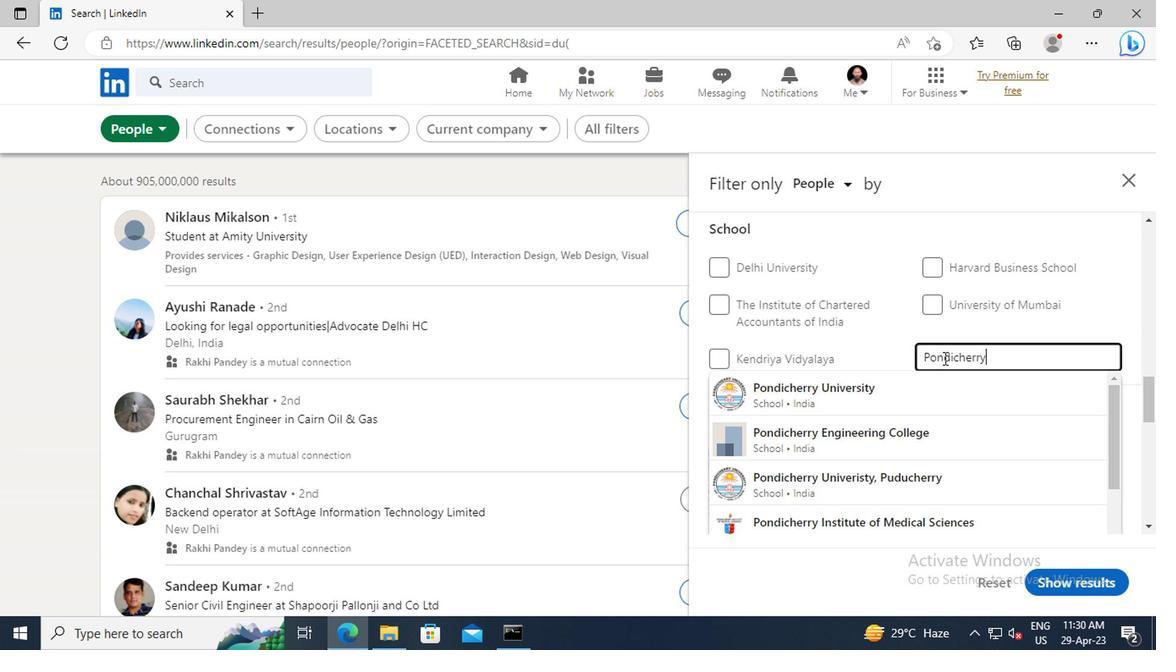 
Action: Mouse moved to (923, 382)
Screenshot: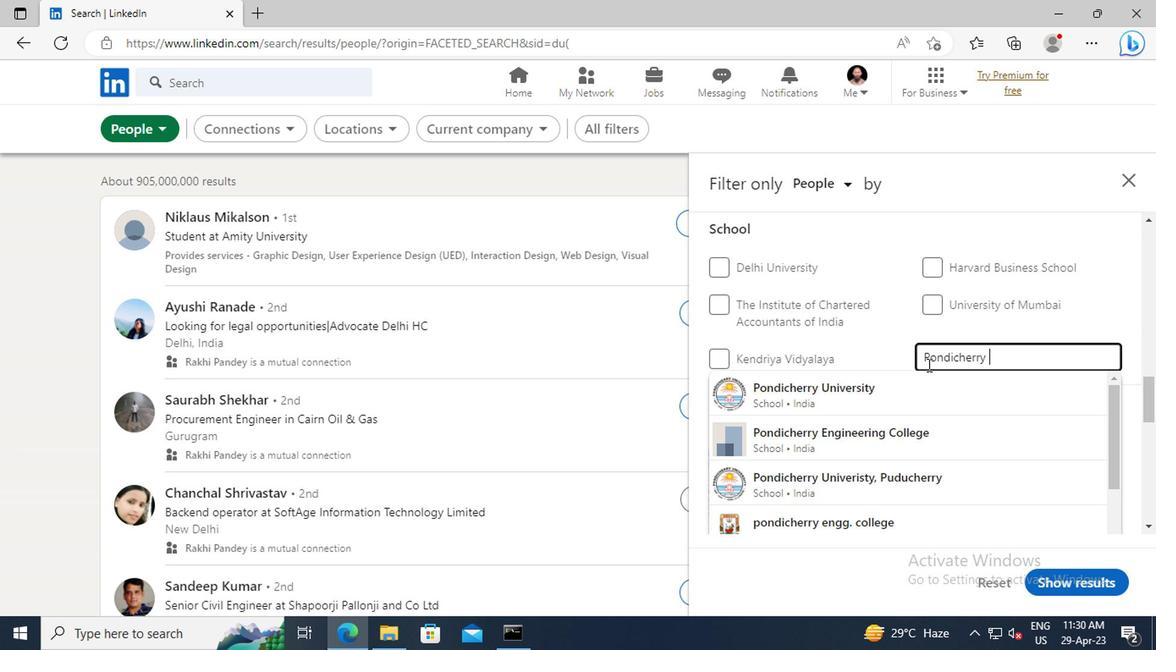 
Action: Mouse pressed left at (923, 382)
Screenshot: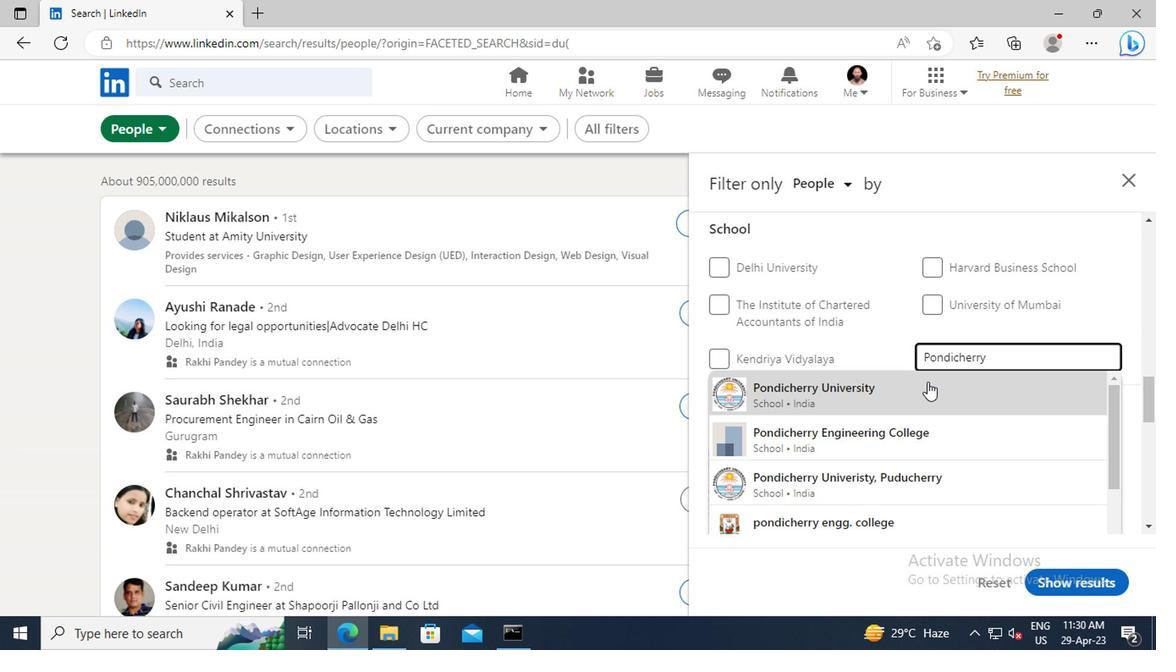 
Action: Mouse scrolled (923, 381) with delta (0, 0)
Screenshot: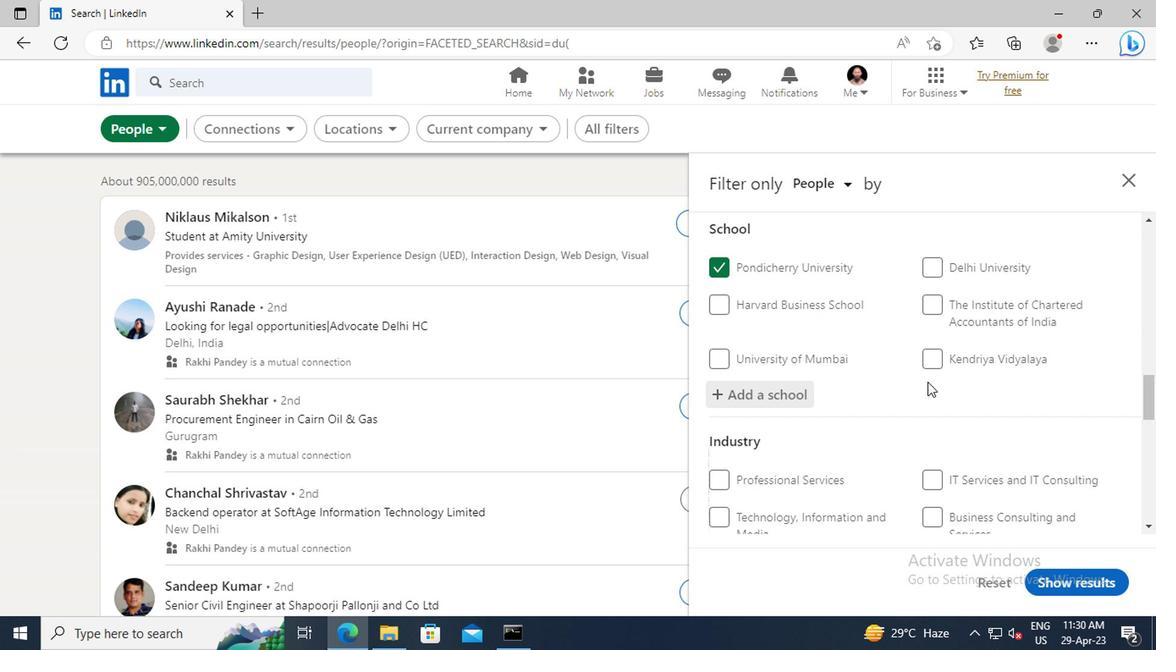 
Action: Mouse scrolled (923, 381) with delta (0, 0)
Screenshot: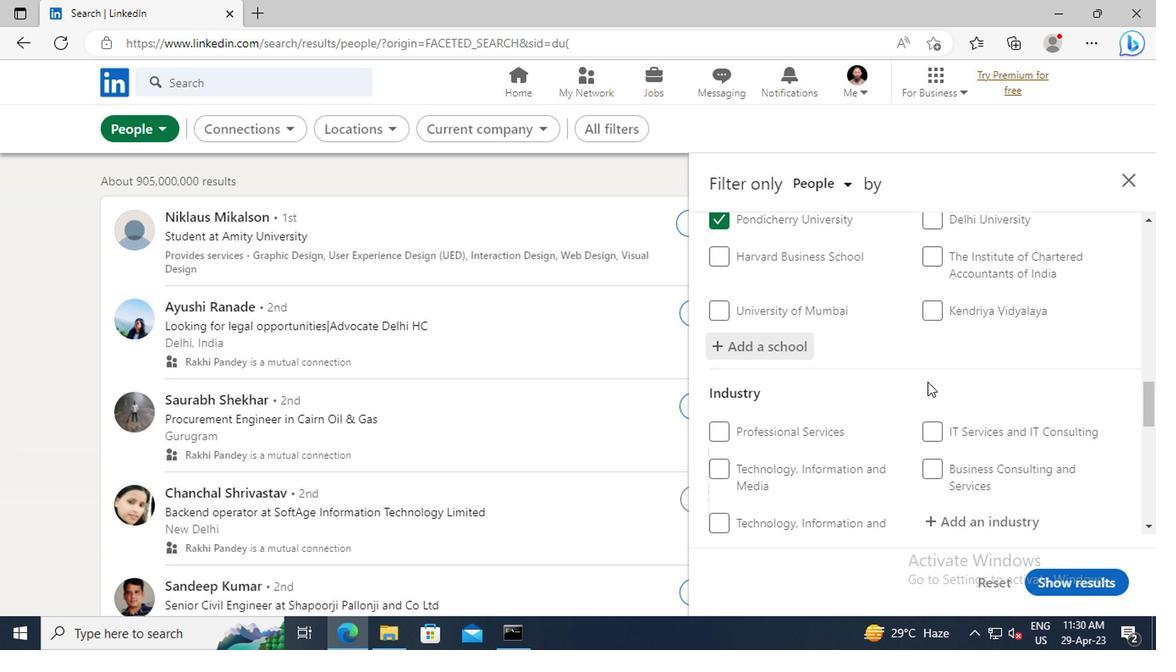 
Action: Mouse scrolled (923, 381) with delta (0, 0)
Screenshot: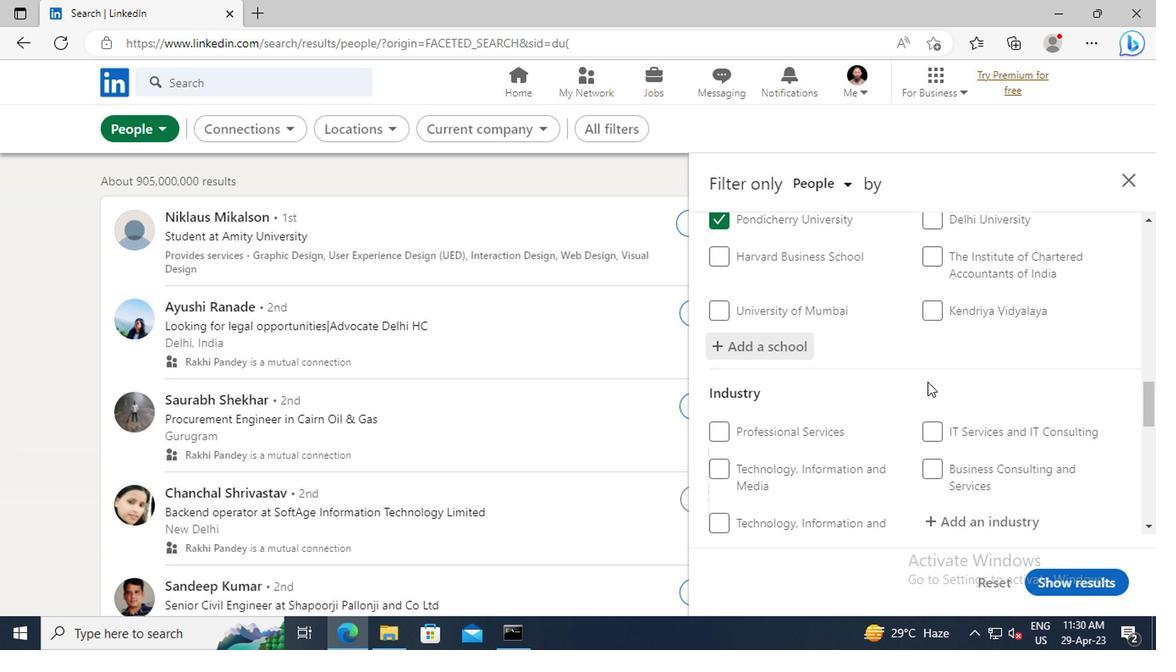 
Action: Mouse moved to (923, 381)
Screenshot: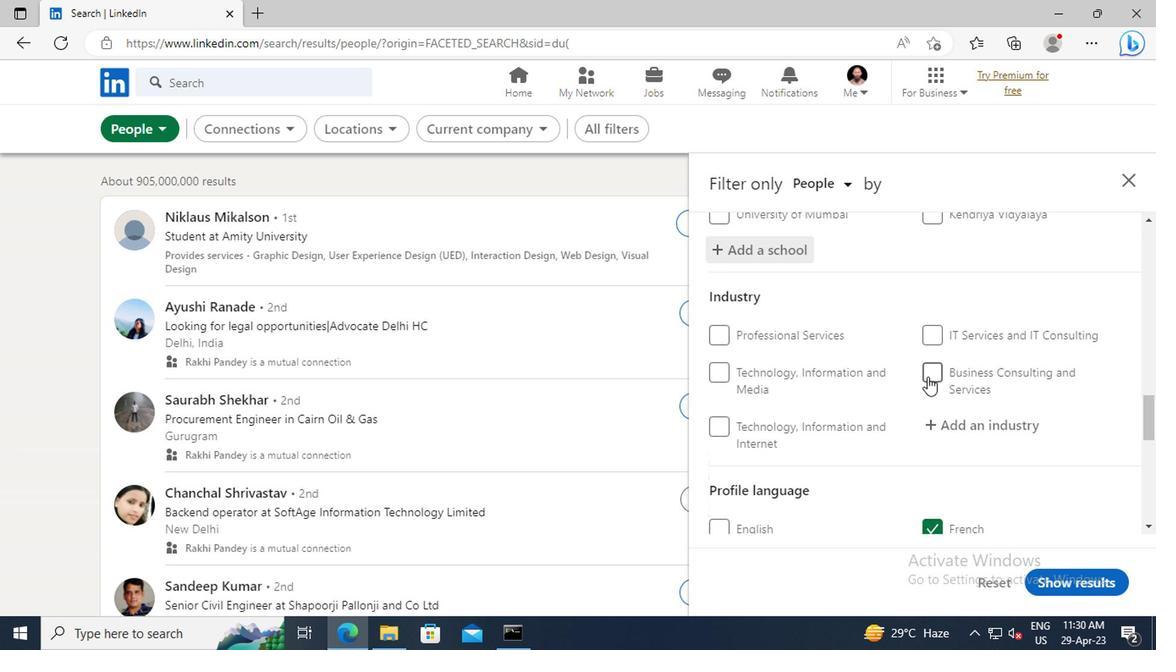 
Action: Mouse scrolled (923, 380) with delta (0, -1)
Screenshot: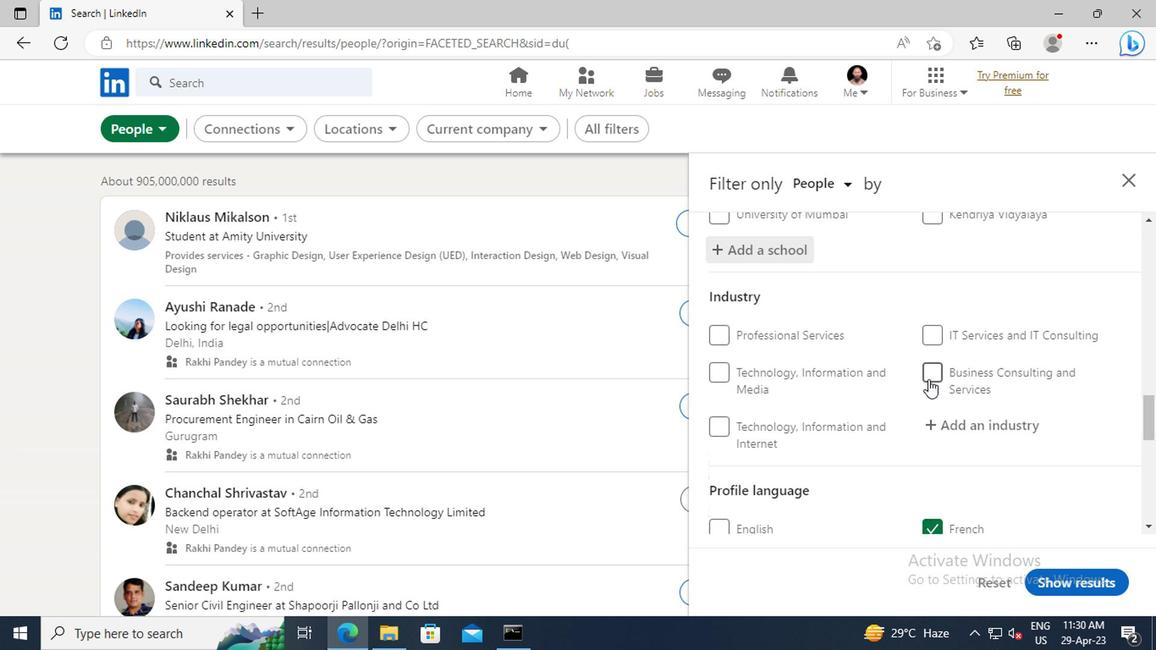 
Action: Mouse moved to (933, 379)
Screenshot: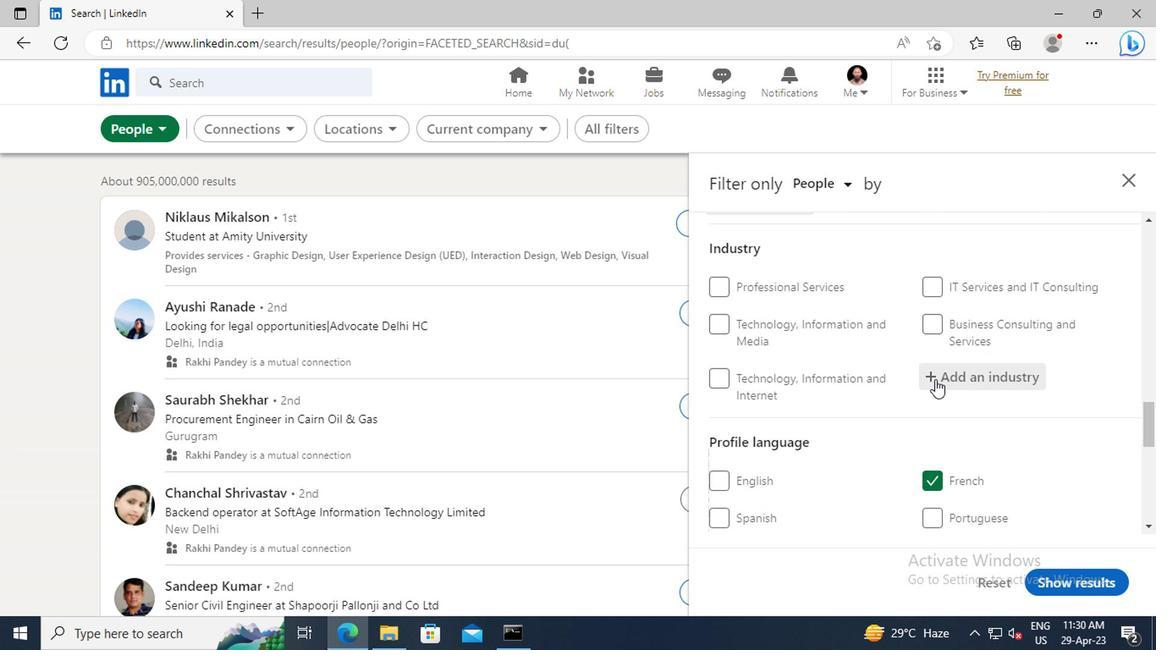 
Action: Mouse pressed left at (933, 379)
Screenshot: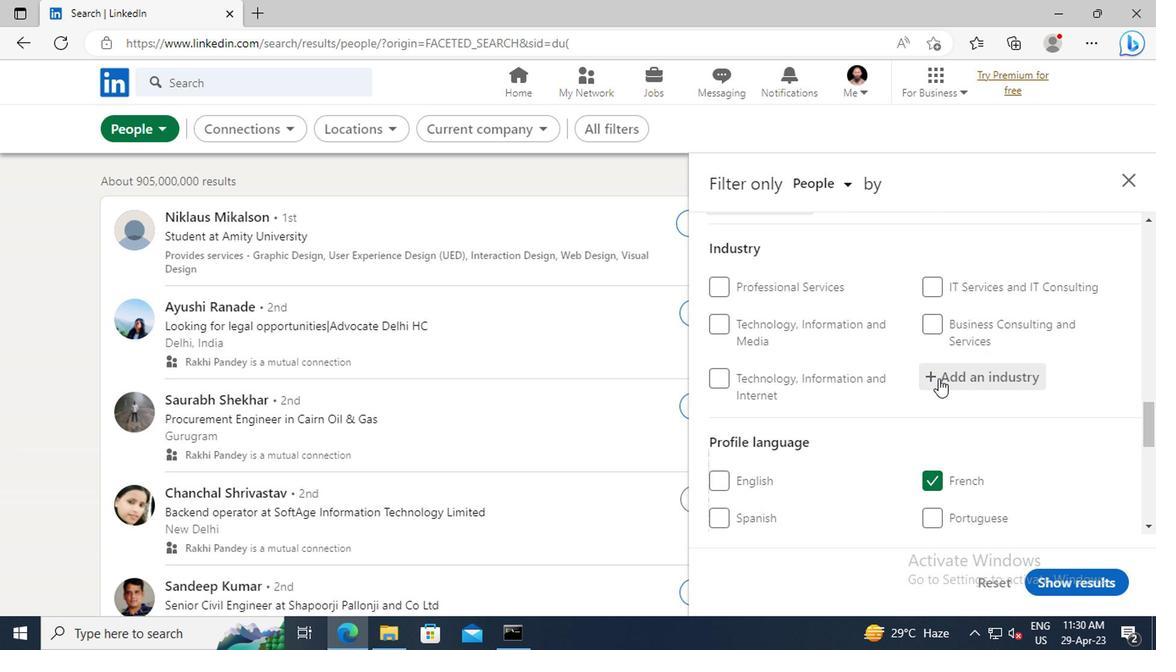 
Action: Key pressed <Key.shift>COMMUNICATIONS<Key.space><Key.shift>EQU
Screenshot: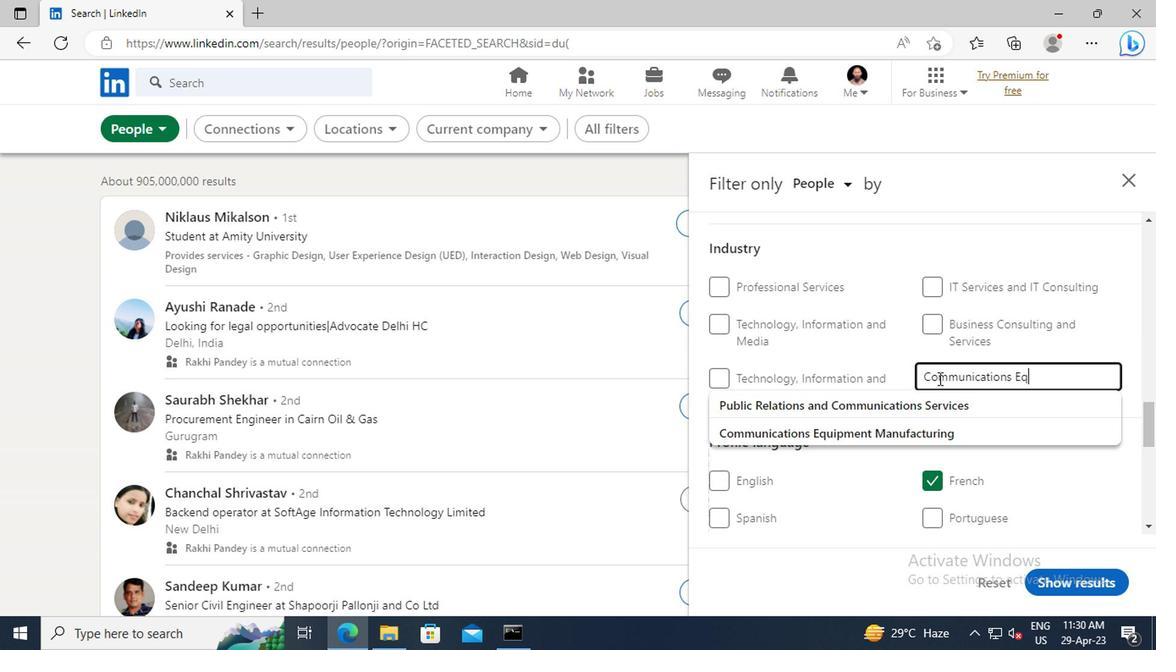 
Action: Mouse moved to (942, 398)
Screenshot: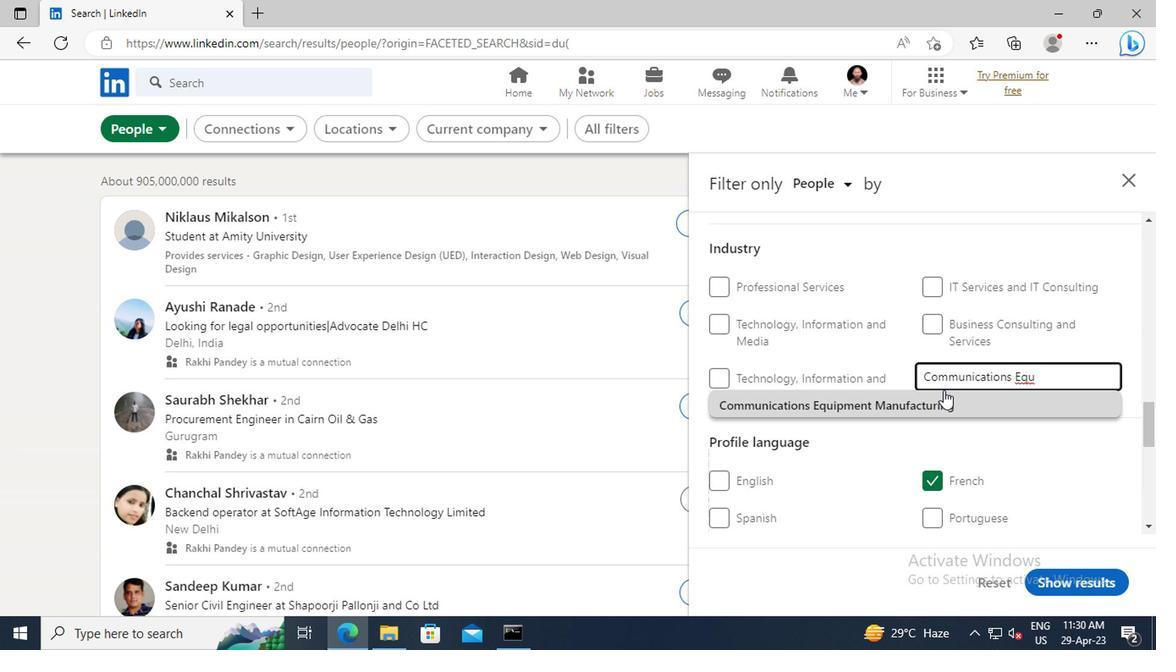 
Action: Mouse pressed left at (942, 398)
Screenshot: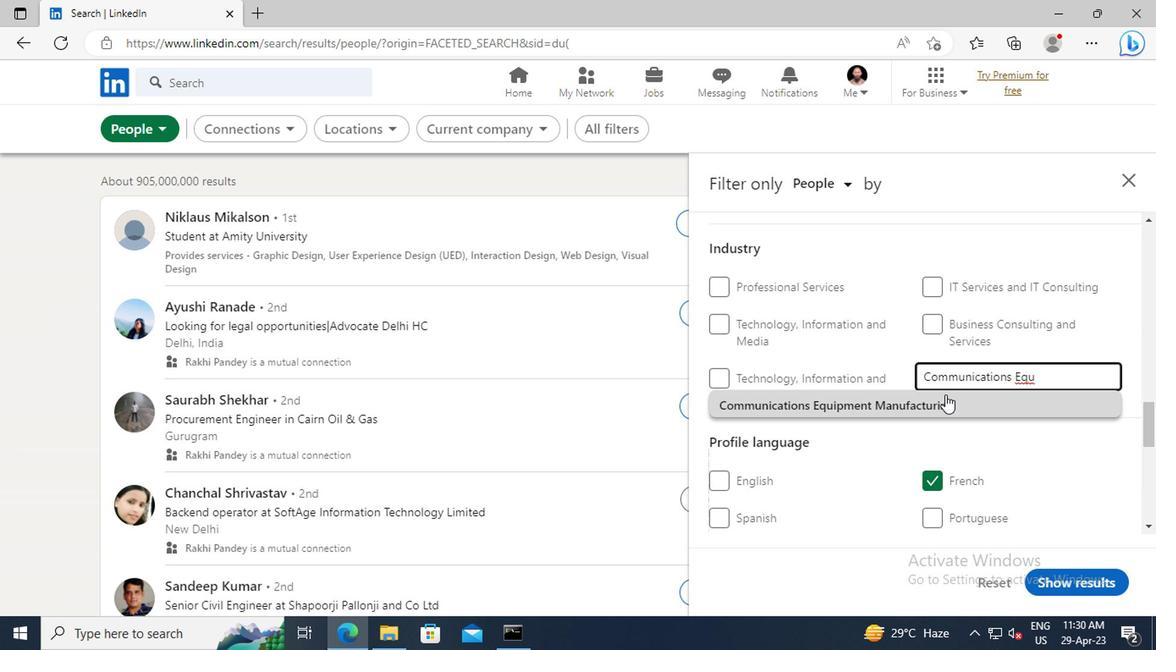 
Action: Mouse scrolled (942, 397) with delta (0, -1)
Screenshot: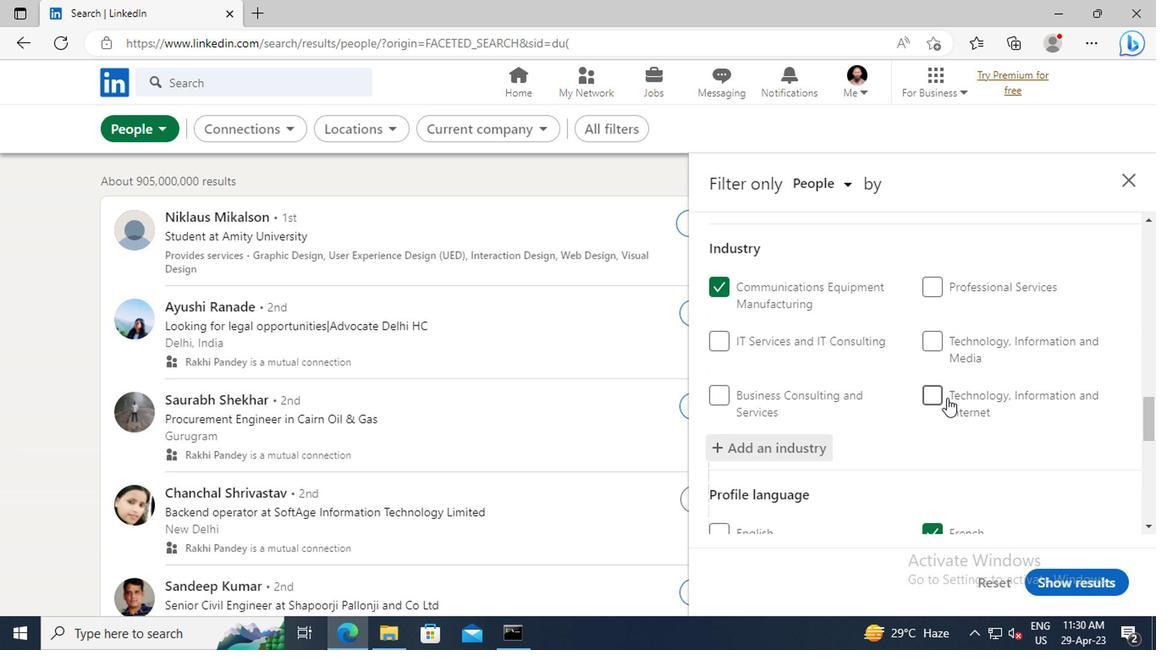 
Action: Mouse scrolled (942, 397) with delta (0, -1)
Screenshot: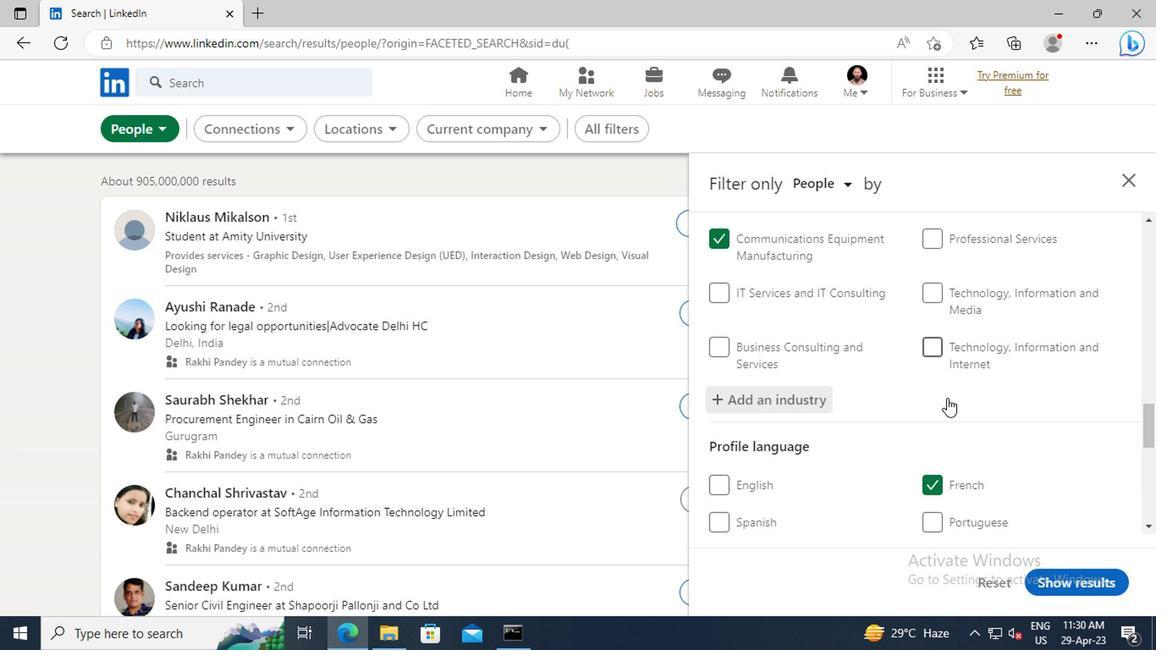 
Action: Mouse scrolled (942, 397) with delta (0, -1)
Screenshot: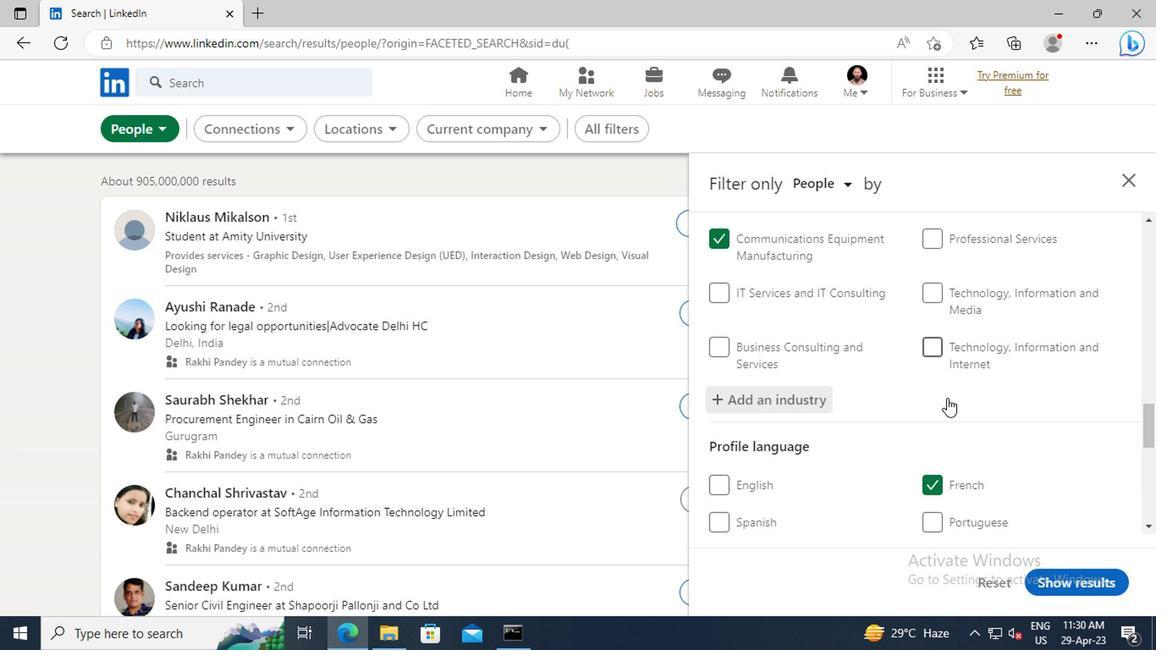 
Action: Mouse scrolled (942, 397) with delta (0, -1)
Screenshot: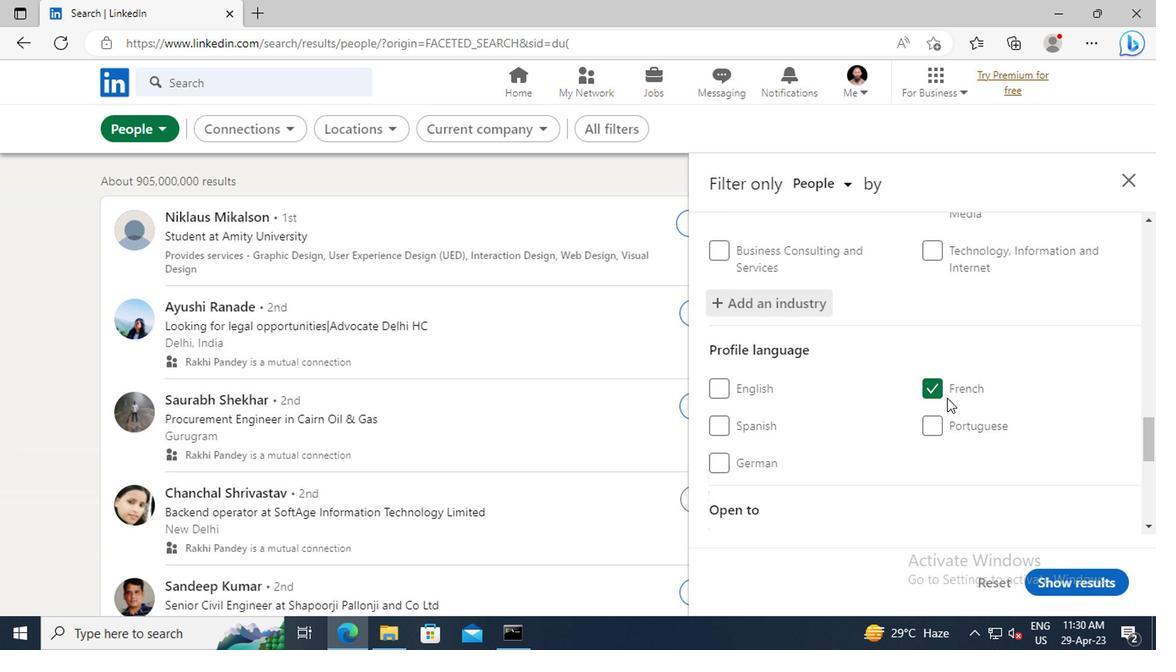 
Action: Mouse scrolled (942, 397) with delta (0, -1)
Screenshot: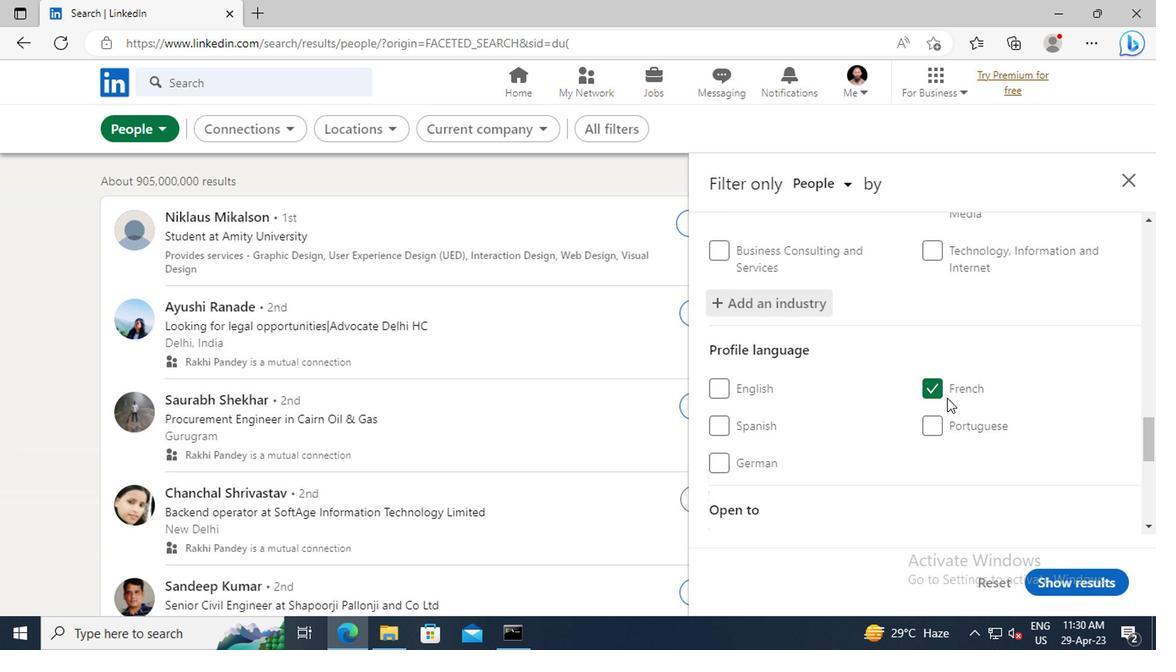 
Action: Mouse scrolled (942, 397) with delta (0, -1)
Screenshot: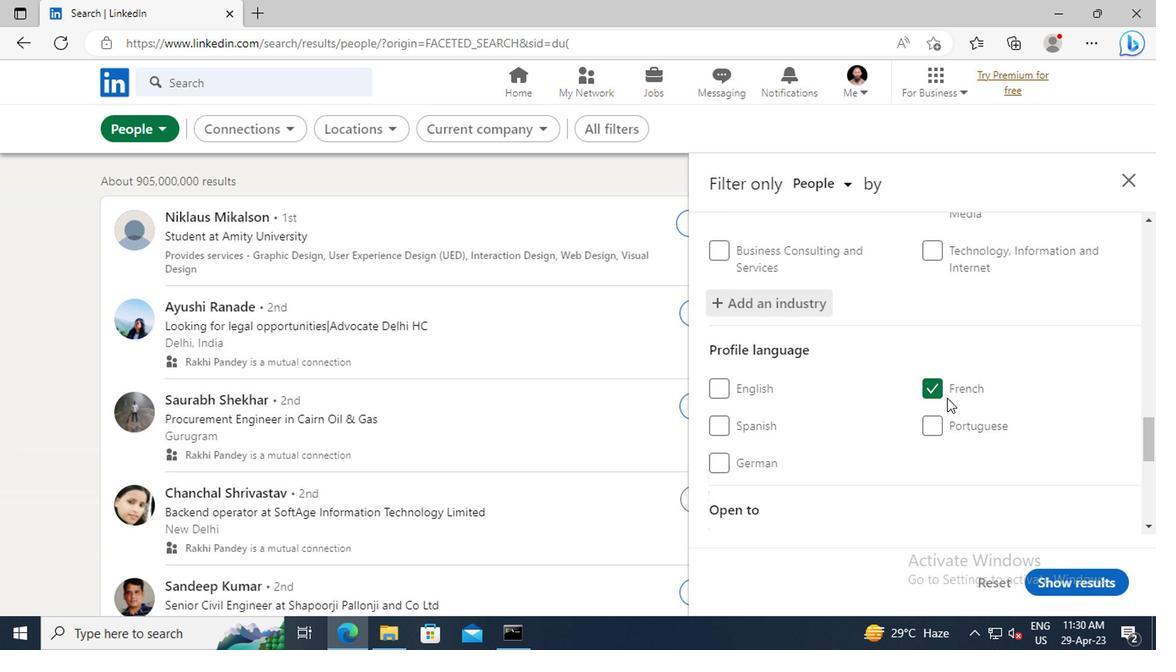 
Action: Mouse scrolled (942, 397) with delta (0, -1)
Screenshot: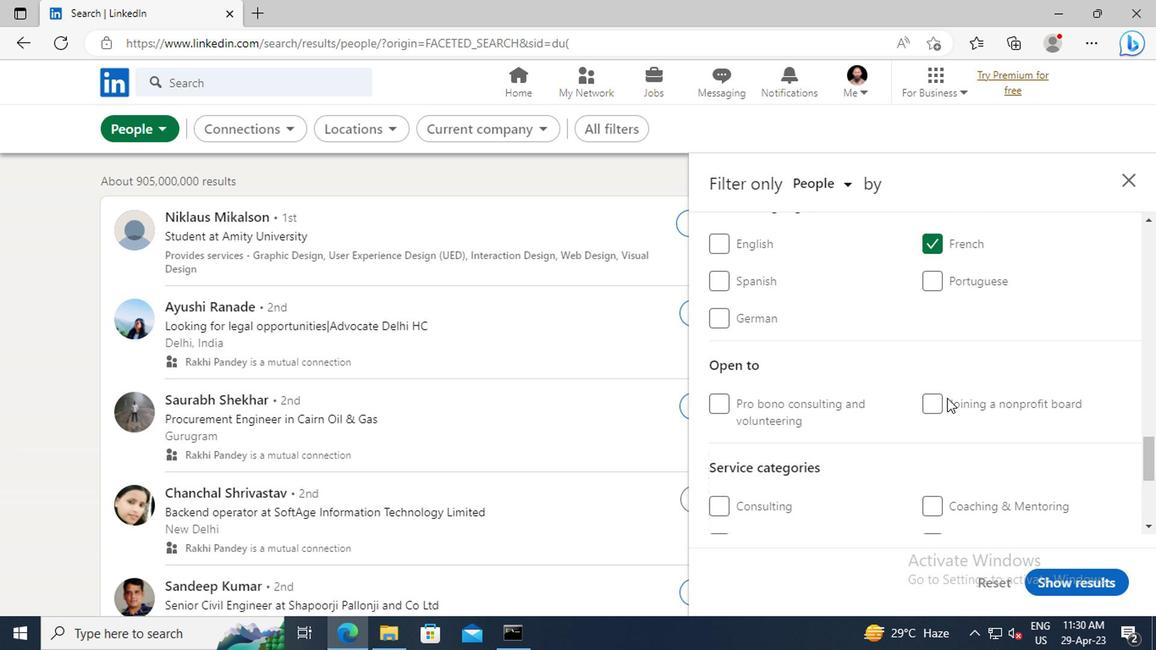 
Action: Mouse scrolled (942, 397) with delta (0, -1)
Screenshot: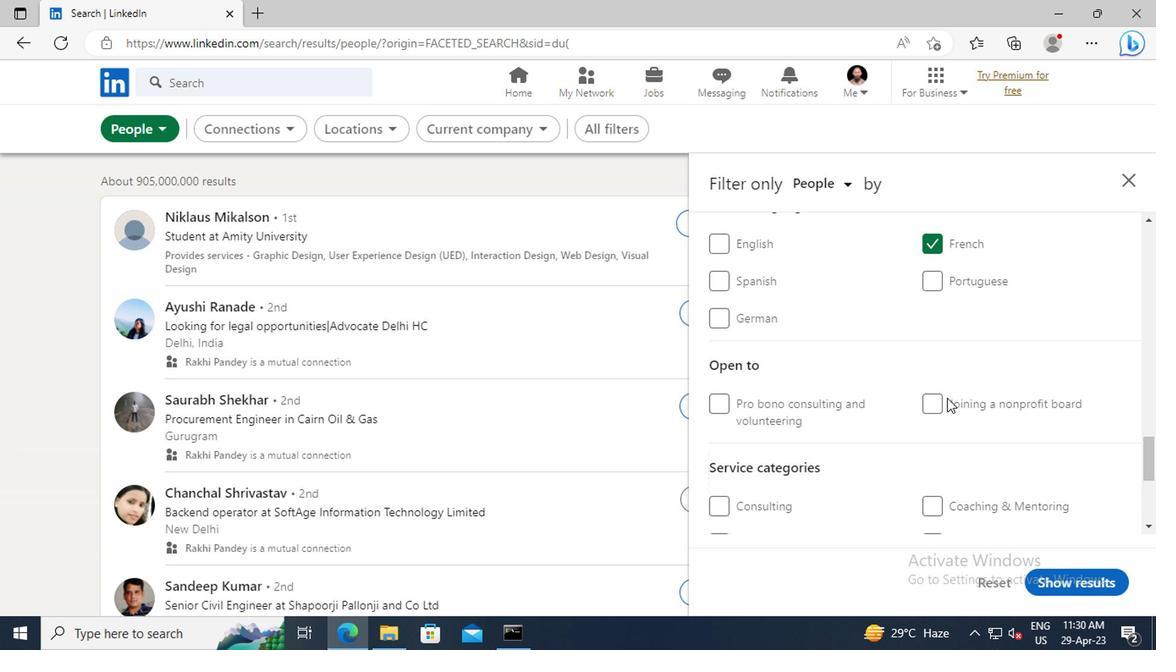 
Action: Mouse scrolled (942, 397) with delta (0, -1)
Screenshot: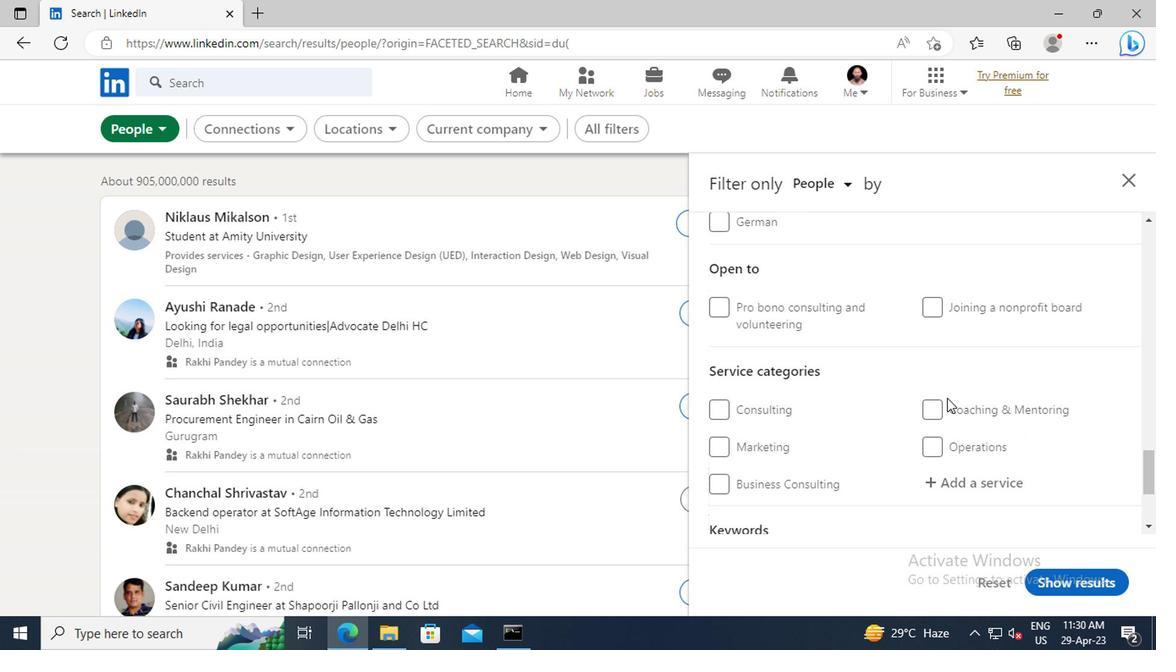 
Action: Mouse scrolled (942, 397) with delta (0, -1)
Screenshot: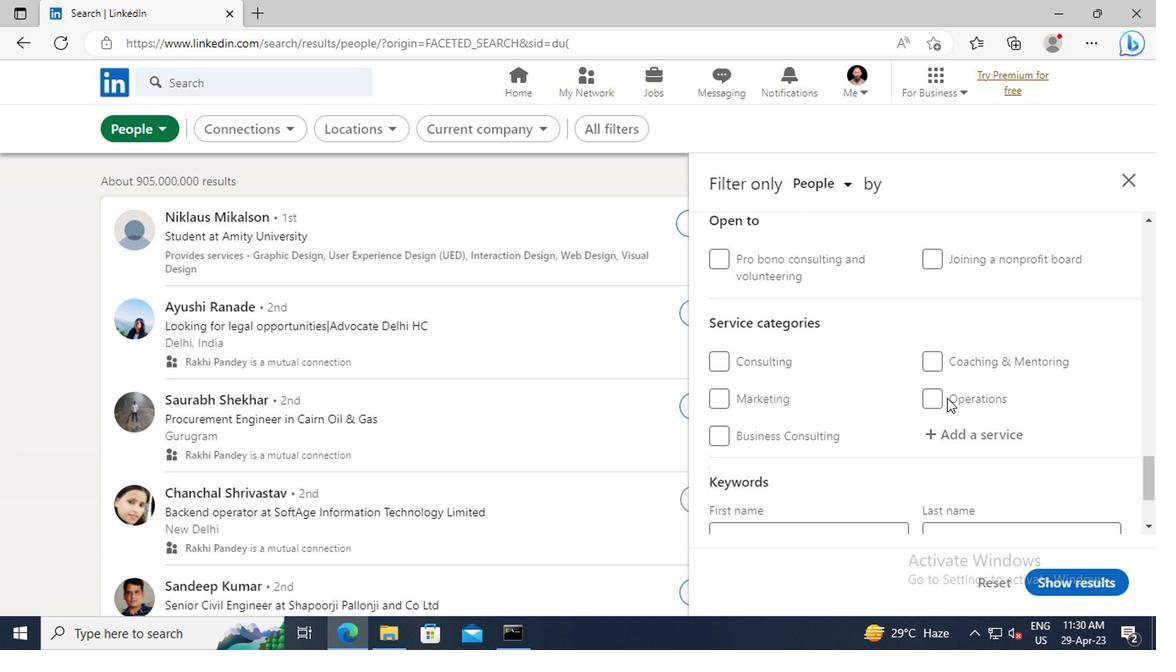 
Action: Mouse moved to (942, 393)
Screenshot: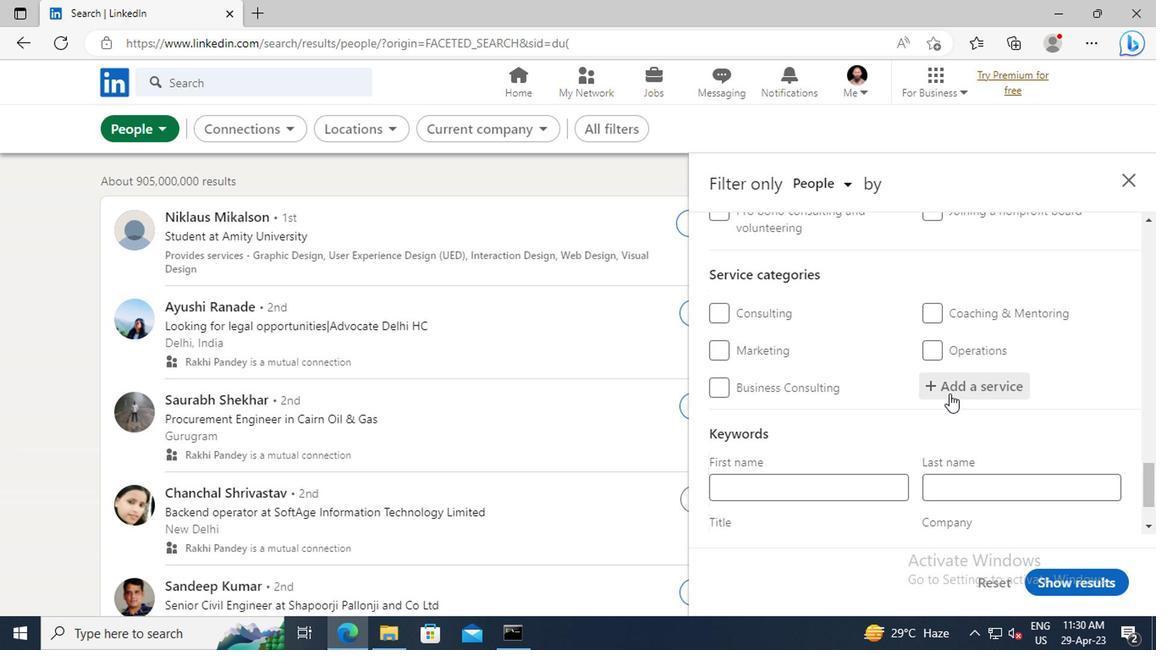 
Action: Mouse pressed left at (942, 393)
Screenshot: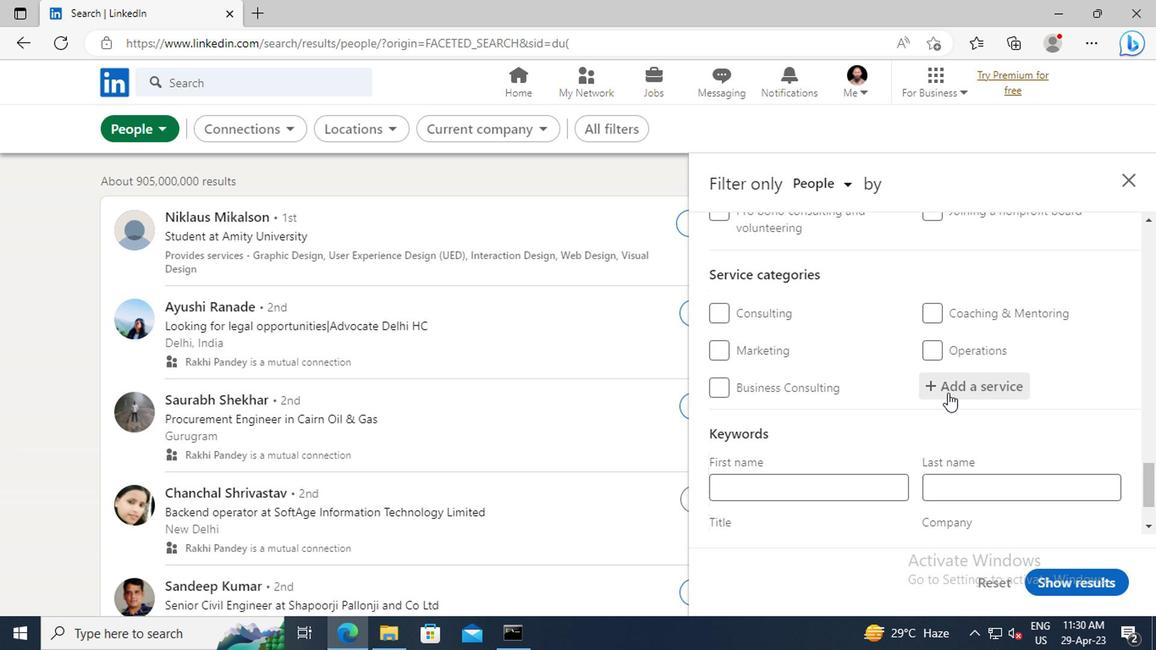 
Action: Key pressed <Key.shift>ANIMATION<Key.space><Key.shift>ARCHITECTURE<Key.enter>
Screenshot: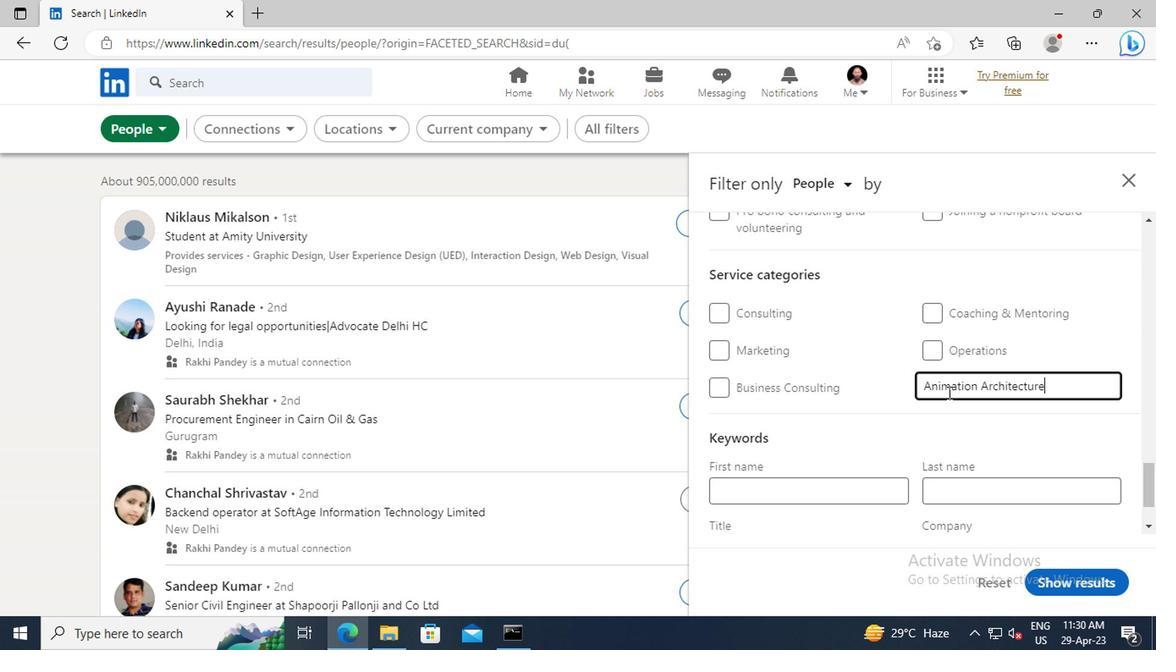 
Action: Mouse scrolled (942, 392) with delta (0, 0)
Screenshot: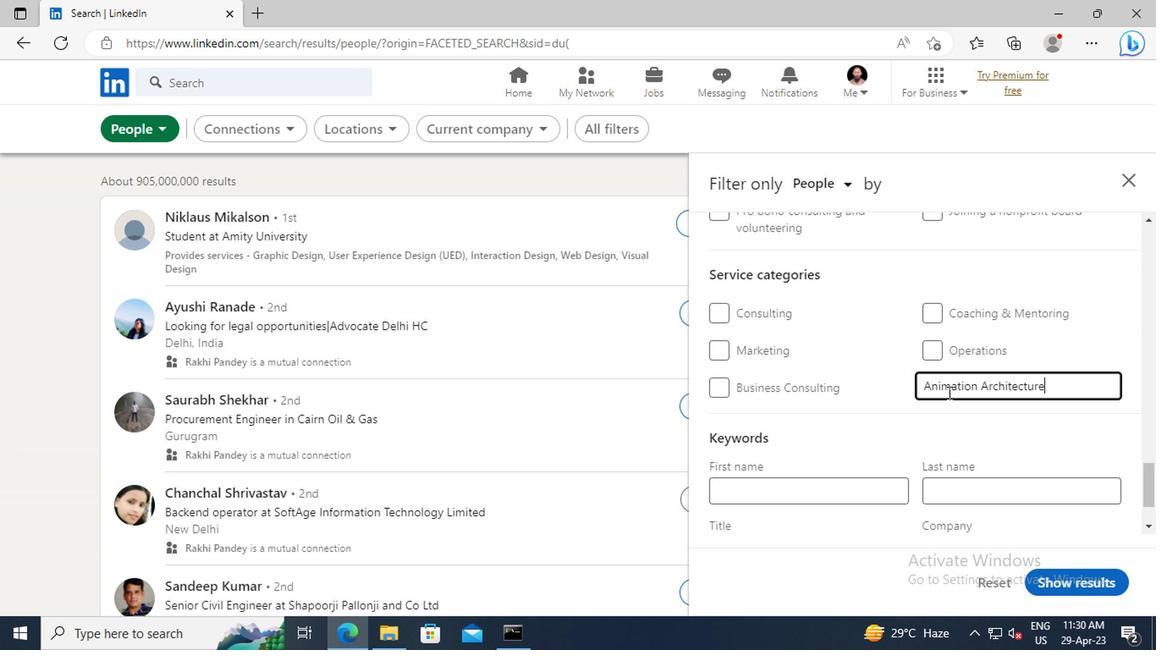 
Action: Mouse scrolled (942, 392) with delta (0, 0)
Screenshot: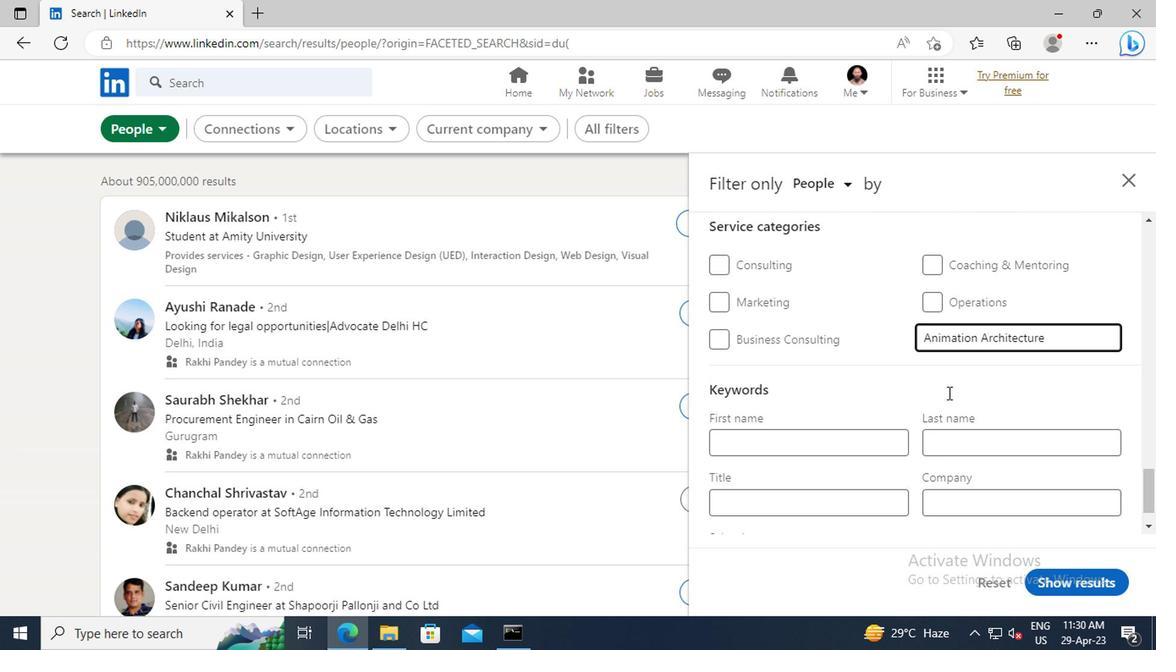 
Action: Mouse scrolled (942, 392) with delta (0, 0)
Screenshot: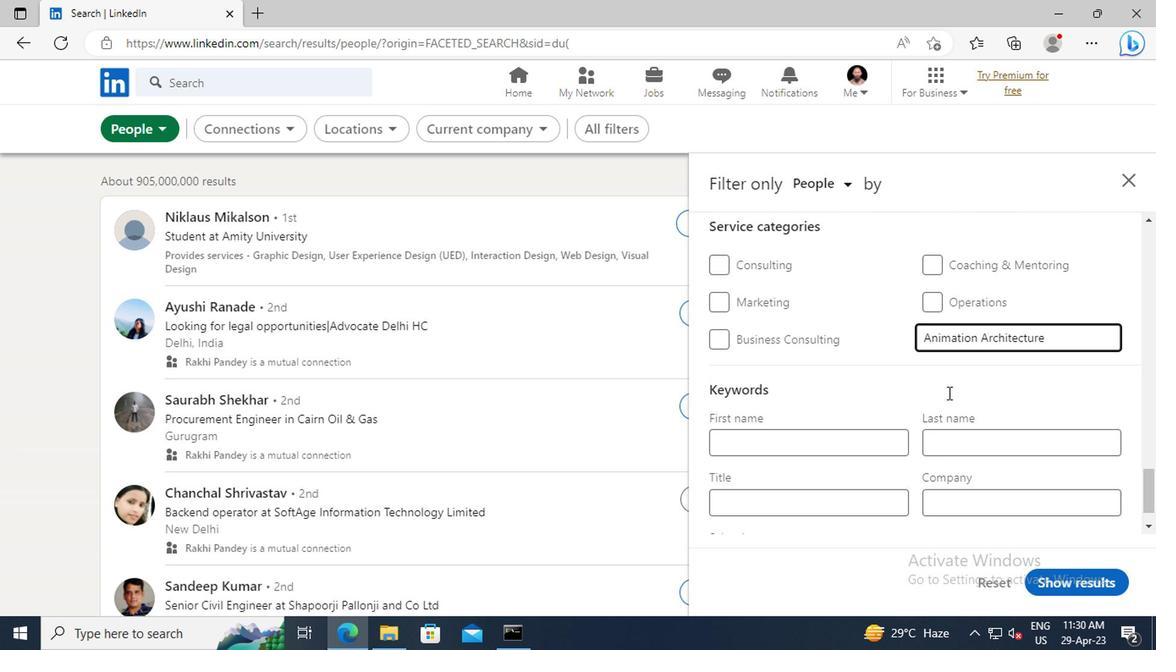
Action: Mouse scrolled (942, 392) with delta (0, 0)
Screenshot: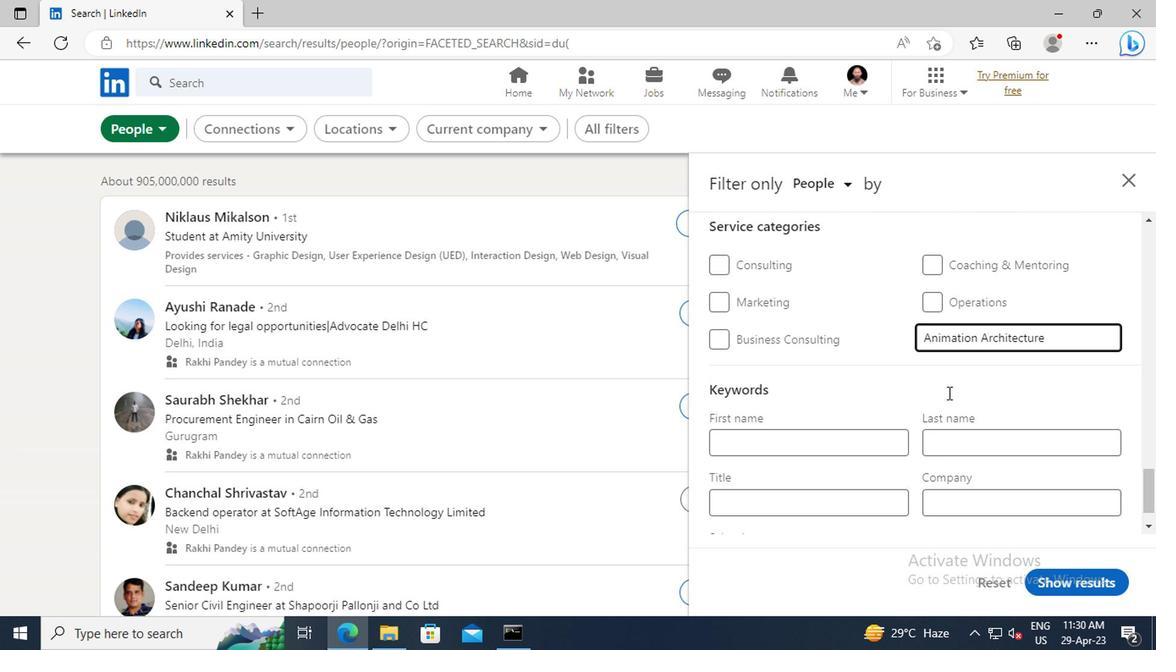 
Action: Mouse moved to (748, 458)
Screenshot: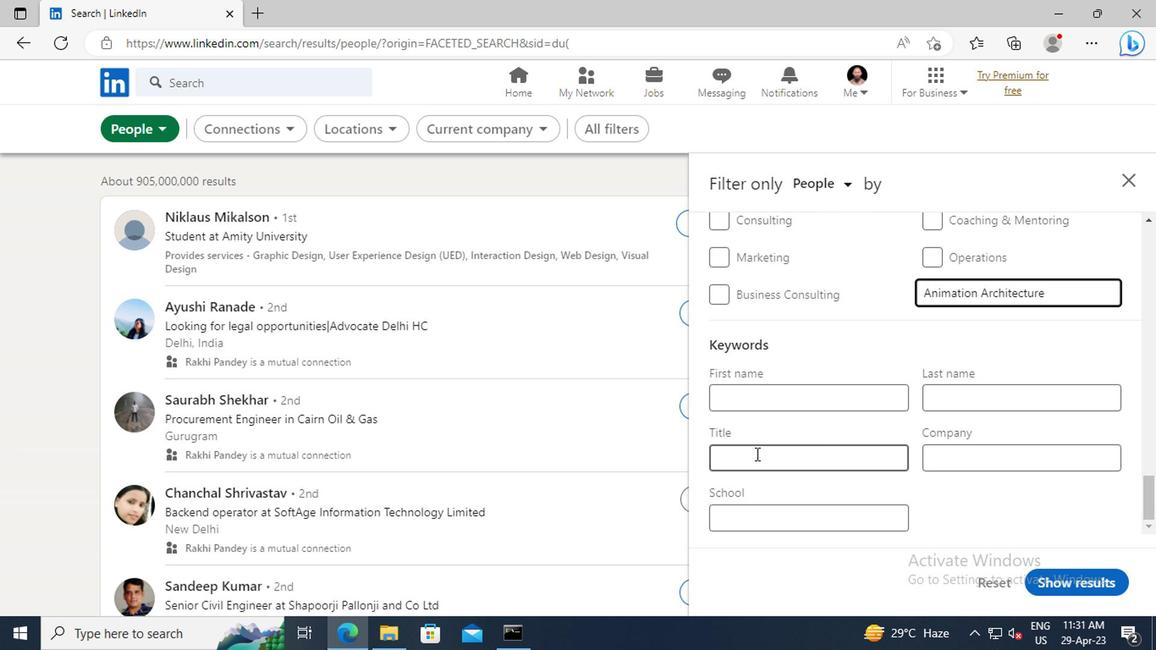 
Action: Mouse pressed left at (748, 458)
Screenshot: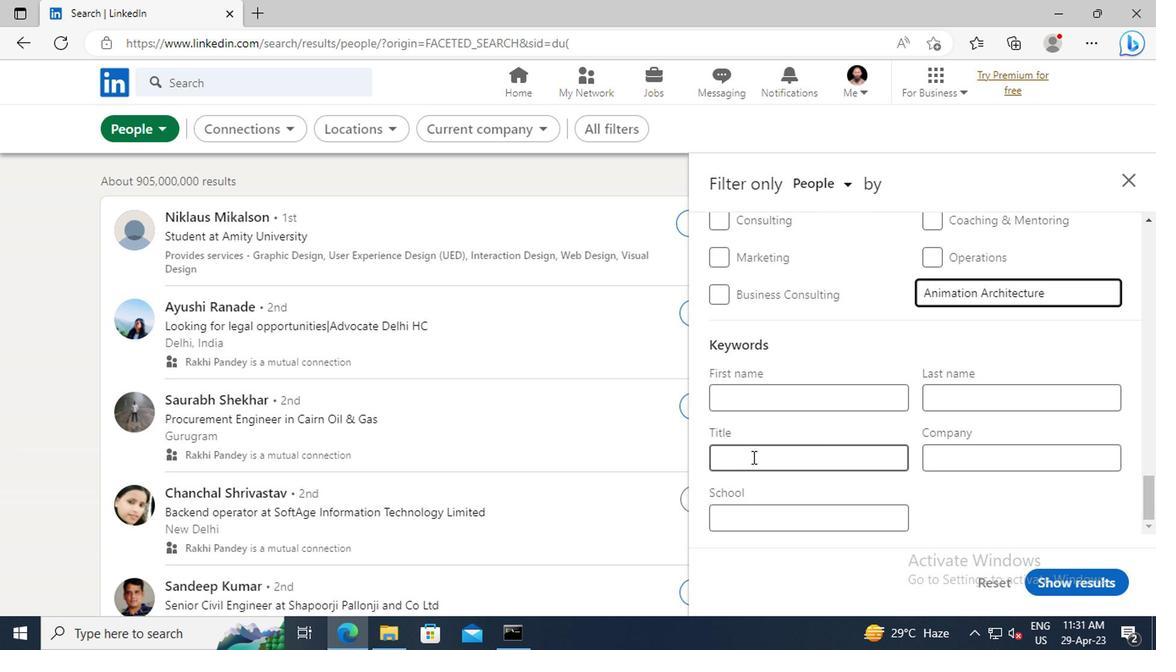 
Action: Key pressed <Key.shift>ADMINISTRATIVE<Key.space><Key.shift>SPECIALIST<Key.enter>
Screenshot: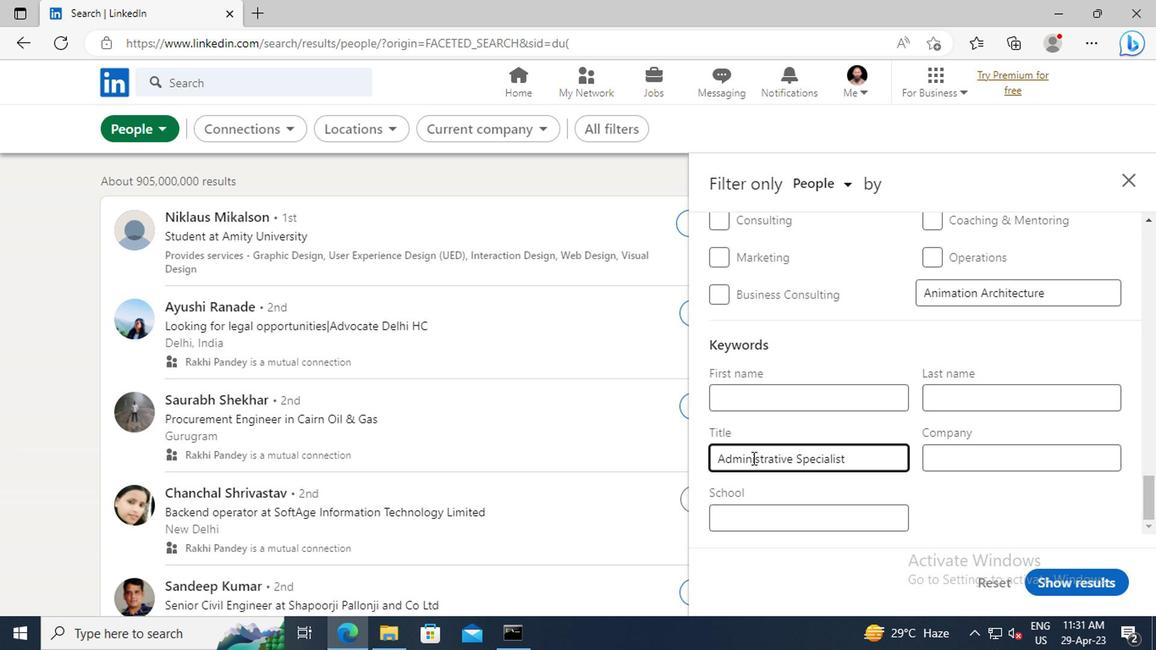 
Action: Mouse moved to (1038, 576)
Screenshot: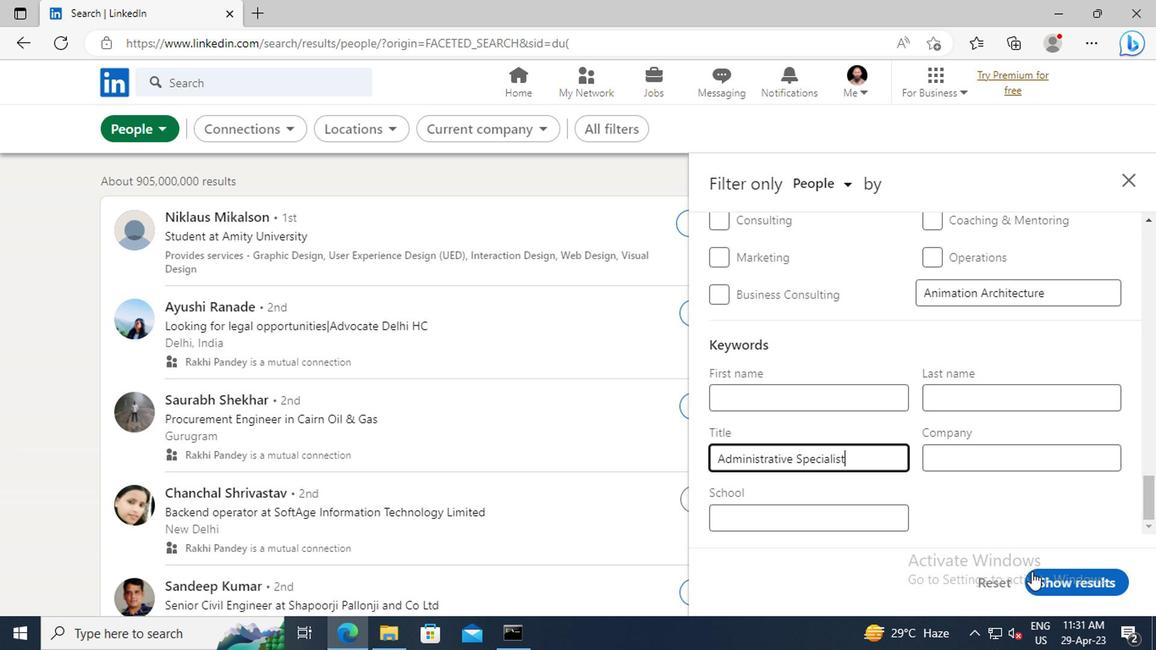 
Action: Mouse pressed left at (1038, 576)
Screenshot: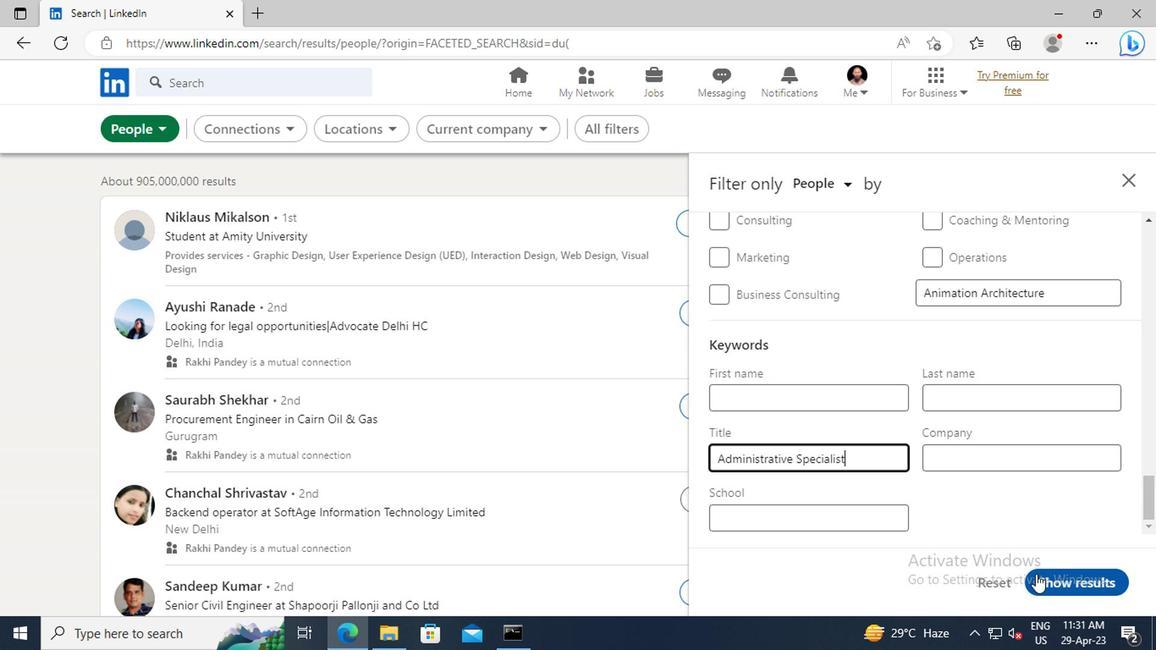 
